Task: Find connections with filter location Glace Bay with filter topic #bespokewith filter profile language French with filter current company S&P Global Market Intelligence with filter school Bharati Vidyapeeth University College Of Engineering, Pune with filter industry IT System Installation and Disposal with filter service category Ghostwriting with filter keywords title Payroll Clerk
Action: Mouse moved to (201, 268)
Screenshot: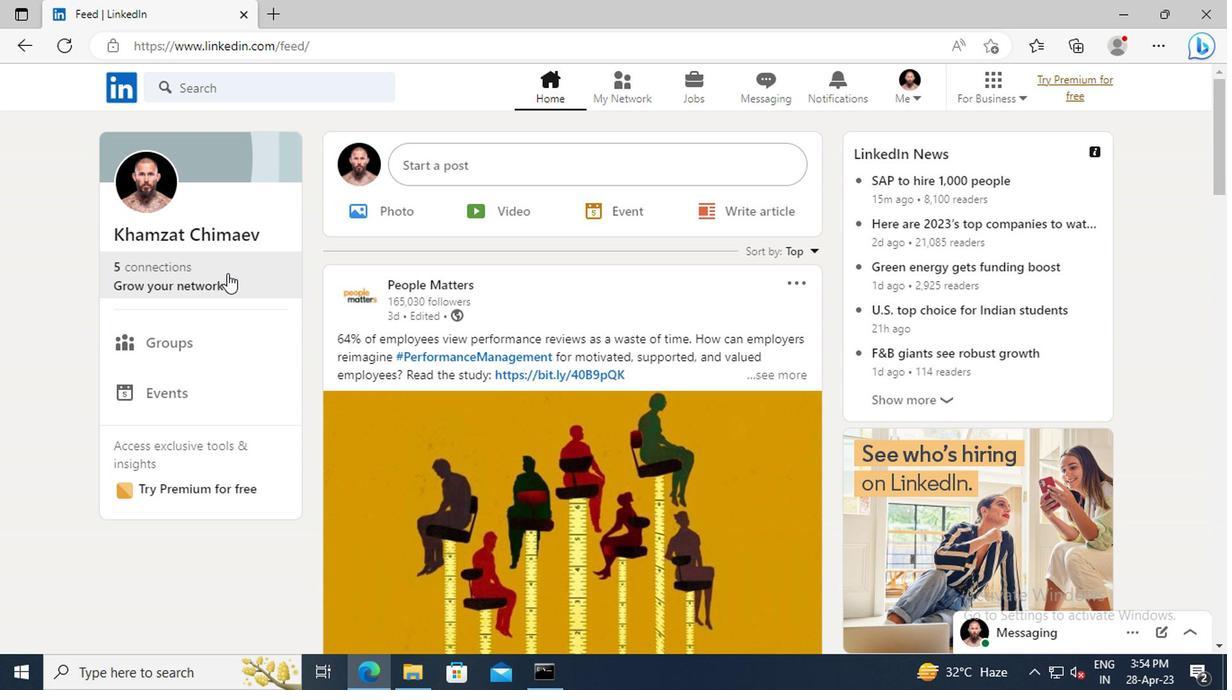 
Action: Mouse pressed left at (201, 268)
Screenshot: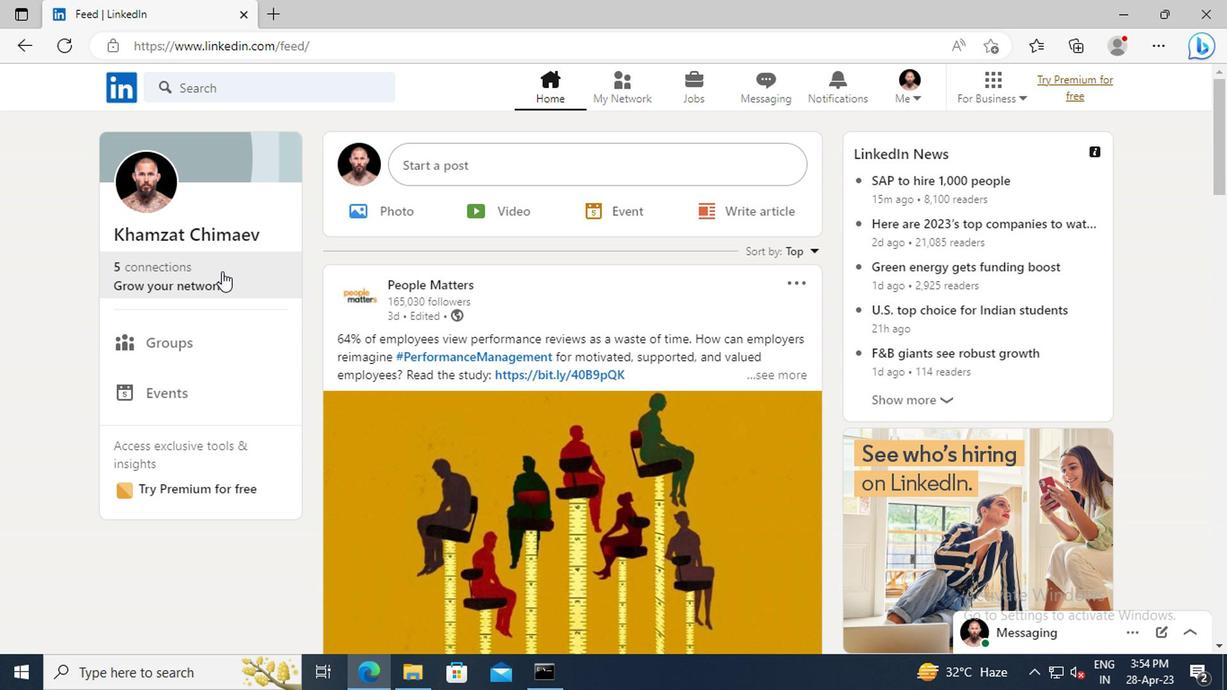 
Action: Mouse moved to (193, 189)
Screenshot: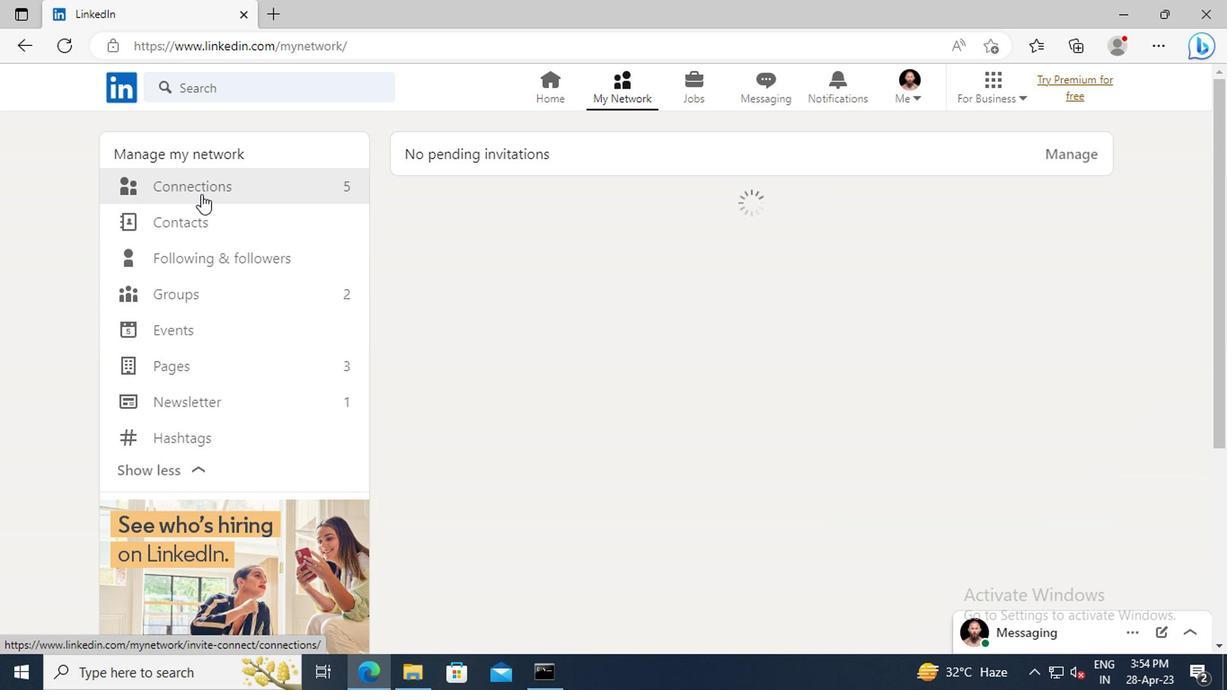 
Action: Mouse pressed left at (193, 189)
Screenshot: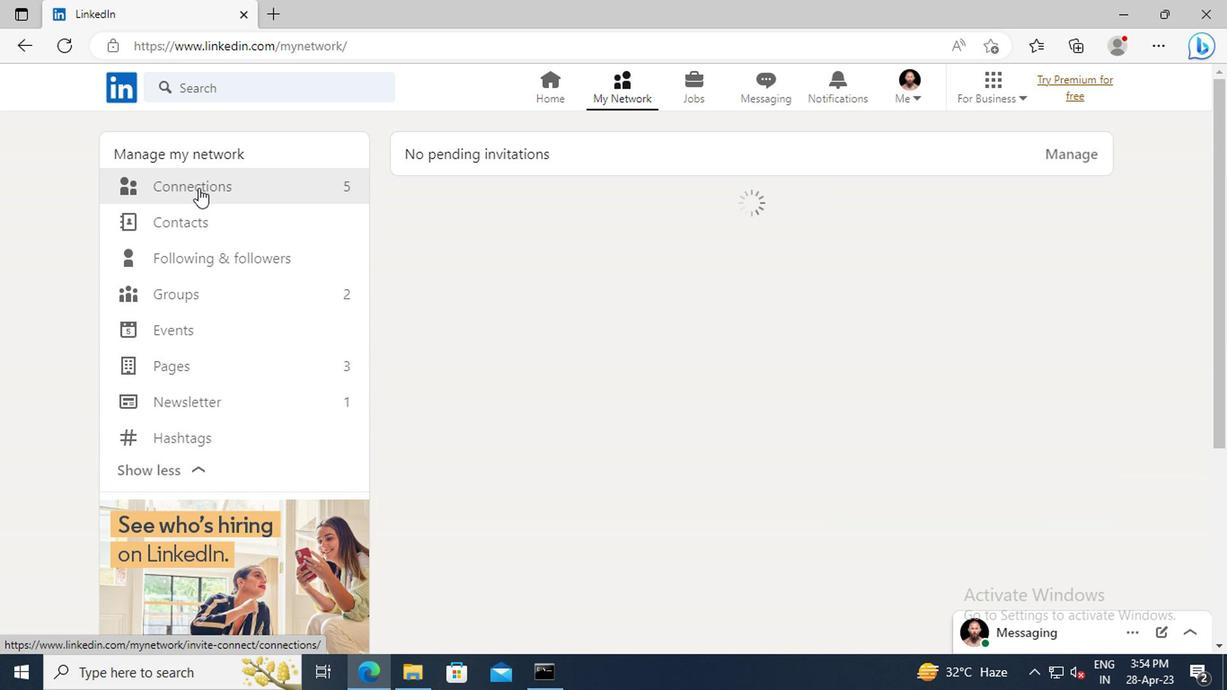 
Action: Mouse moved to (728, 195)
Screenshot: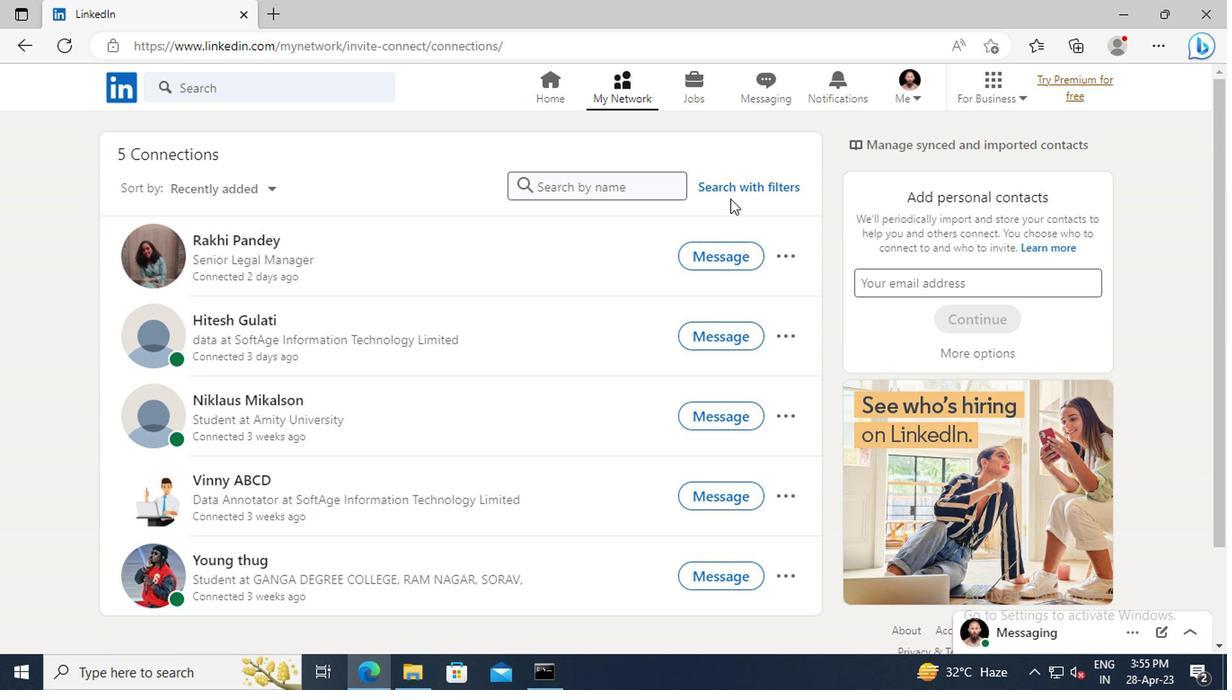 
Action: Mouse pressed left at (728, 195)
Screenshot: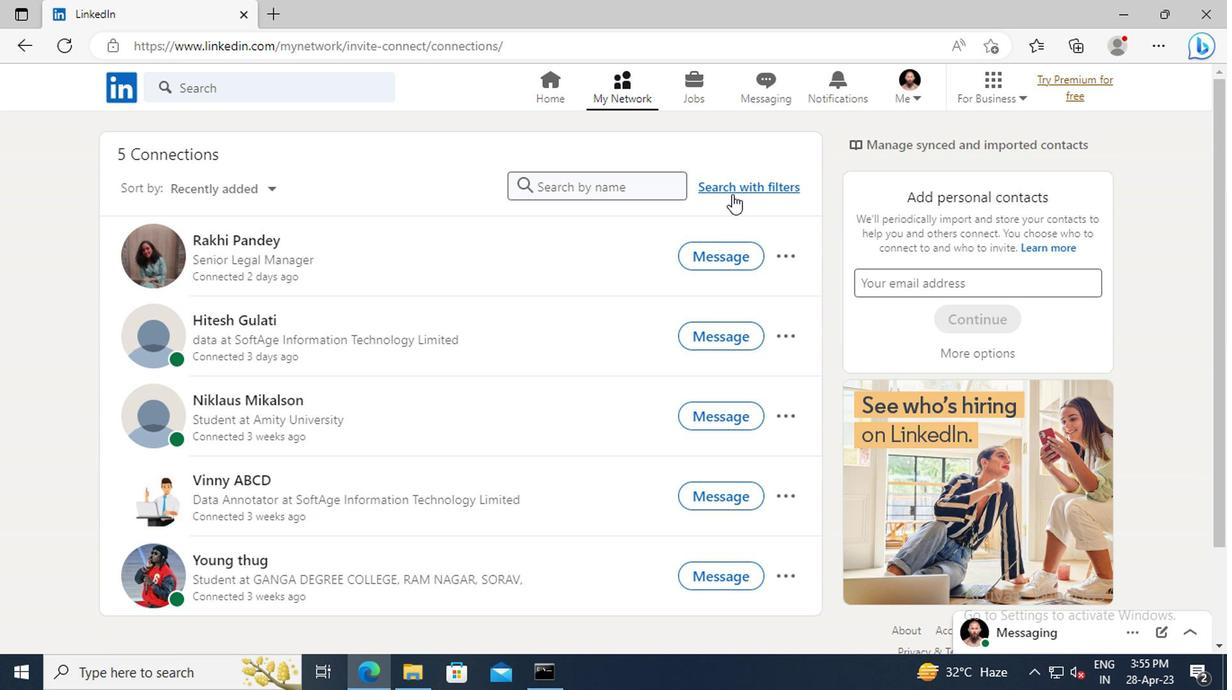 
Action: Mouse moved to (682, 143)
Screenshot: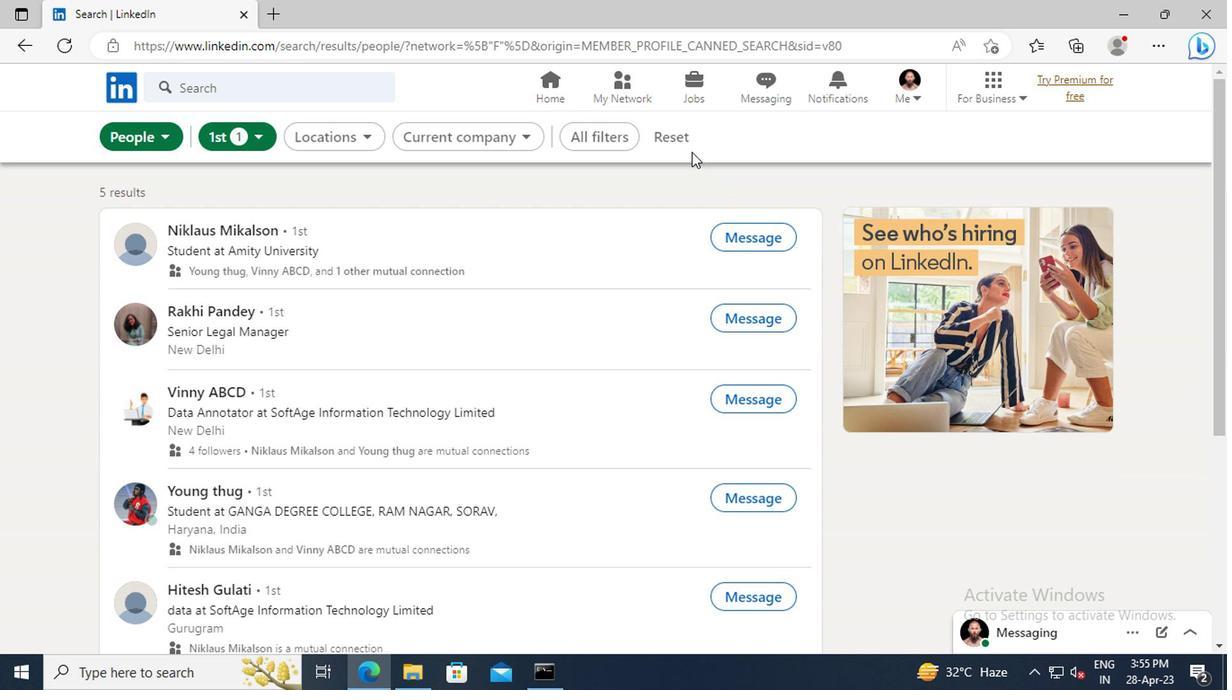 
Action: Mouse pressed left at (682, 143)
Screenshot: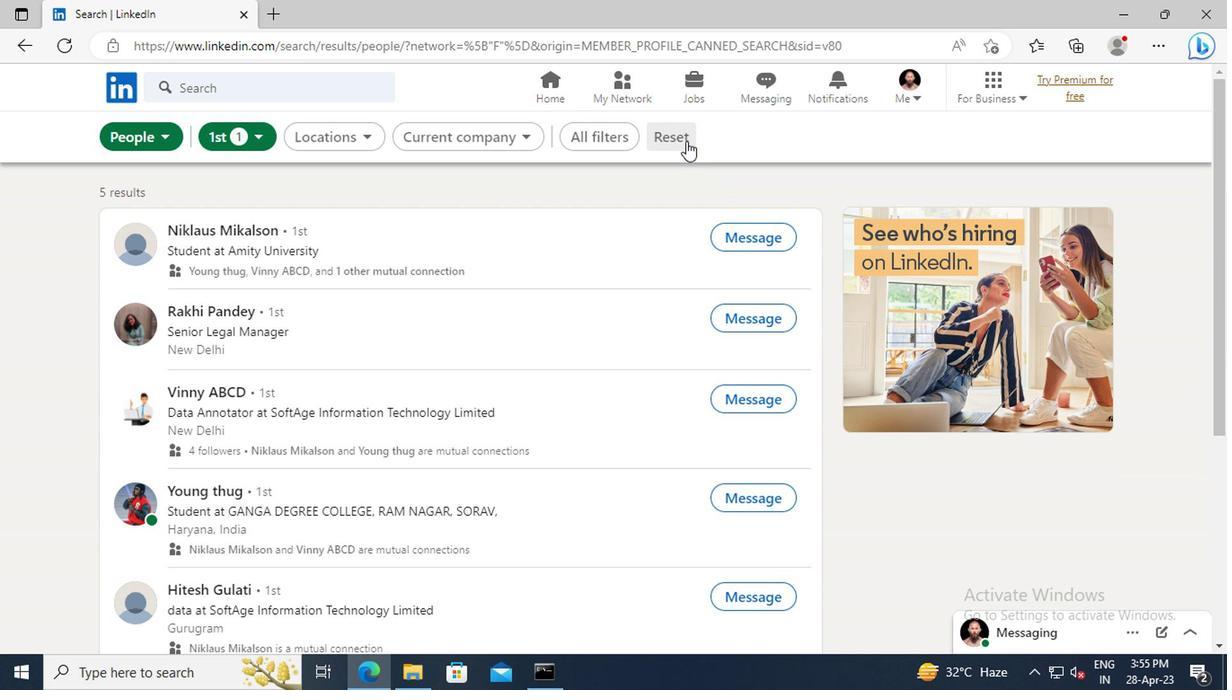 
Action: Mouse moved to (650, 137)
Screenshot: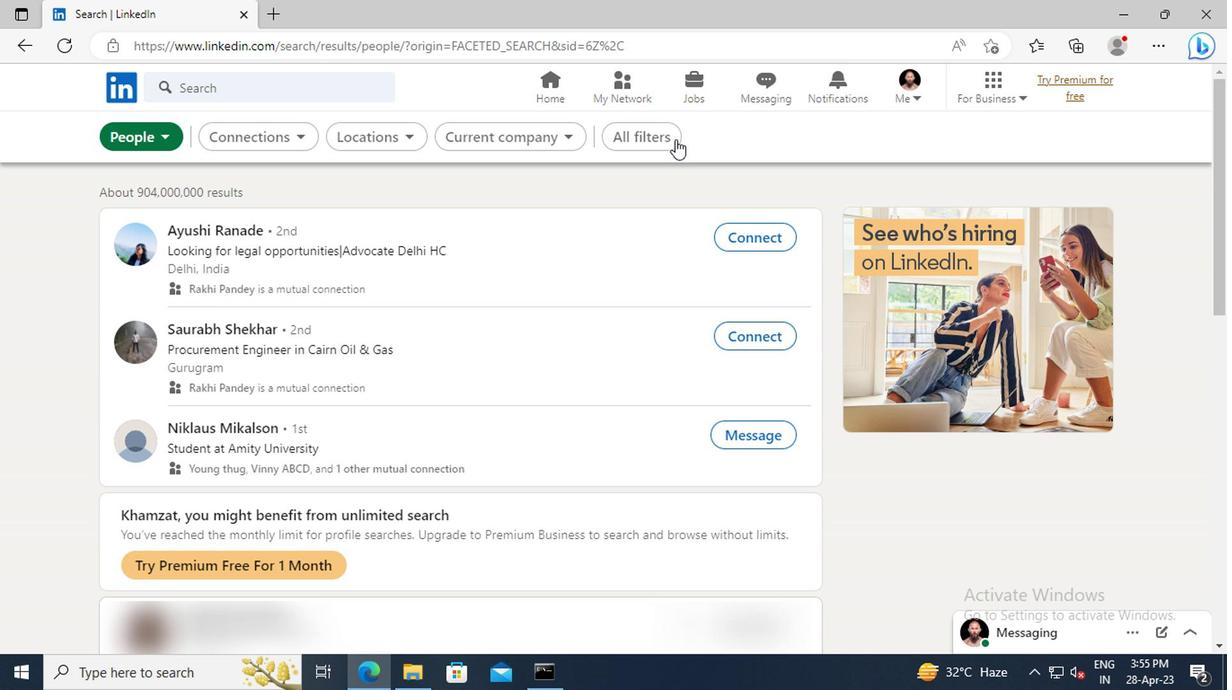 
Action: Mouse pressed left at (650, 137)
Screenshot: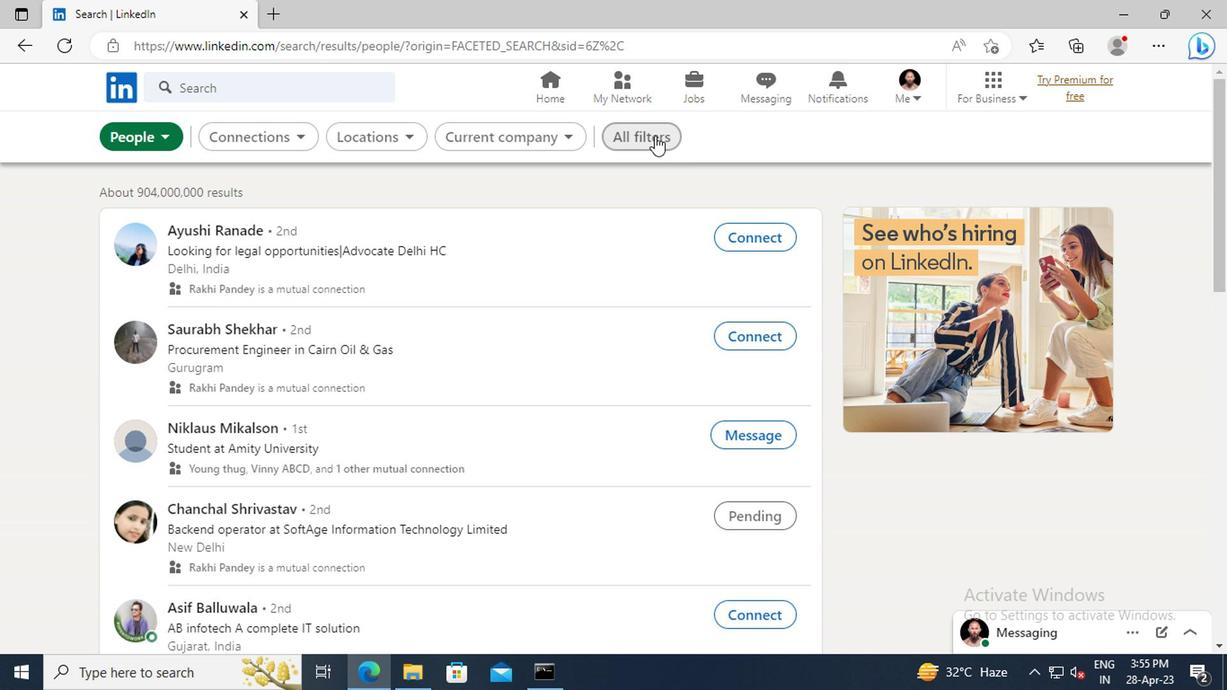 
Action: Mouse moved to (965, 248)
Screenshot: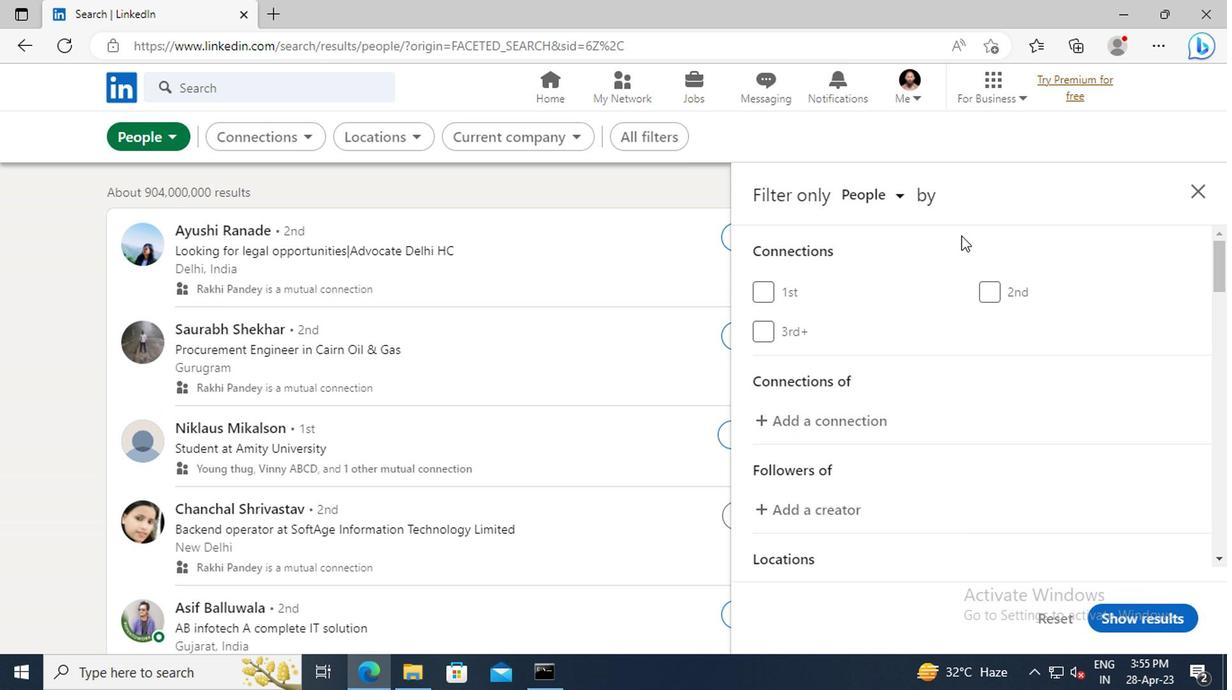 
Action: Mouse scrolled (965, 246) with delta (0, -1)
Screenshot: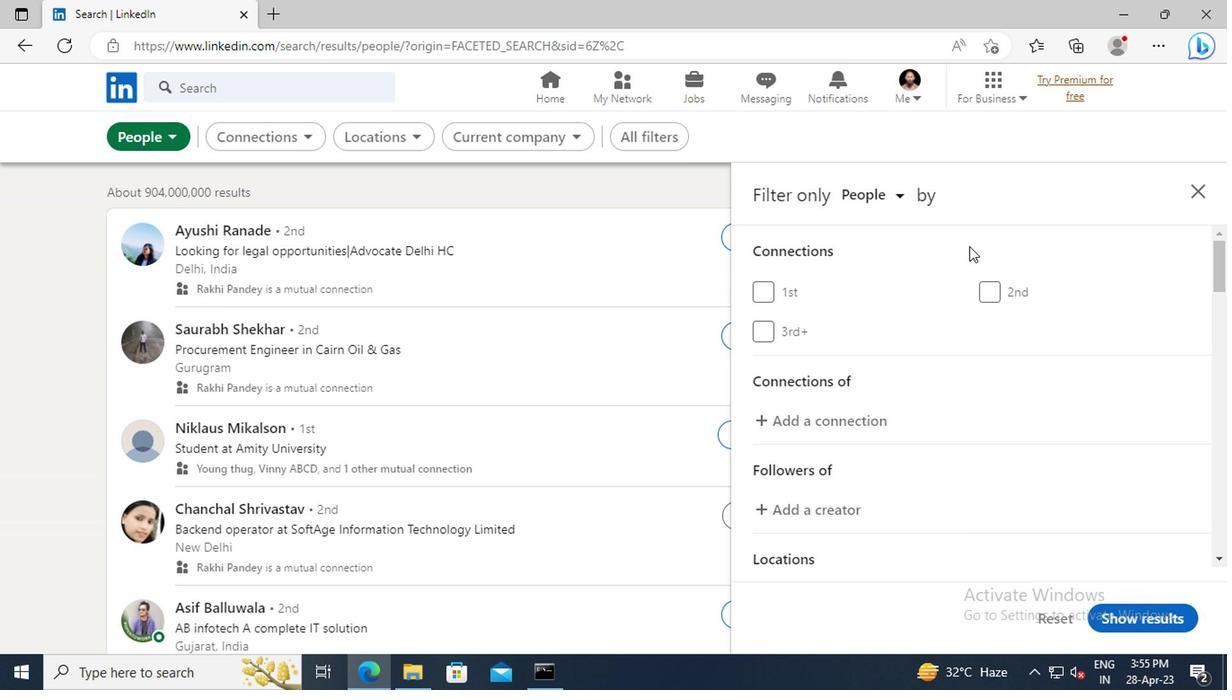 
Action: Mouse scrolled (965, 246) with delta (0, -1)
Screenshot: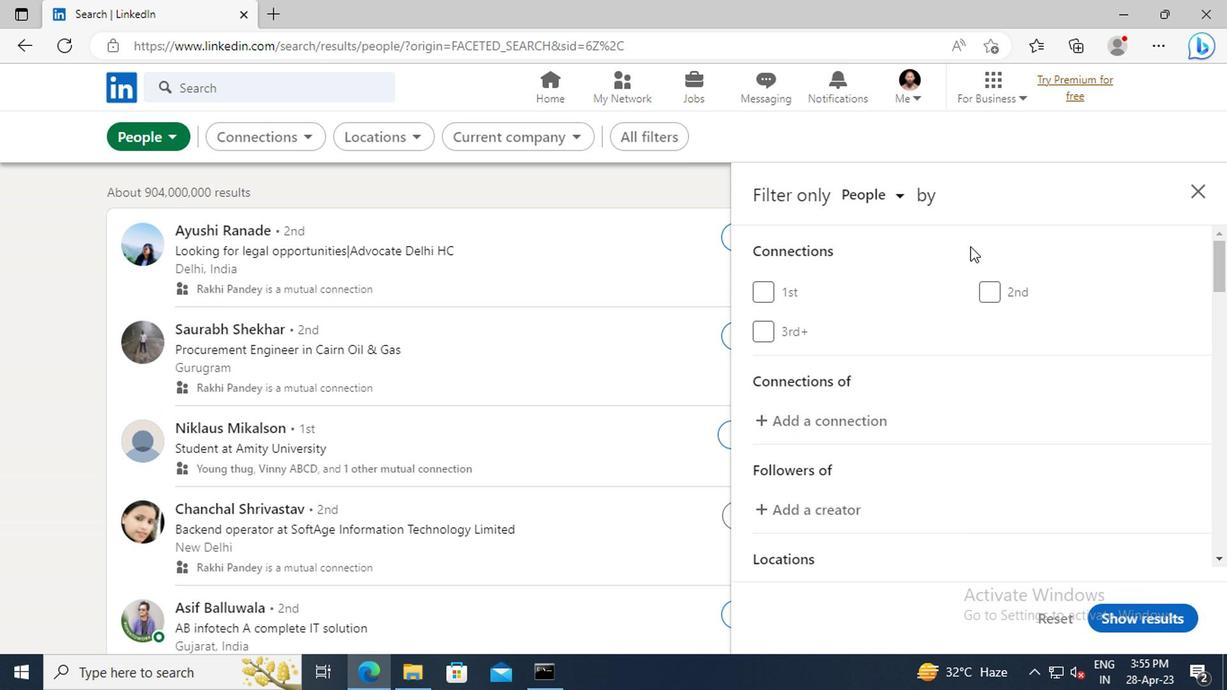 
Action: Mouse scrolled (965, 246) with delta (0, -1)
Screenshot: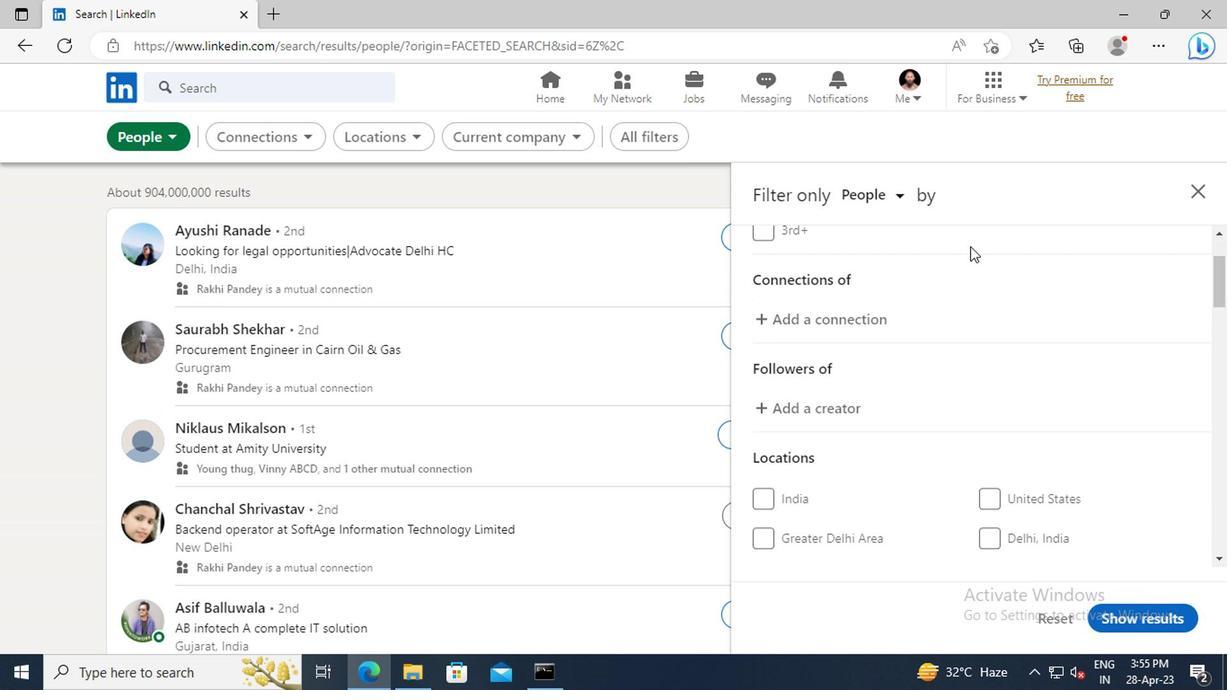 
Action: Mouse scrolled (965, 246) with delta (0, -1)
Screenshot: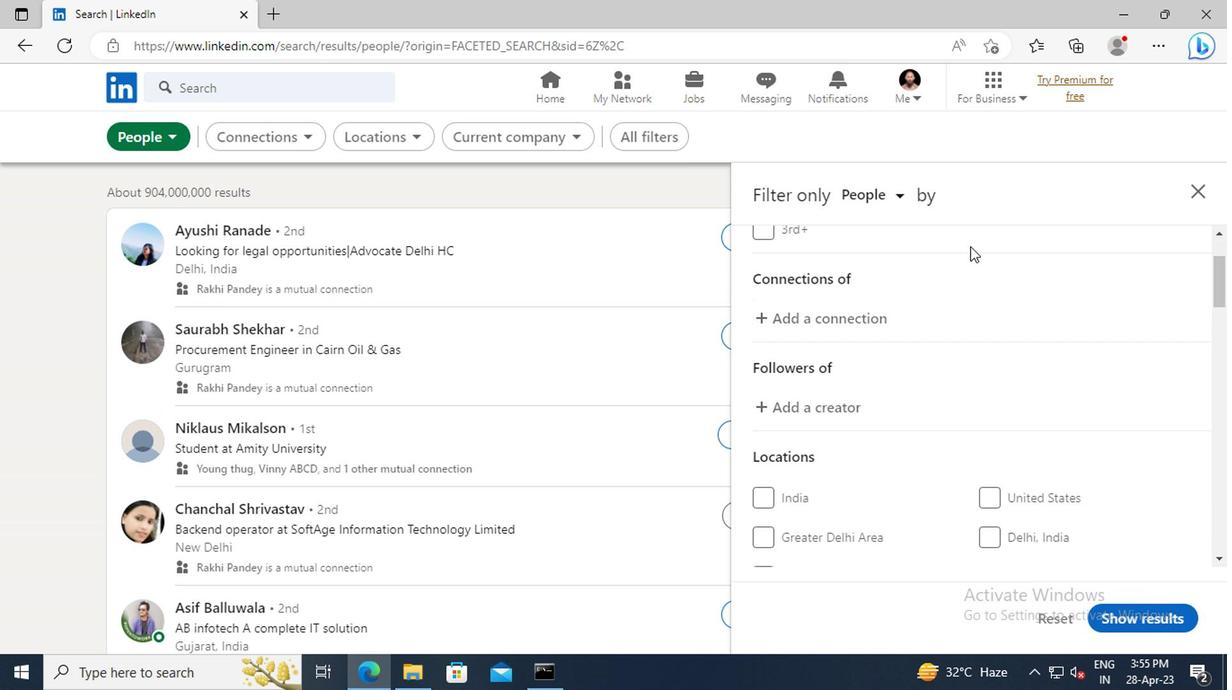 
Action: Mouse scrolled (965, 246) with delta (0, -1)
Screenshot: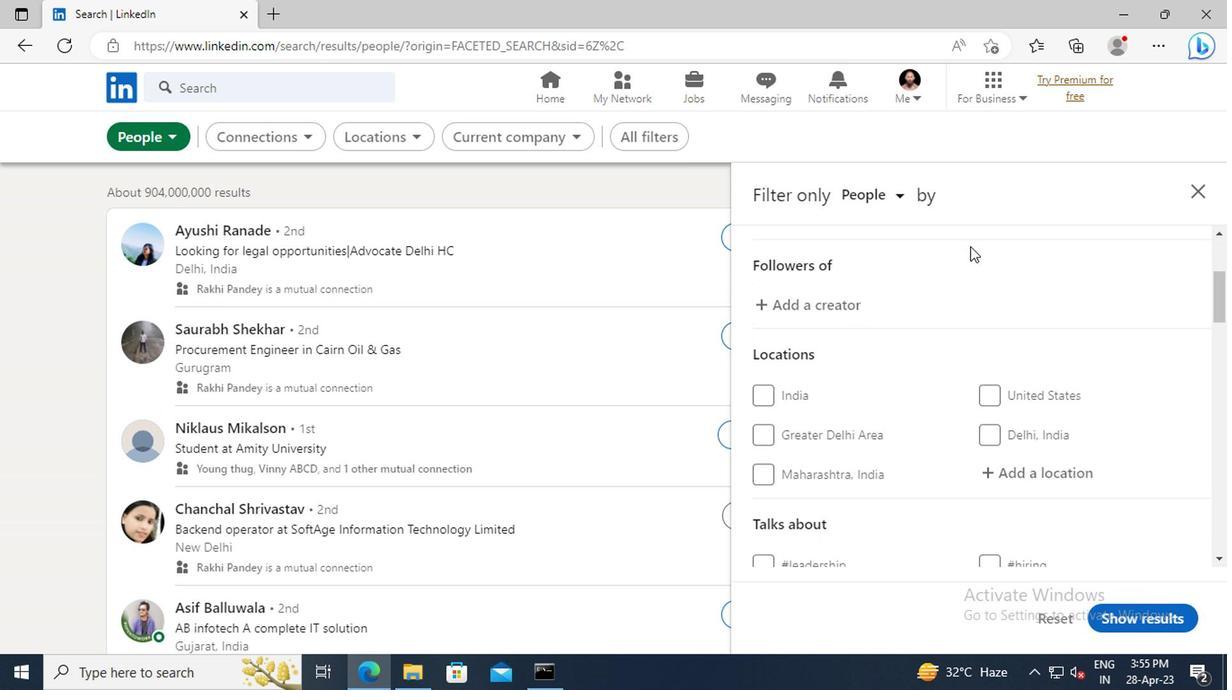 
Action: Mouse scrolled (965, 246) with delta (0, -1)
Screenshot: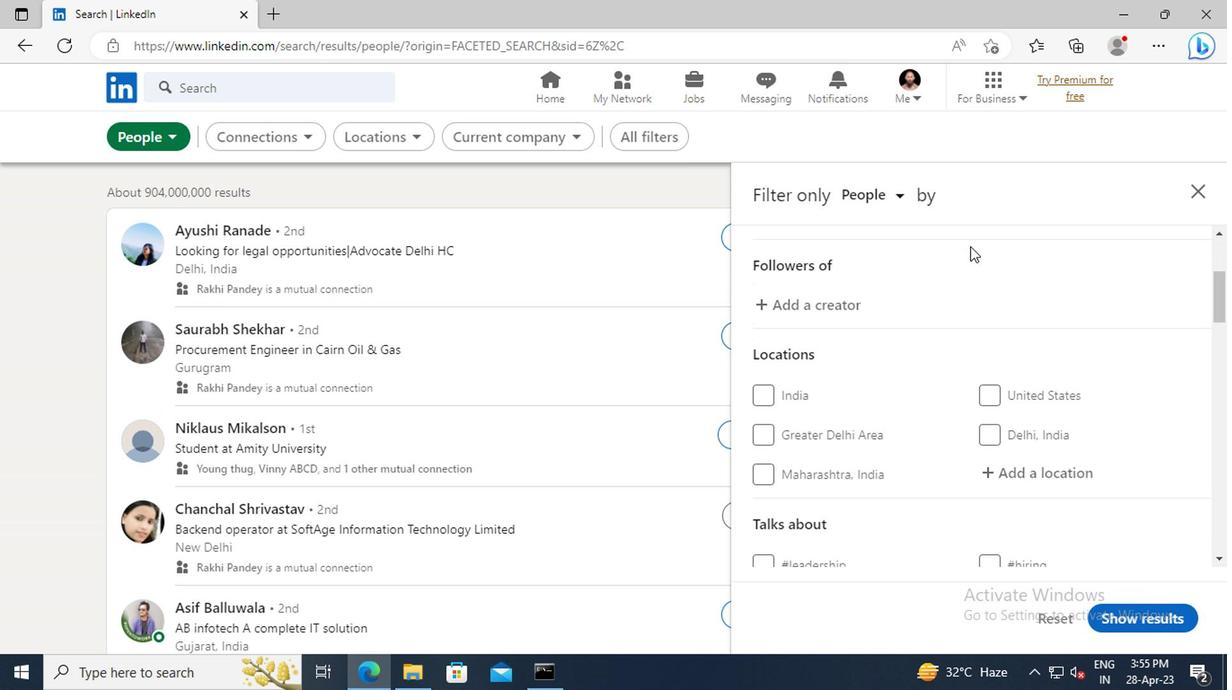 
Action: Mouse moved to (1002, 367)
Screenshot: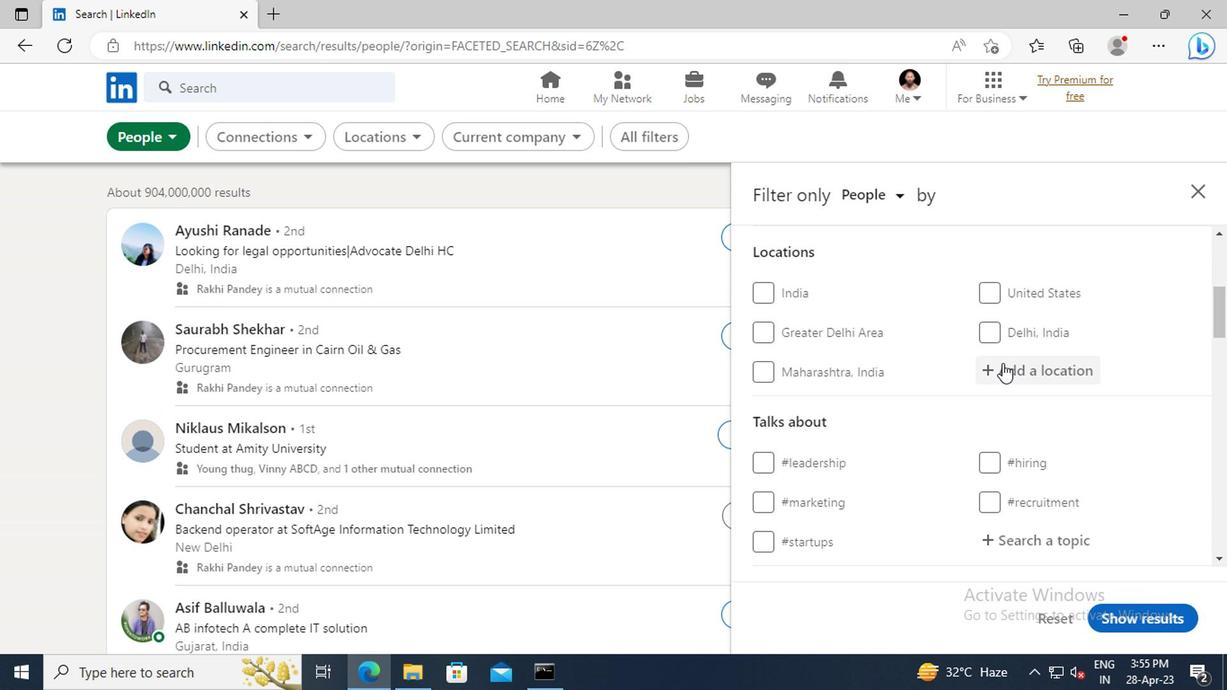 
Action: Mouse pressed left at (1002, 367)
Screenshot: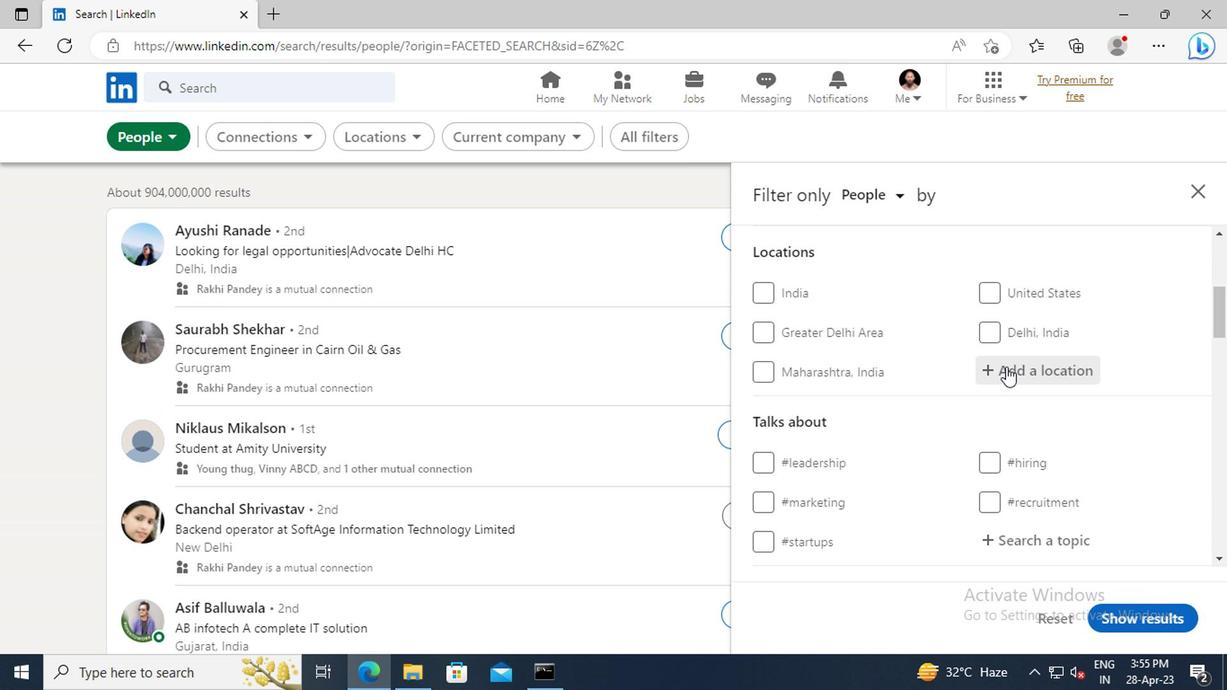 
Action: Key pressed <Key.shift>GLACE<Key.space><Key.shift>BAY<Key.enter>
Screenshot: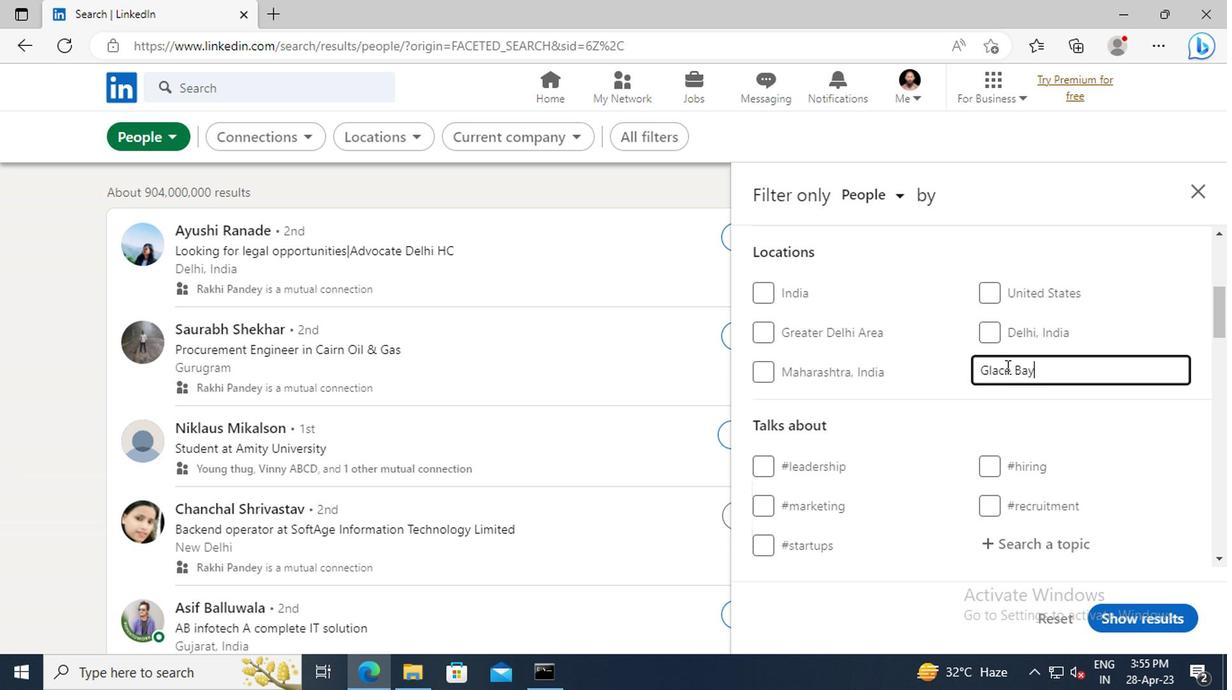 
Action: Mouse scrolled (1002, 366) with delta (0, 0)
Screenshot: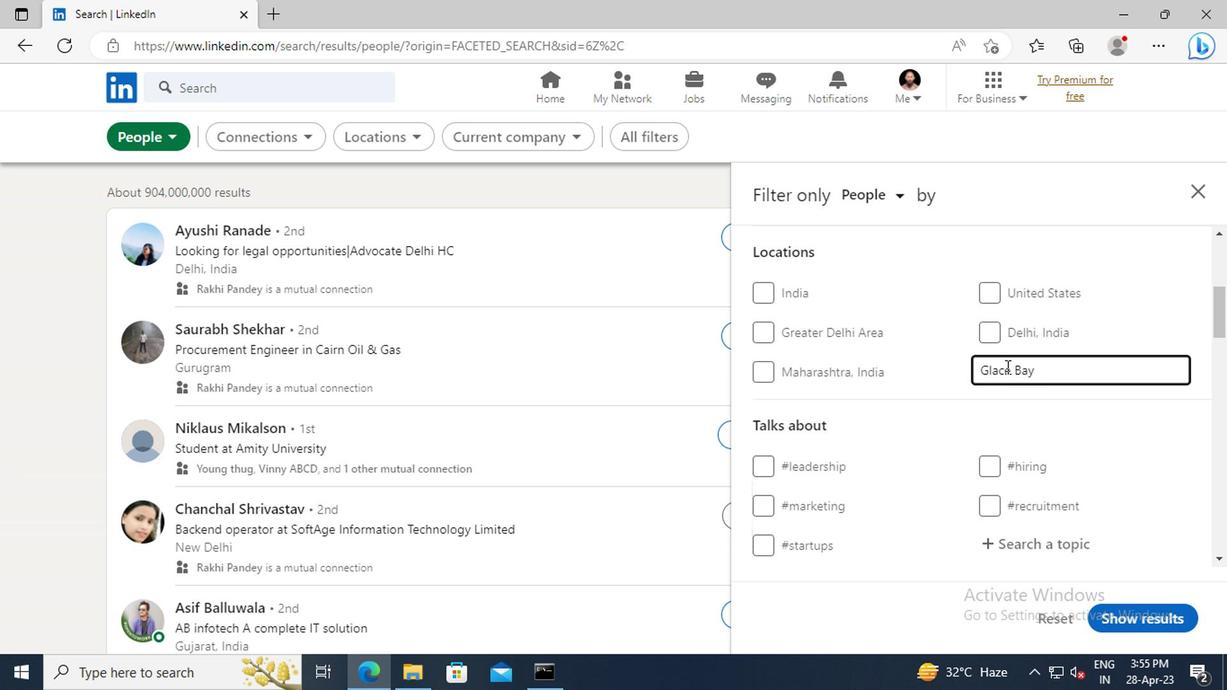 
Action: Mouse scrolled (1002, 366) with delta (0, 0)
Screenshot: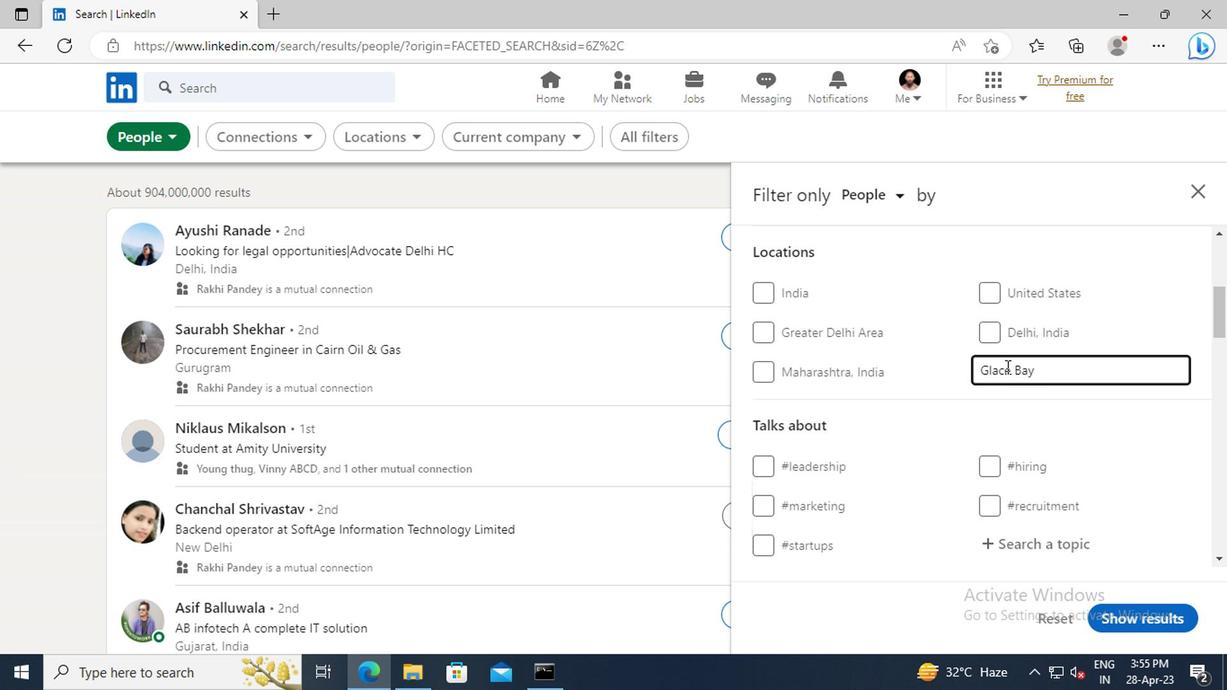 
Action: Mouse moved to (1003, 388)
Screenshot: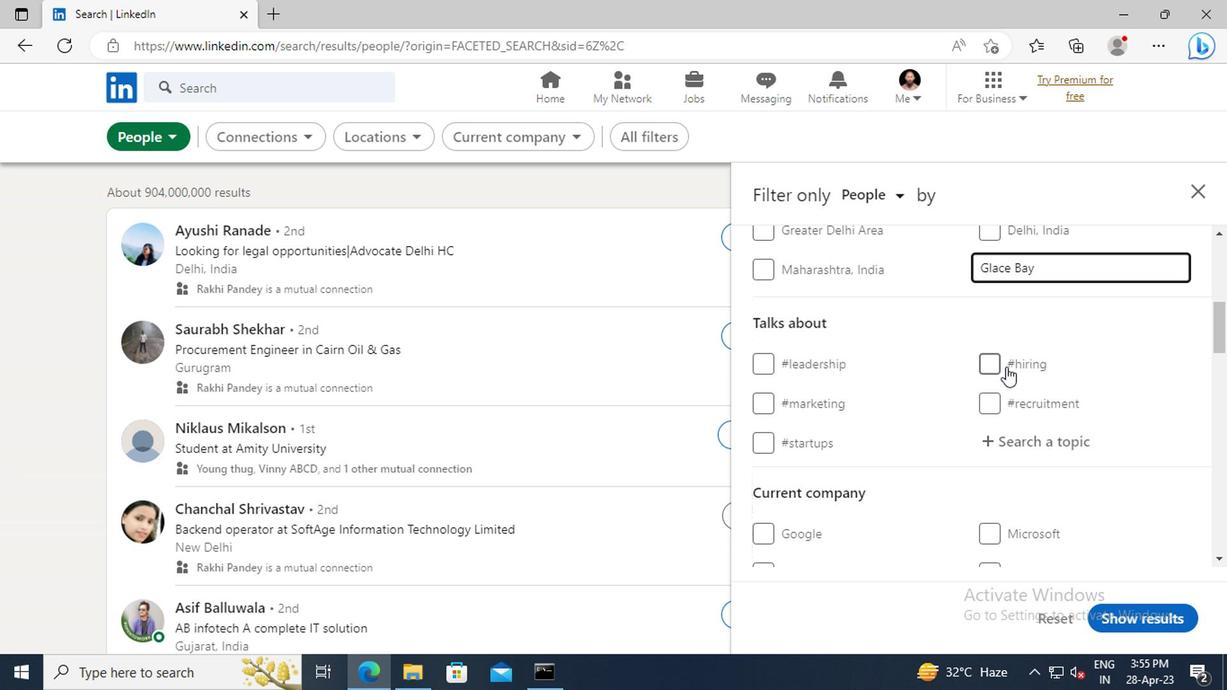 
Action: Mouse scrolled (1003, 387) with delta (0, 0)
Screenshot: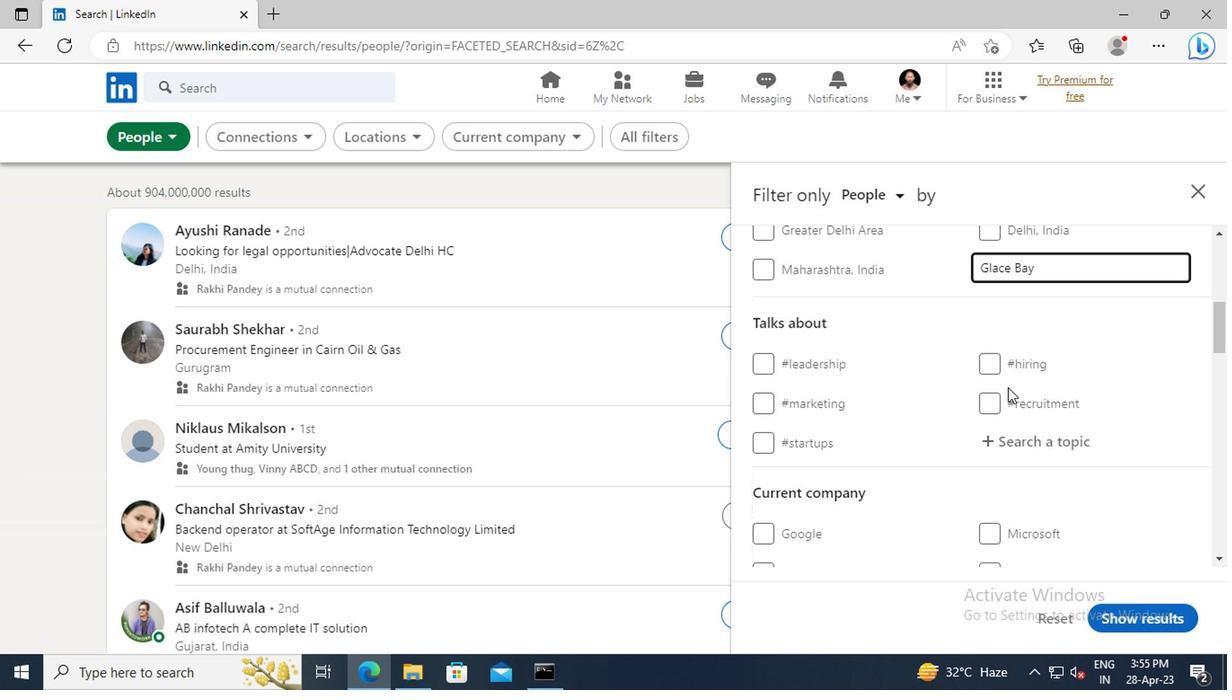 
Action: Mouse moved to (997, 390)
Screenshot: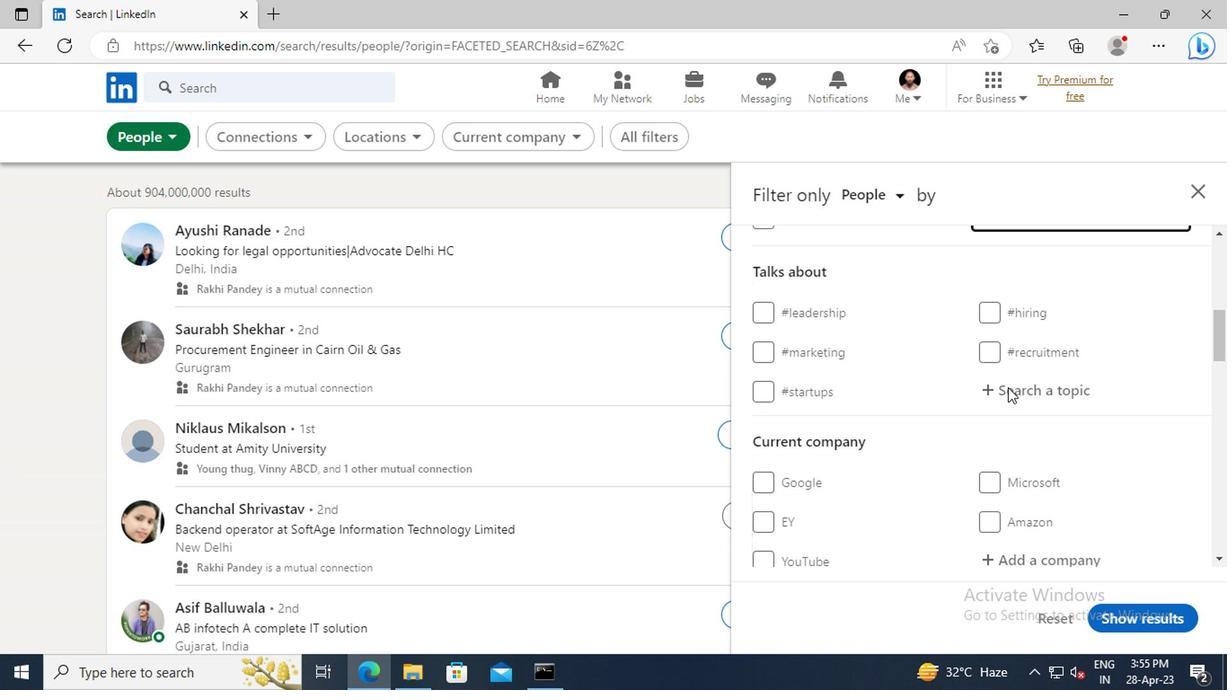 
Action: Mouse pressed left at (997, 390)
Screenshot: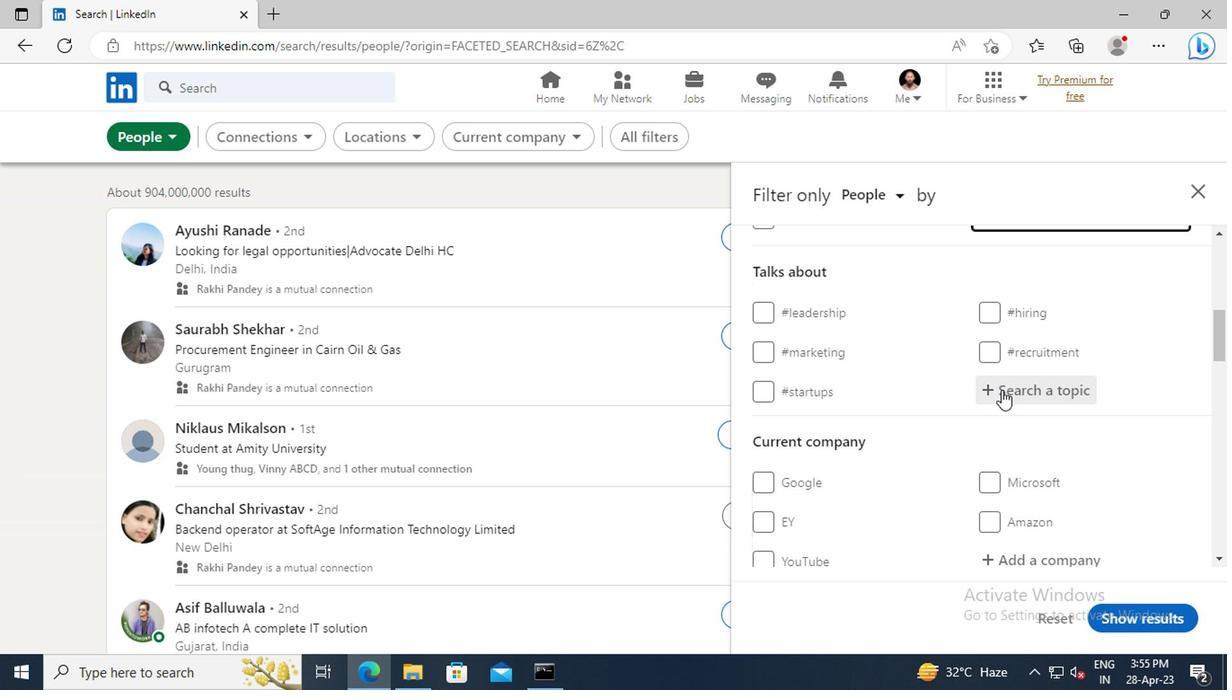 
Action: Key pressed BESPOKE
Screenshot: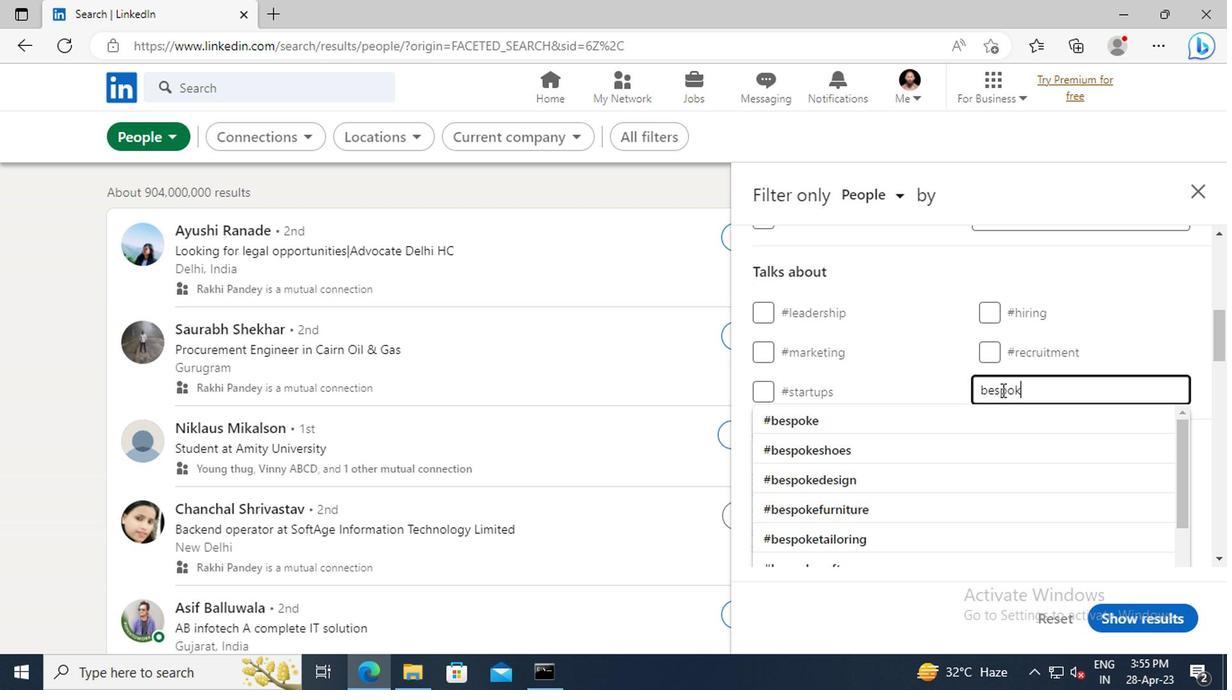 
Action: Mouse moved to (1002, 416)
Screenshot: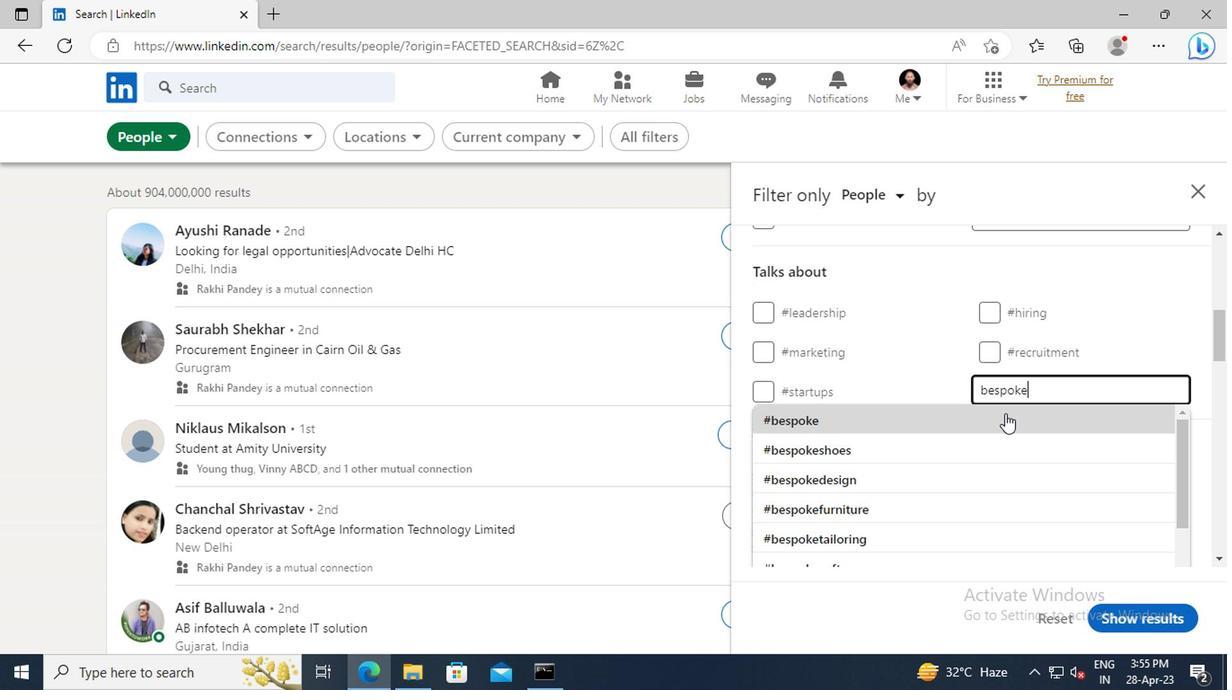 
Action: Mouse pressed left at (1002, 416)
Screenshot: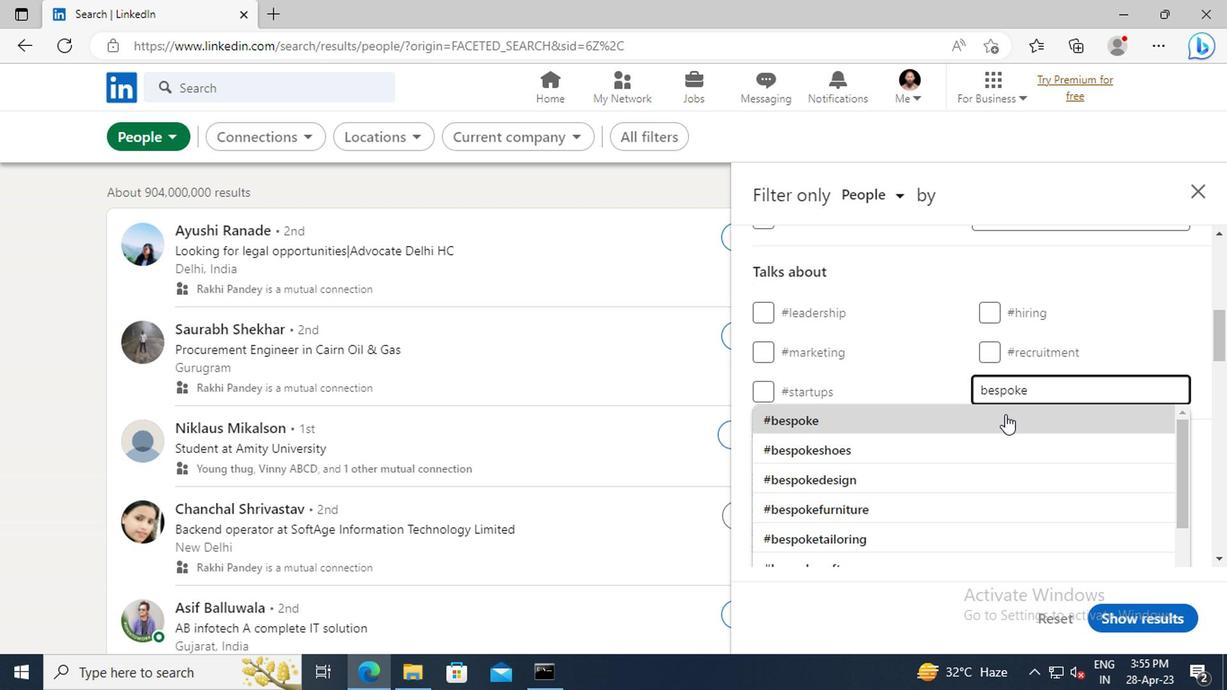 
Action: Mouse scrolled (1002, 414) with delta (0, -1)
Screenshot: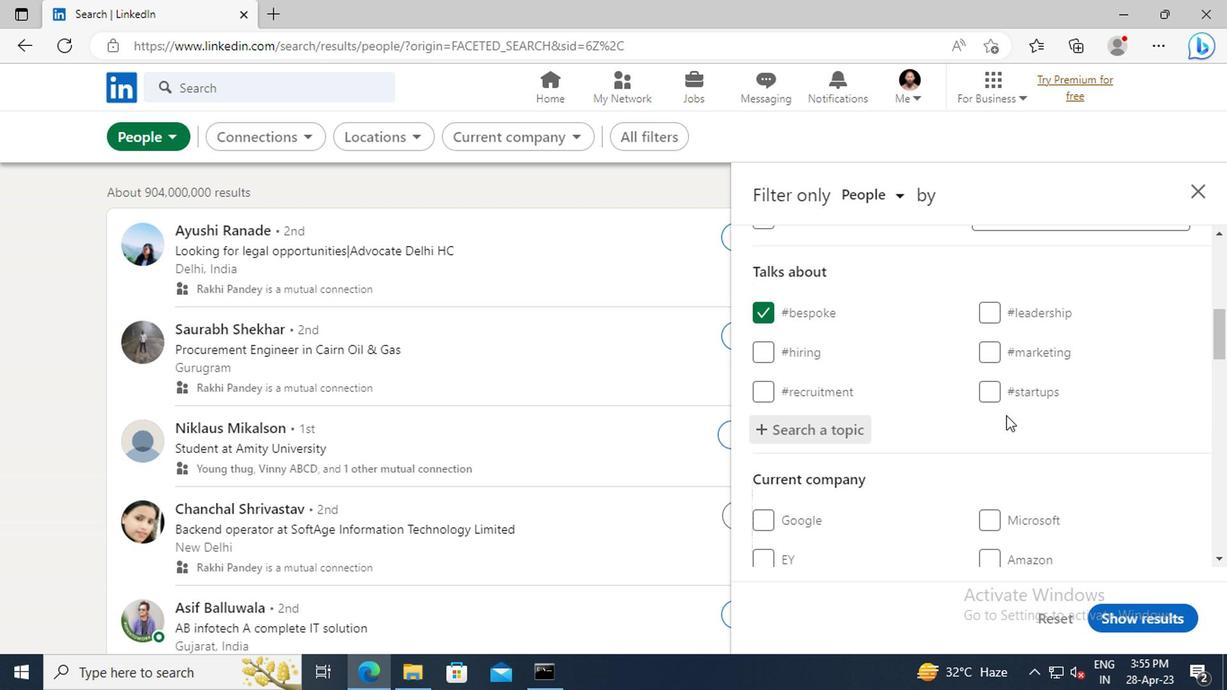 
Action: Mouse scrolled (1002, 414) with delta (0, -1)
Screenshot: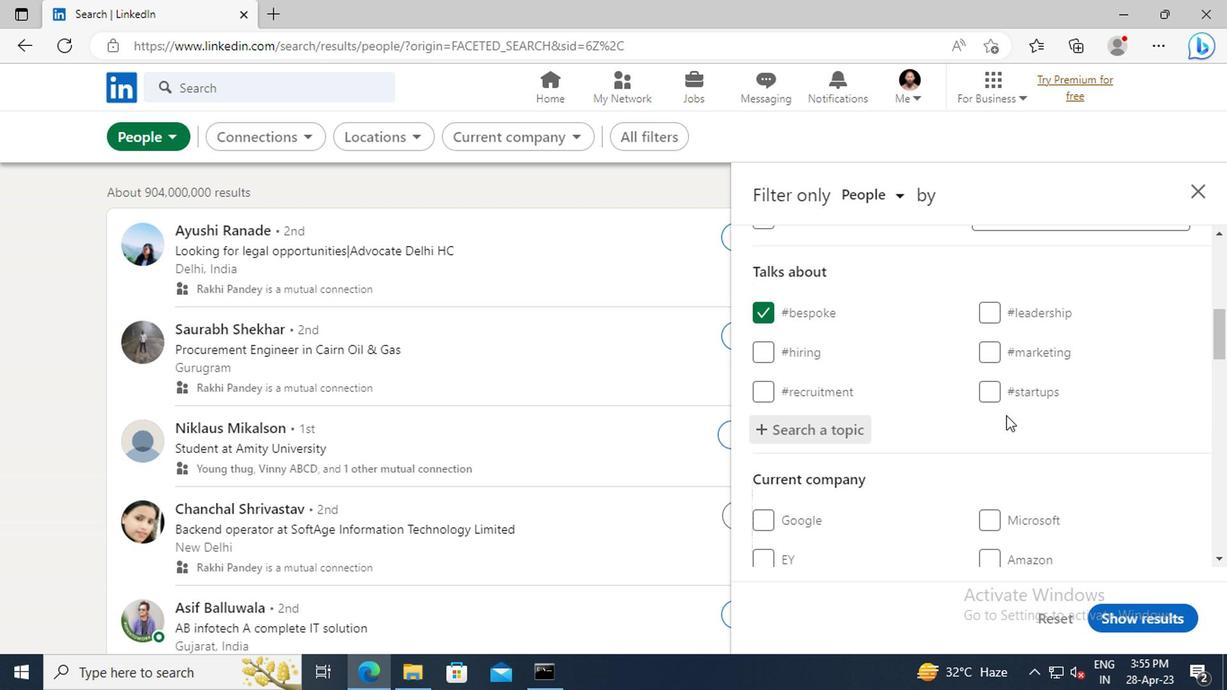 
Action: Mouse scrolled (1002, 414) with delta (0, -1)
Screenshot: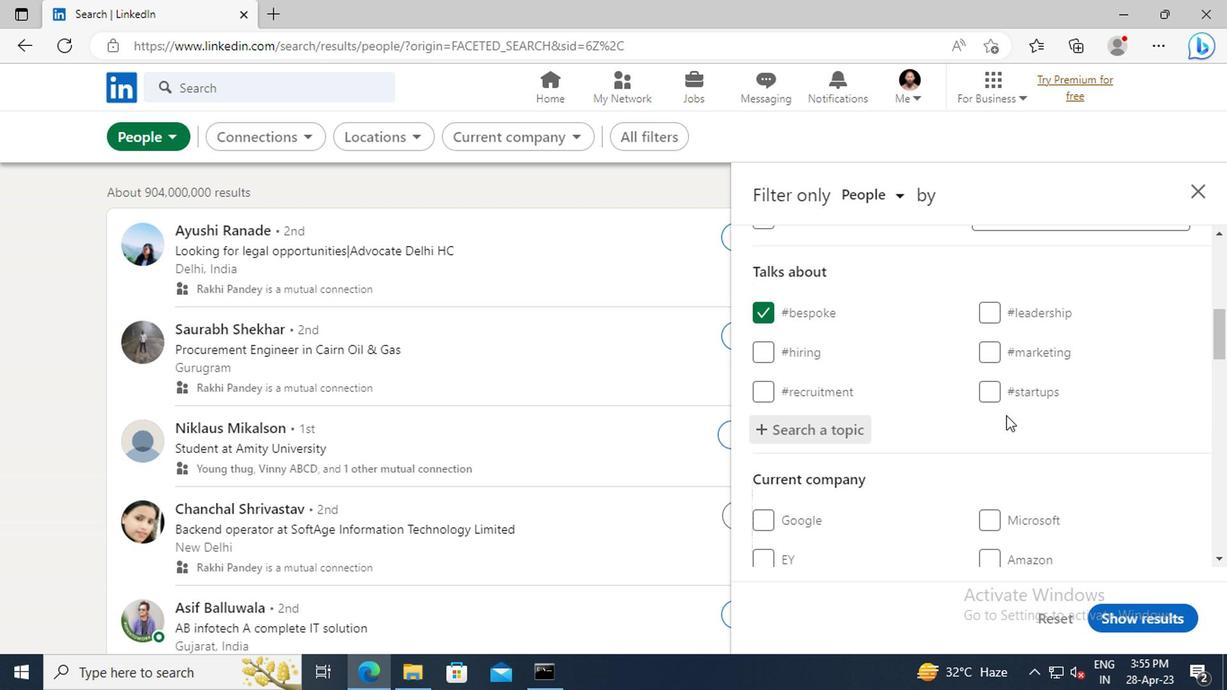 
Action: Mouse scrolled (1002, 414) with delta (0, -1)
Screenshot: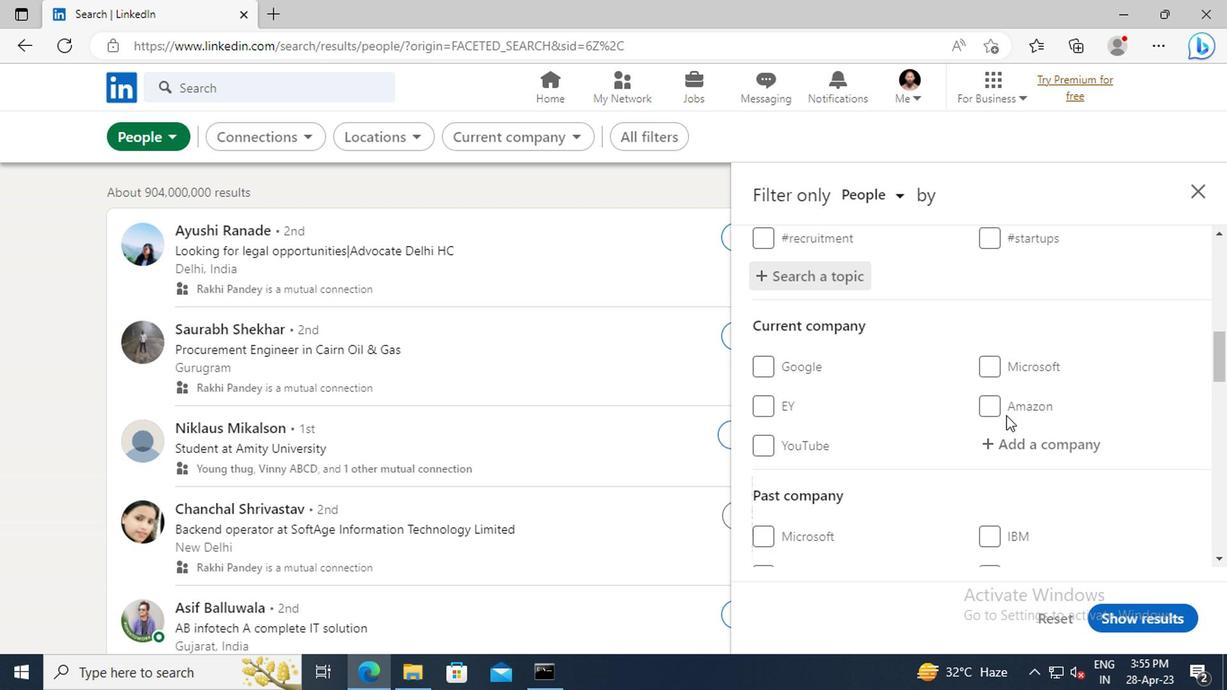 
Action: Mouse scrolled (1002, 414) with delta (0, -1)
Screenshot: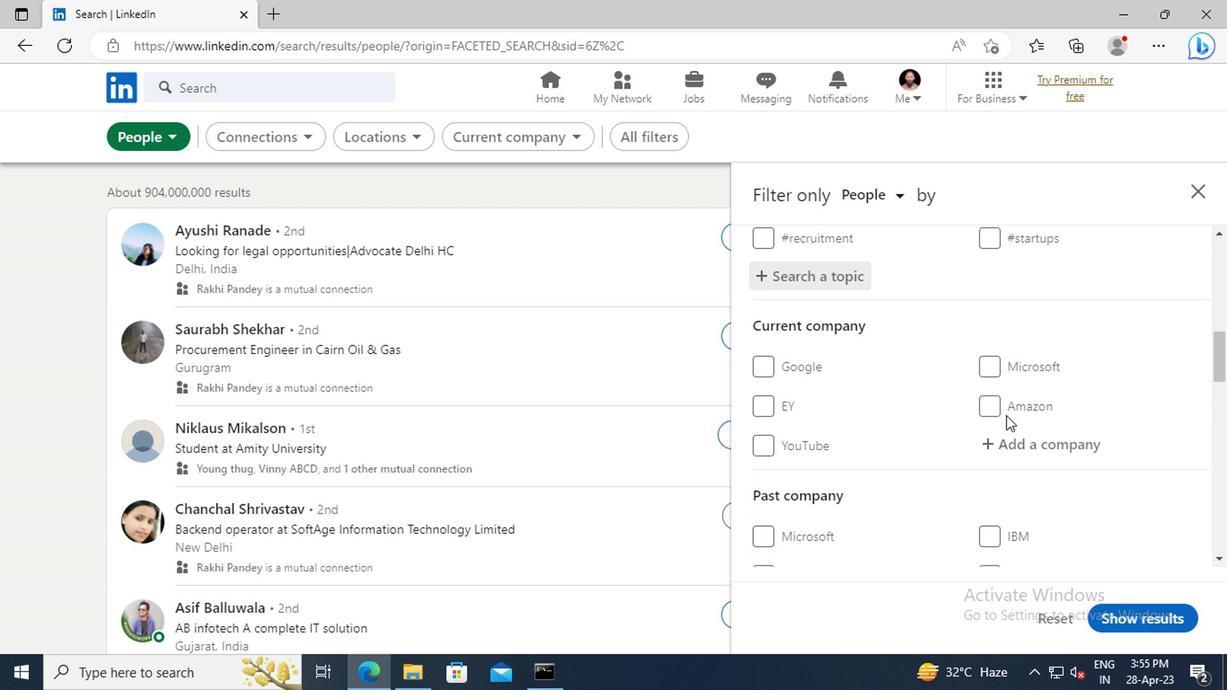
Action: Mouse scrolled (1002, 414) with delta (0, -1)
Screenshot: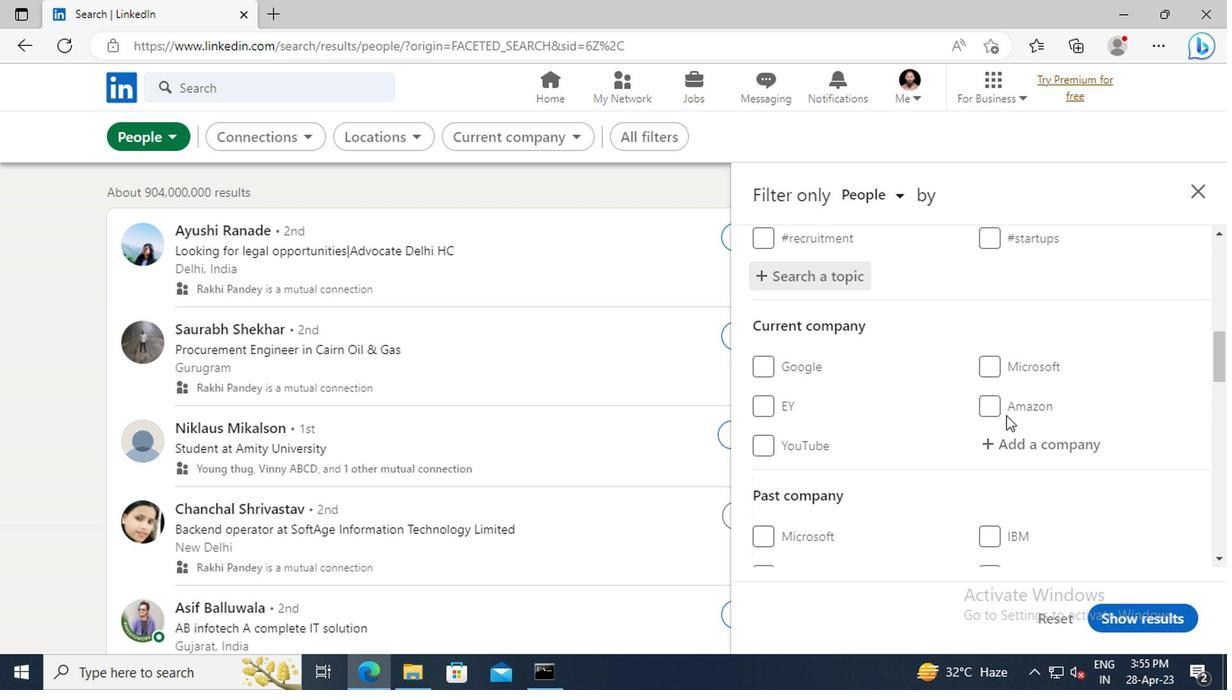 
Action: Mouse scrolled (1002, 414) with delta (0, -1)
Screenshot: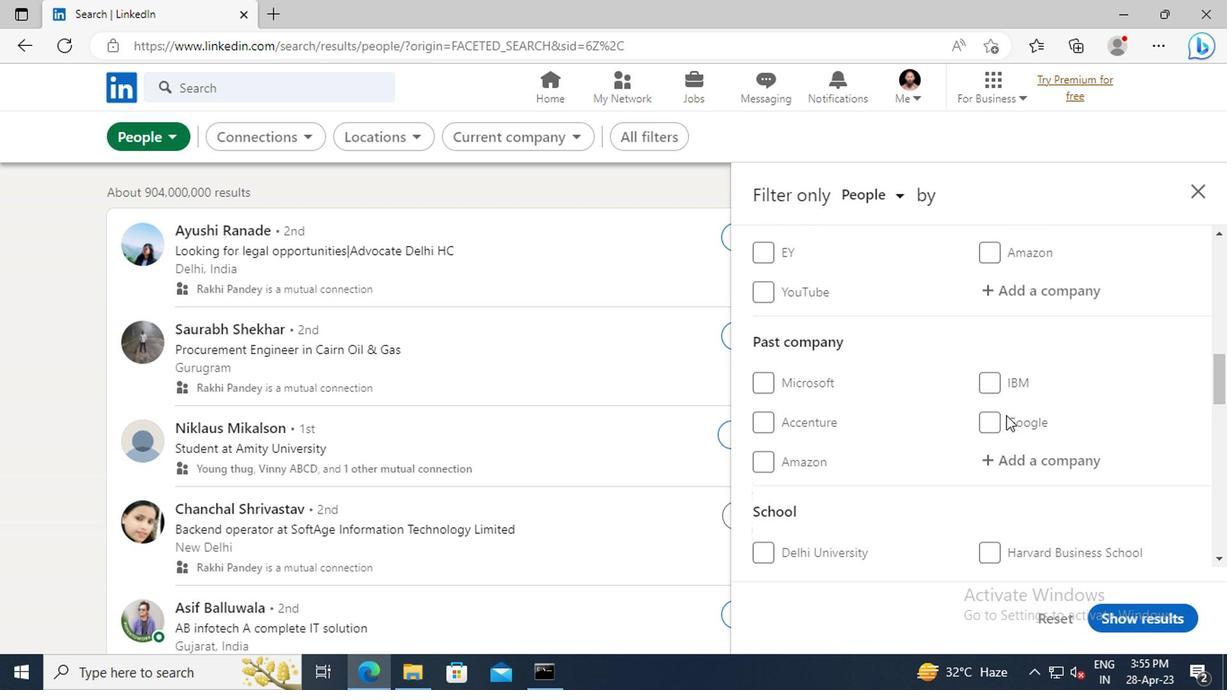 
Action: Mouse scrolled (1002, 414) with delta (0, -1)
Screenshot: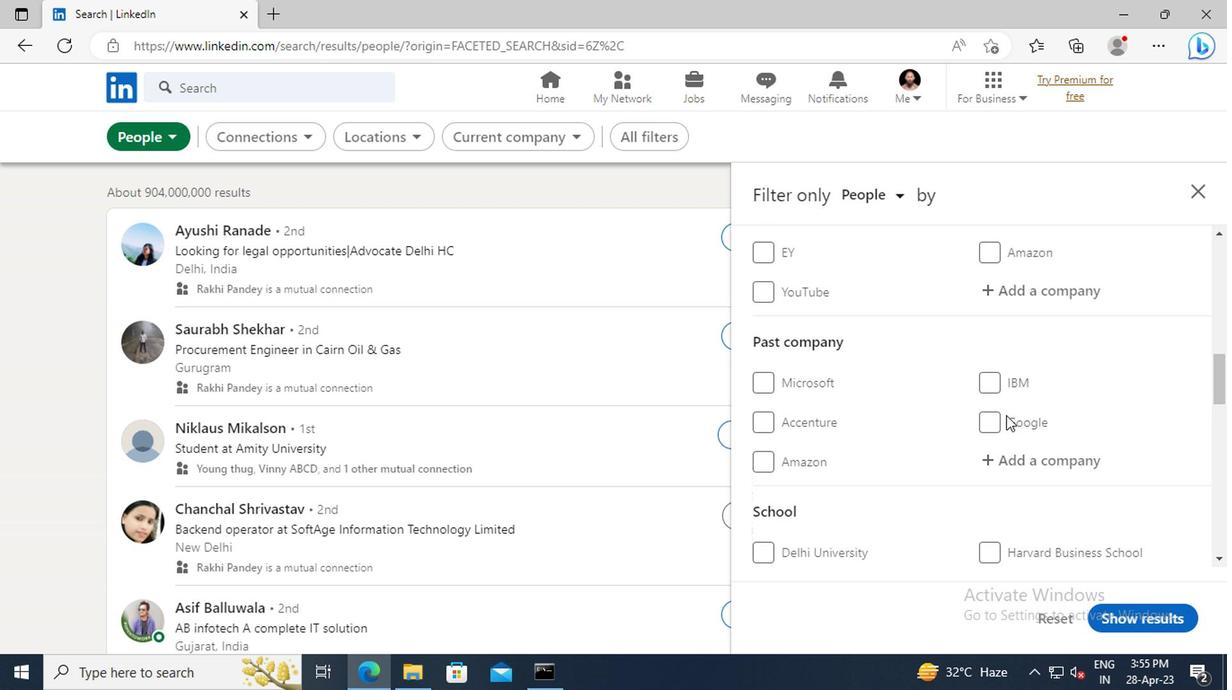 
Action: Mouse scrolled (1002, 414) with delta (0, -1)
Screenshot: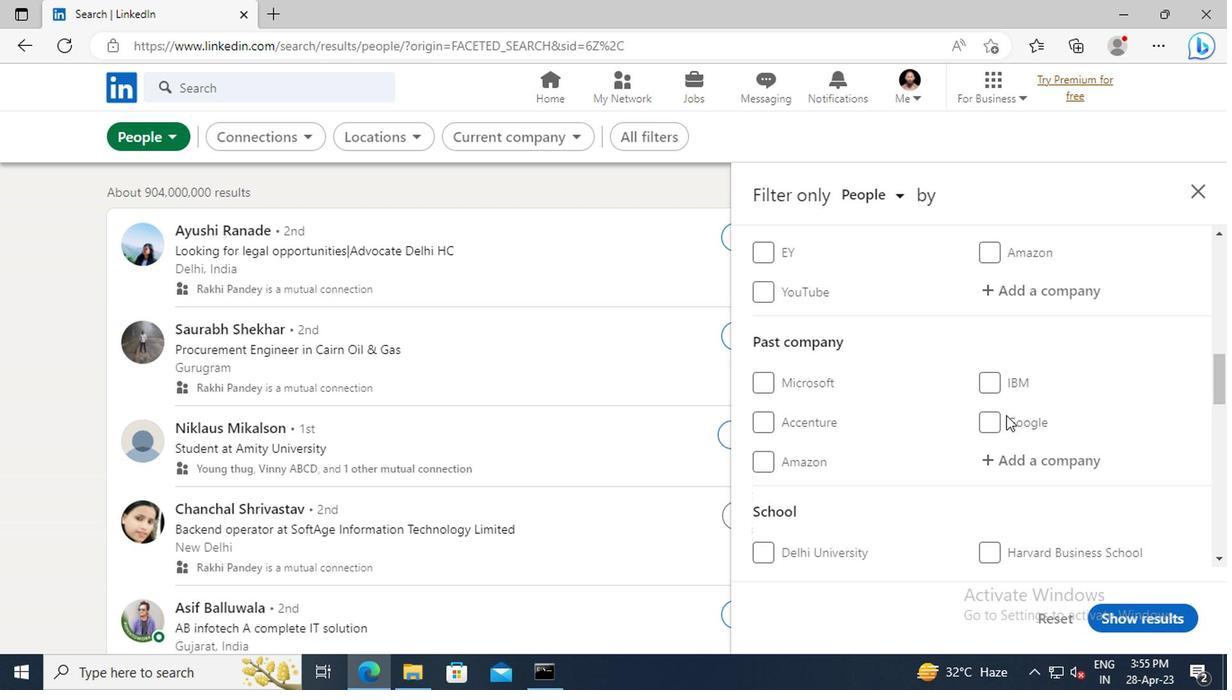 
Action: Mouse scrolled (1002, 414) with delta (0, -1)
Screenshot: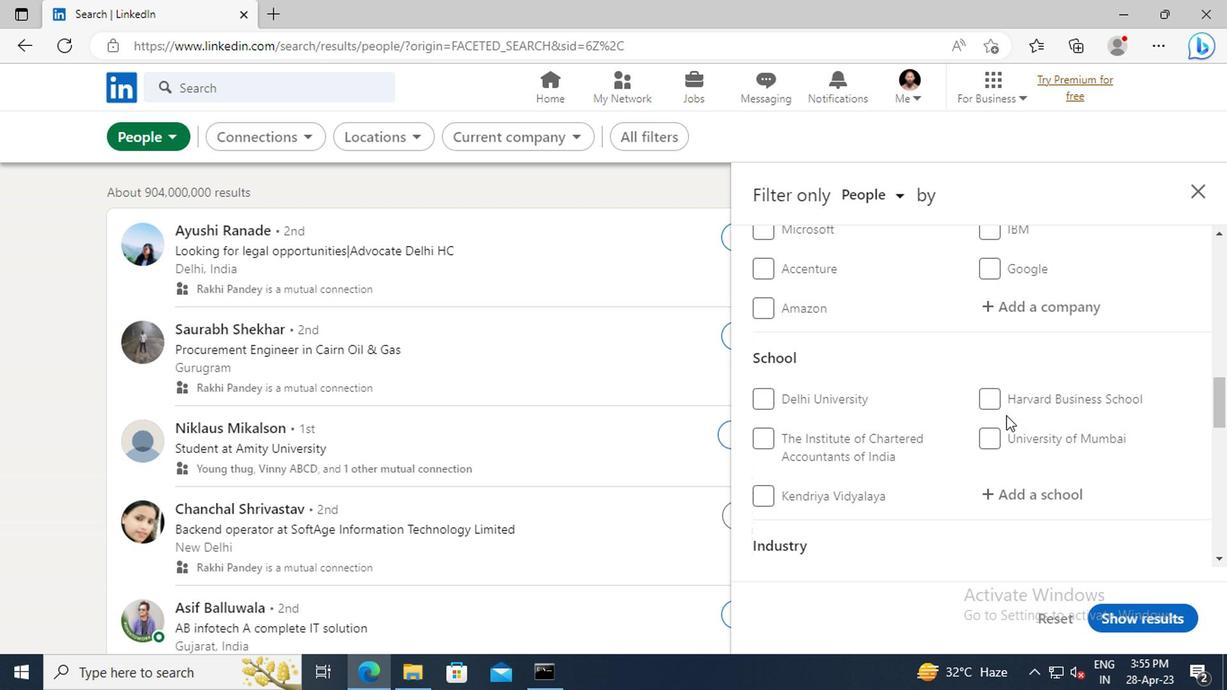 
Action: Mouse scrolled (1002, 414) with delta (0, -1)
Screenshot: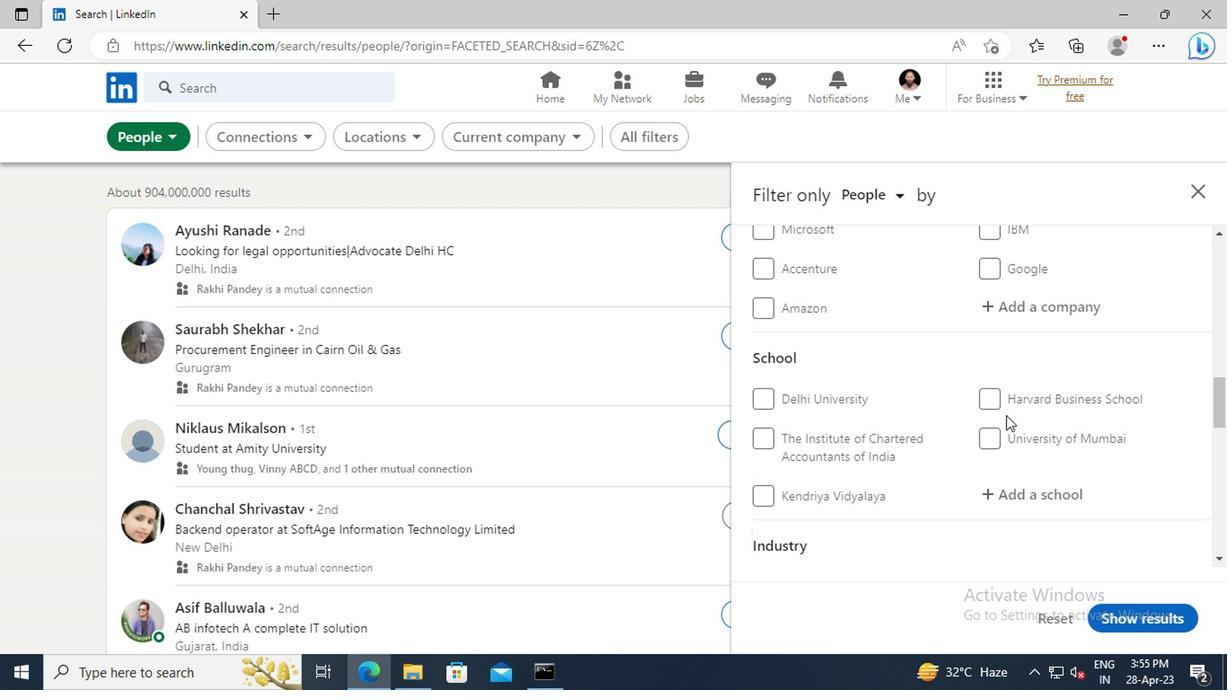 
Action: Mouse scrolled (1002, 414) with delta (0, -1)
Screenshot: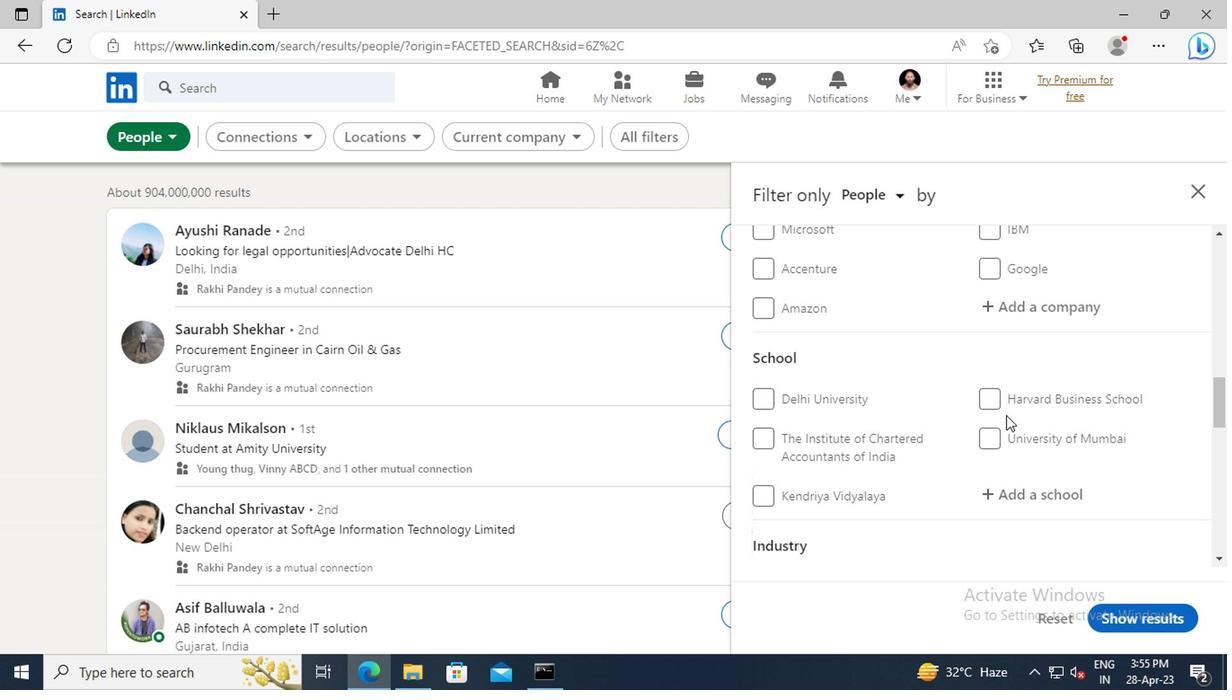 
Action: Mouse scrolled (1002, 414) with delta (0, -1)
Screenshot: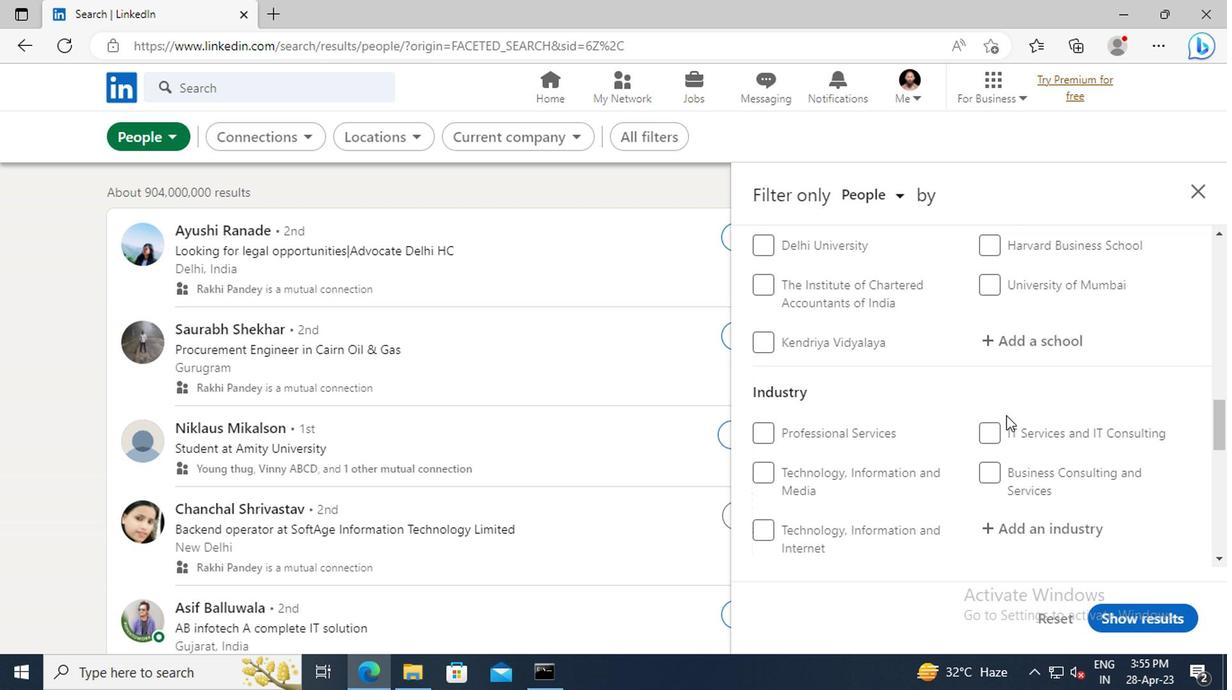 
Action: Mouse scrolled (1002, 414) with delta (0, -1)
Screenshot: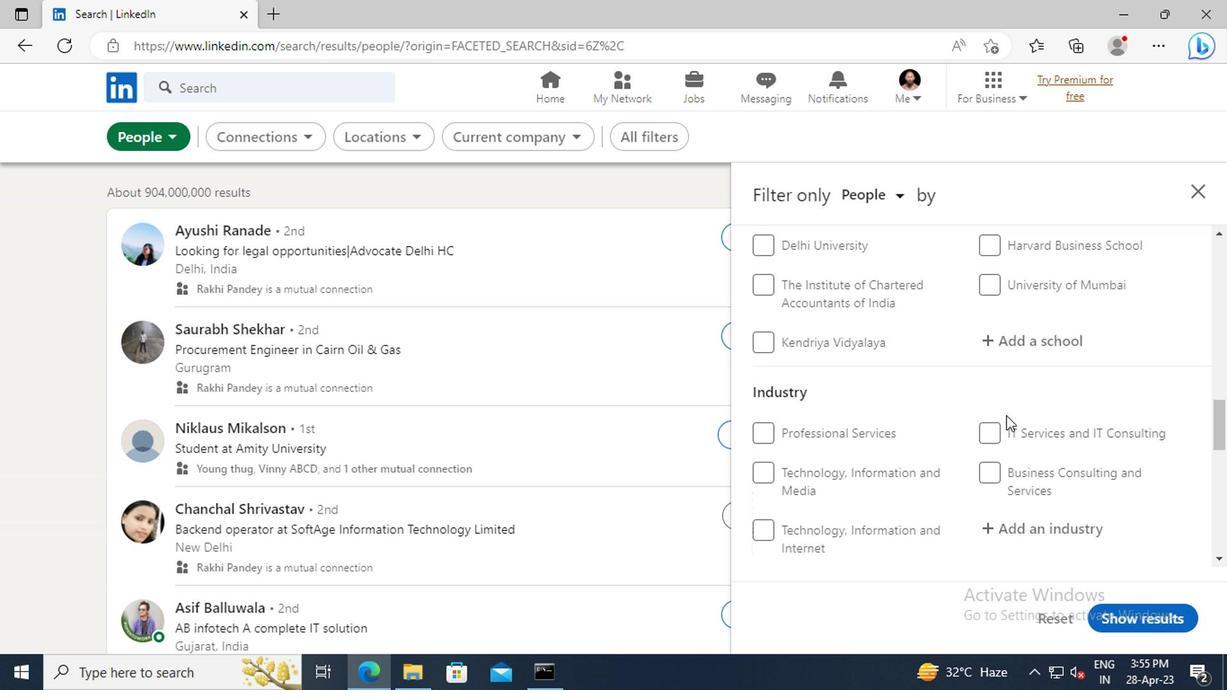 
Action: Mouse scrolled (1002, 414) with delta (0, -1)
Screenshot: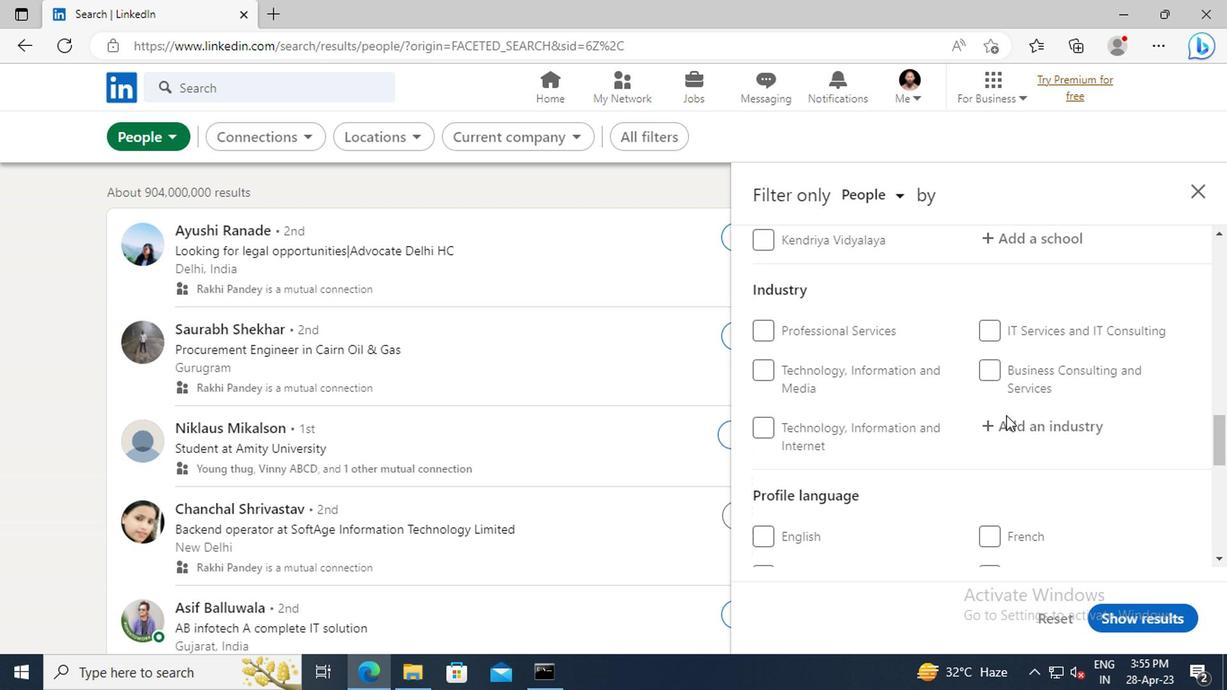 
Action: Mouse scrolled (1002, 414) with delta (0, -1)
Screenshot: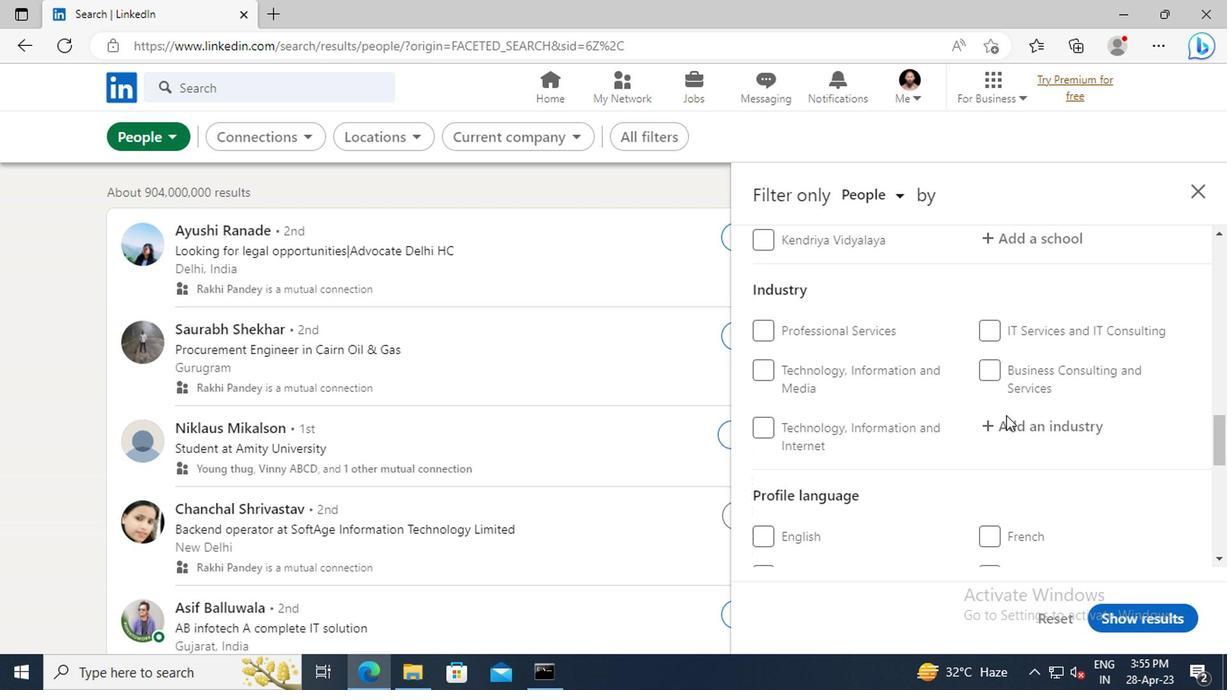 
Action: Mouse moved to (991, 434)
Screenshot: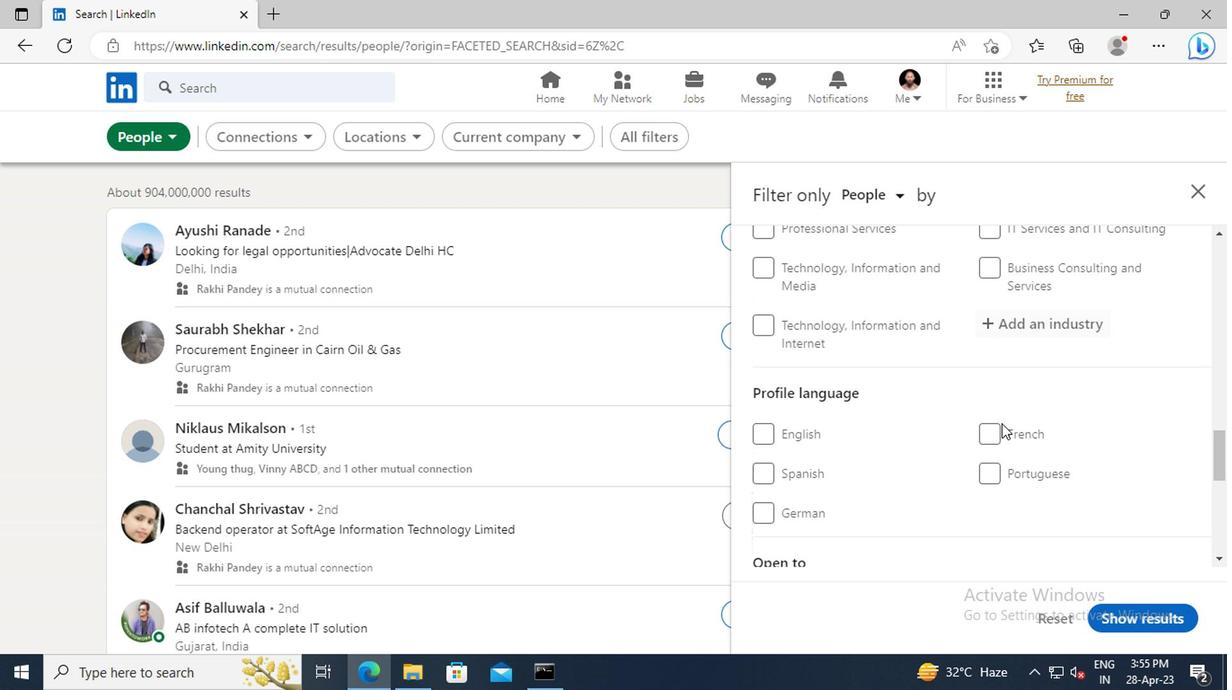 
Action: Mouse pressed left at (991, 434)
Screenshot: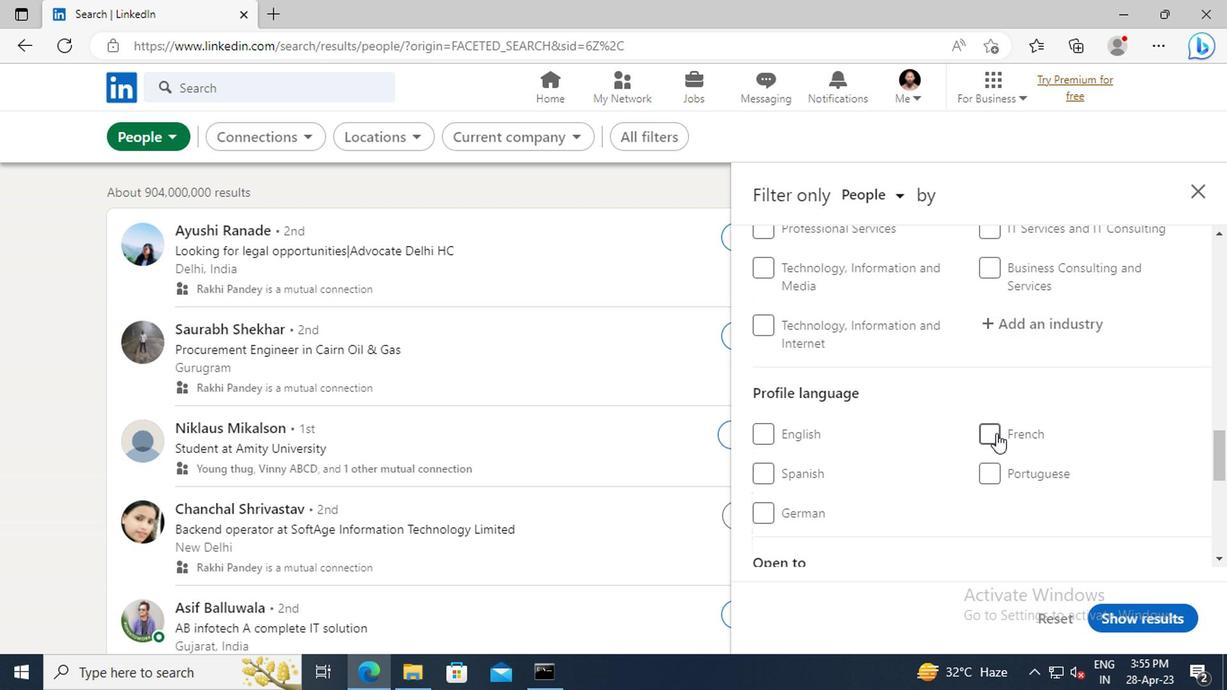 
Action: Mouse moved to (1018, 412)
Screenshot: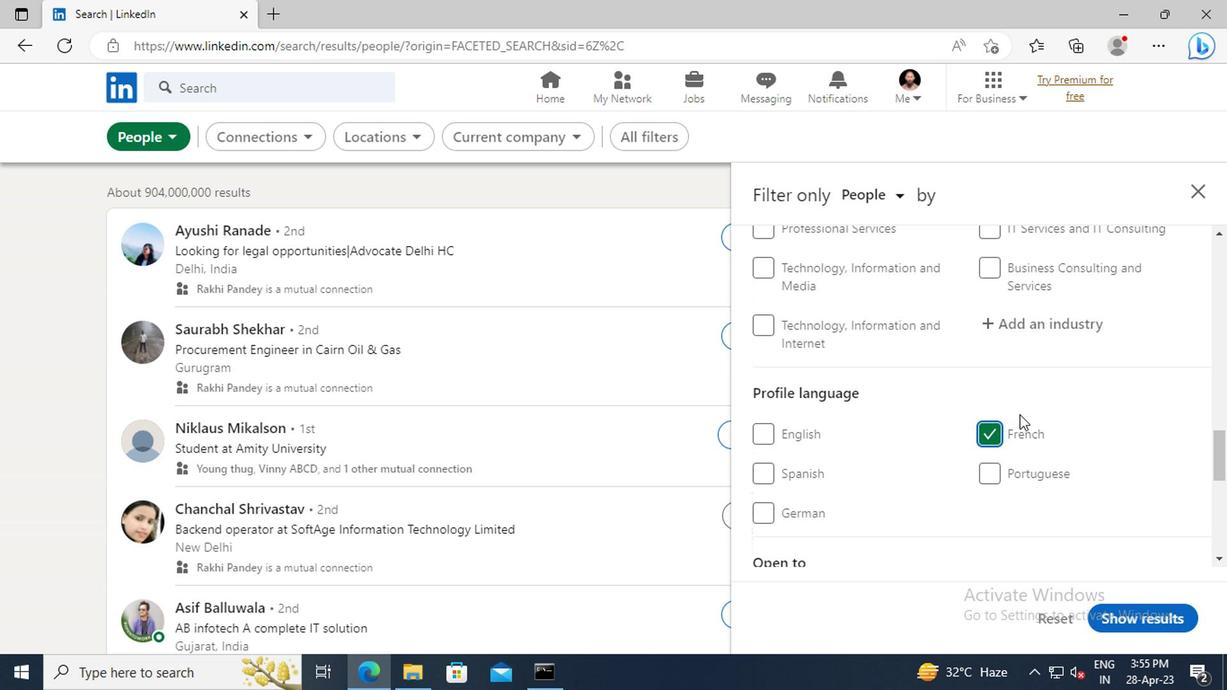 
Action: Mouse scrolled (1018, 412) with delta (0, 0)
Screenshot: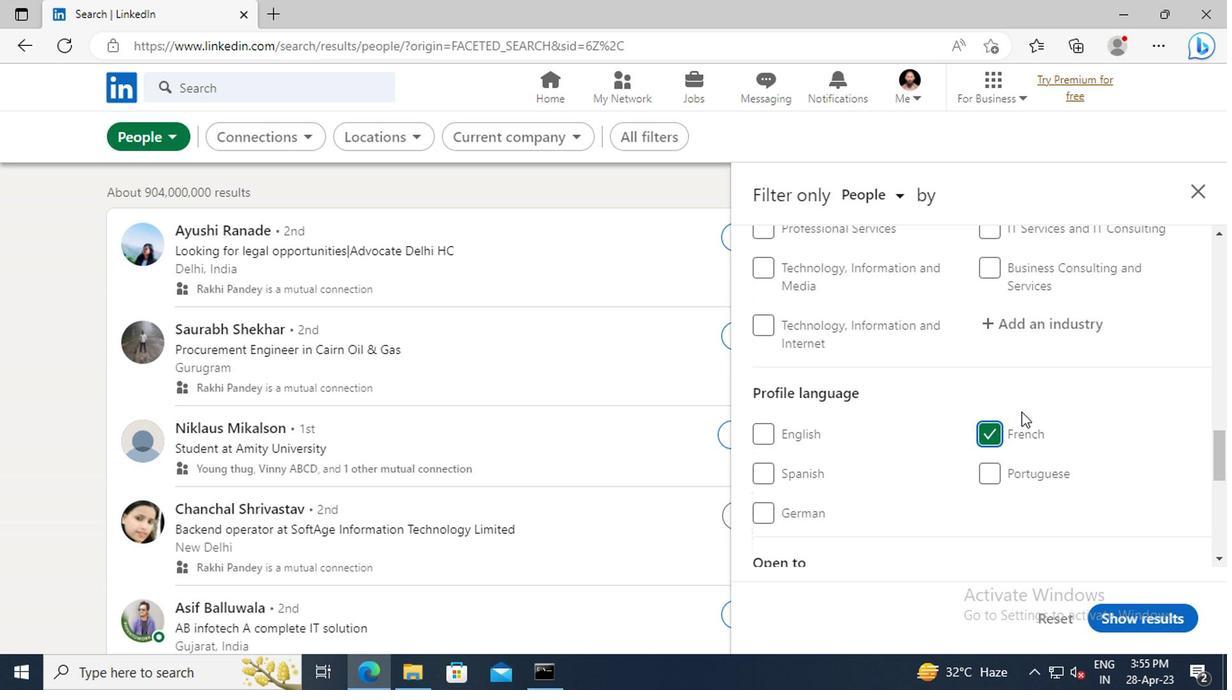 
Action: Mouse scrolled (1018, 412) with delta (0, 0)
Screenshot: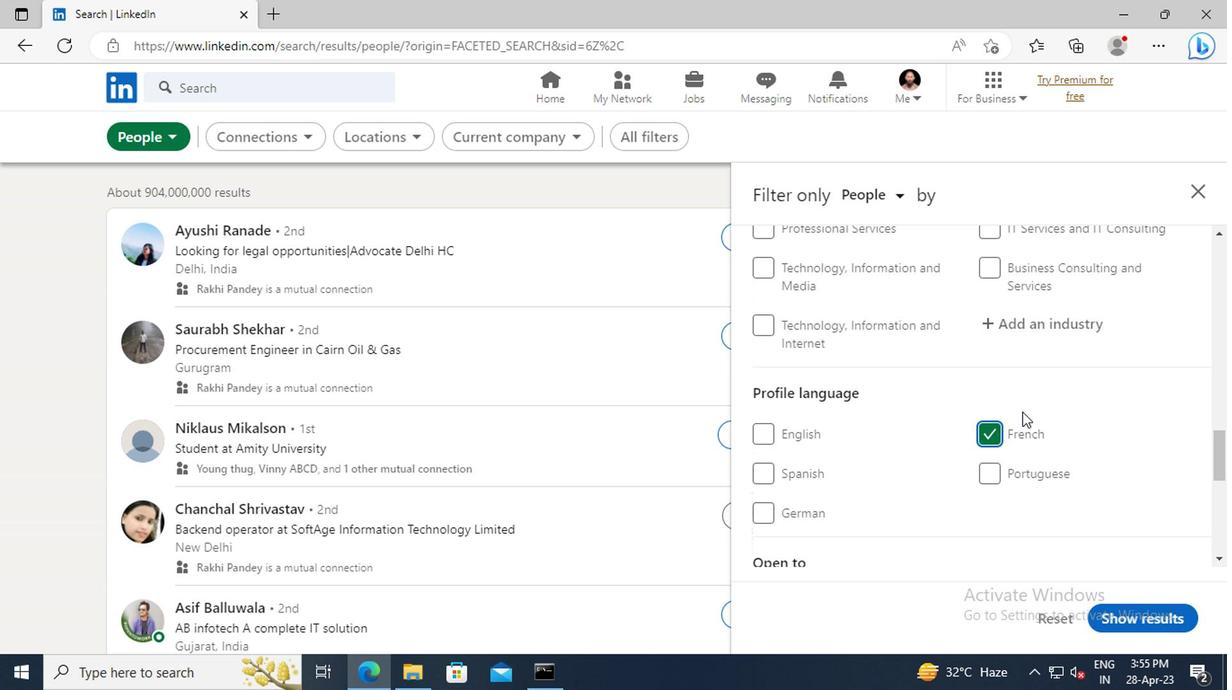 
Action: Mouse scrolled (1018, 412) with delta (0, 0)
Screenshot: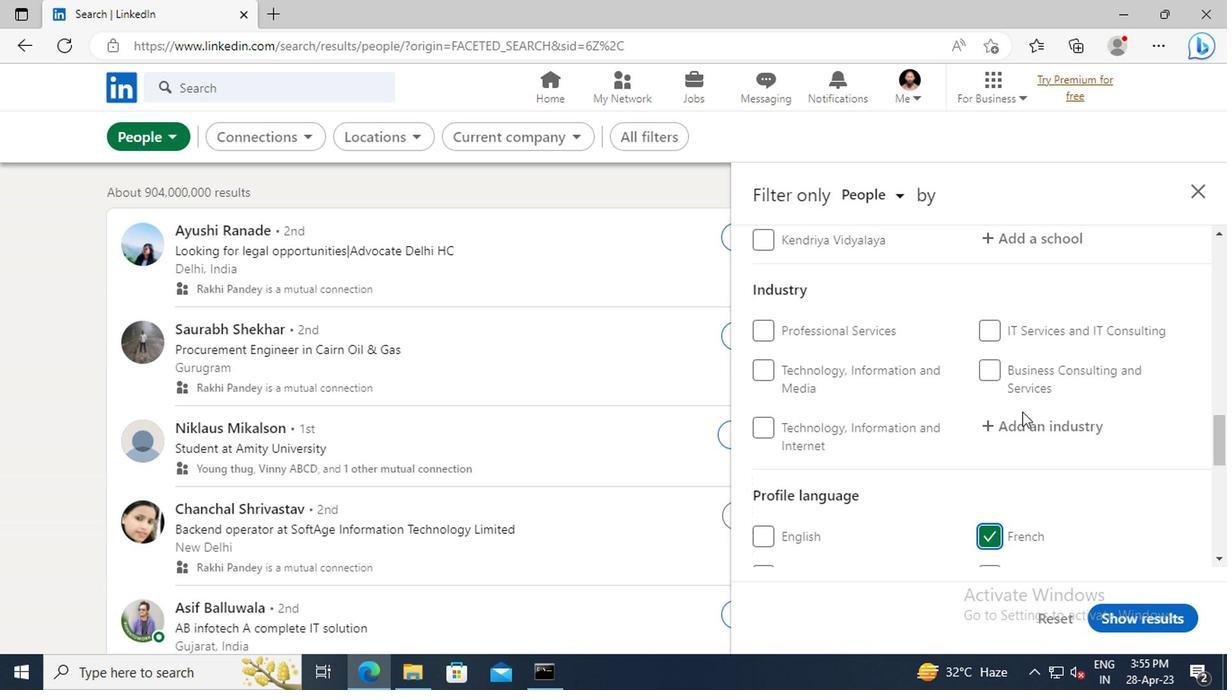 
Action: Mouse scrolled (1018, 412) with delta (0, 0)
Screenshot: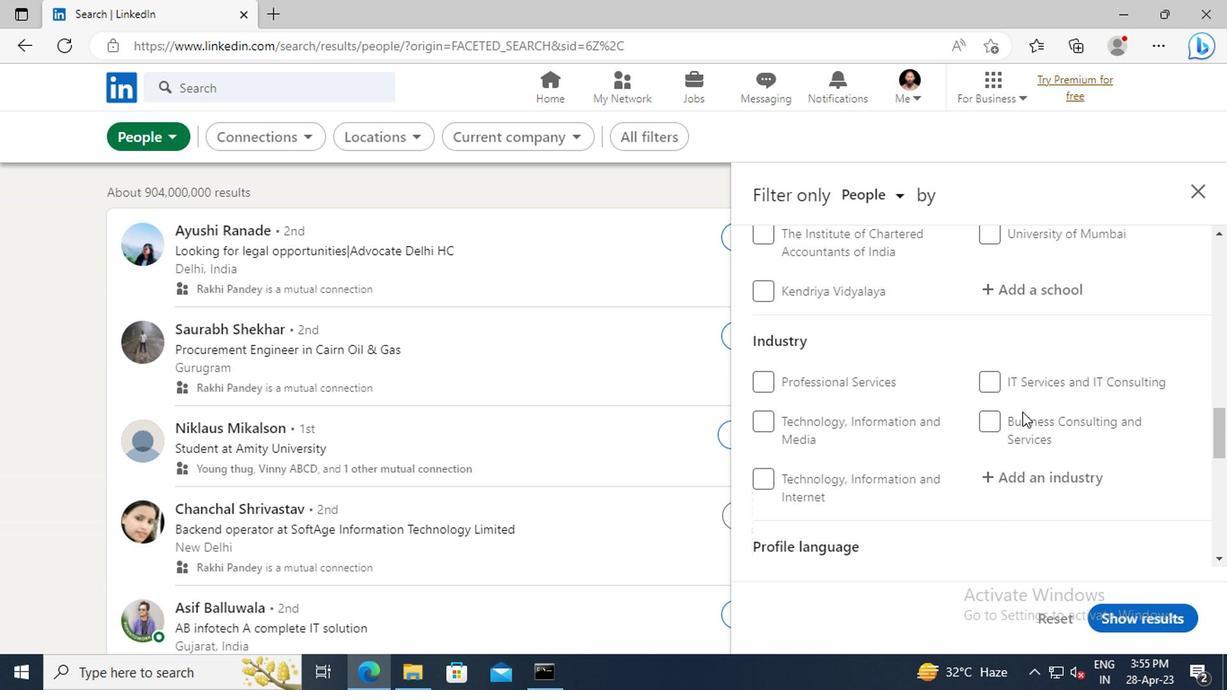 
Action: Mouse scrolled (1018, 412) with delta (0, 0)
Screenshot: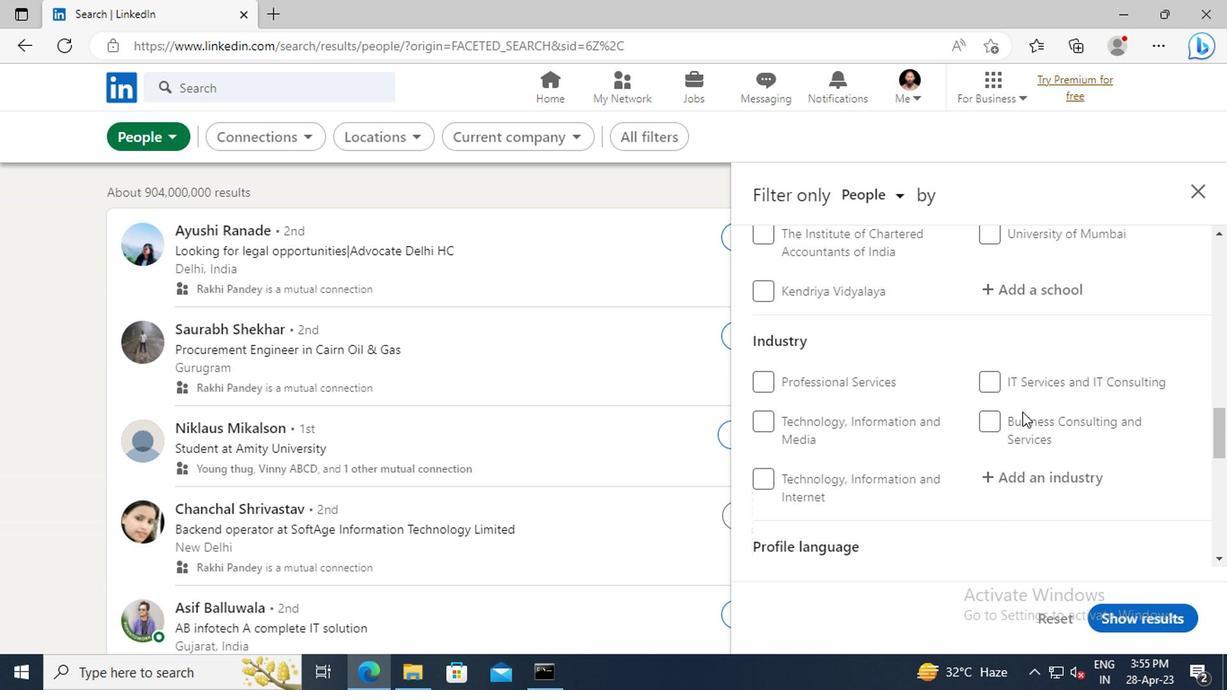 
Action: Mouse scrolled (1018, 412) with delta (0, 0)
Screenshot: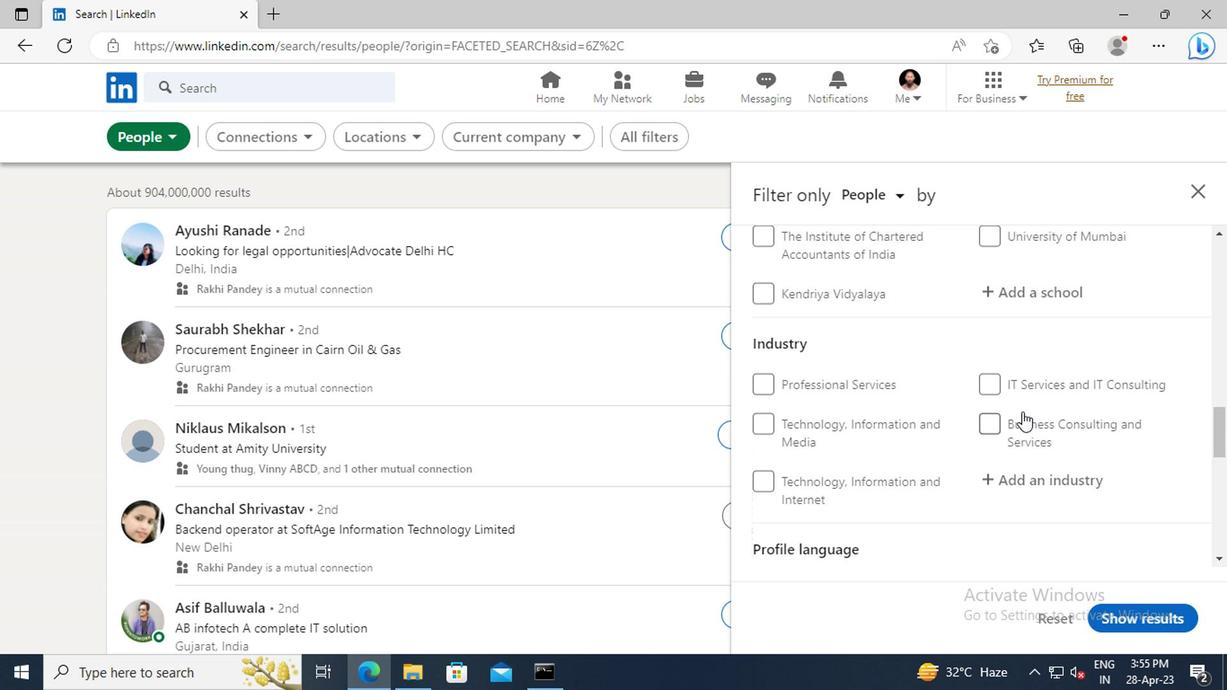 
Action: Mouse scrolled (1018, 412) with delta (0, 0)
Screenshot: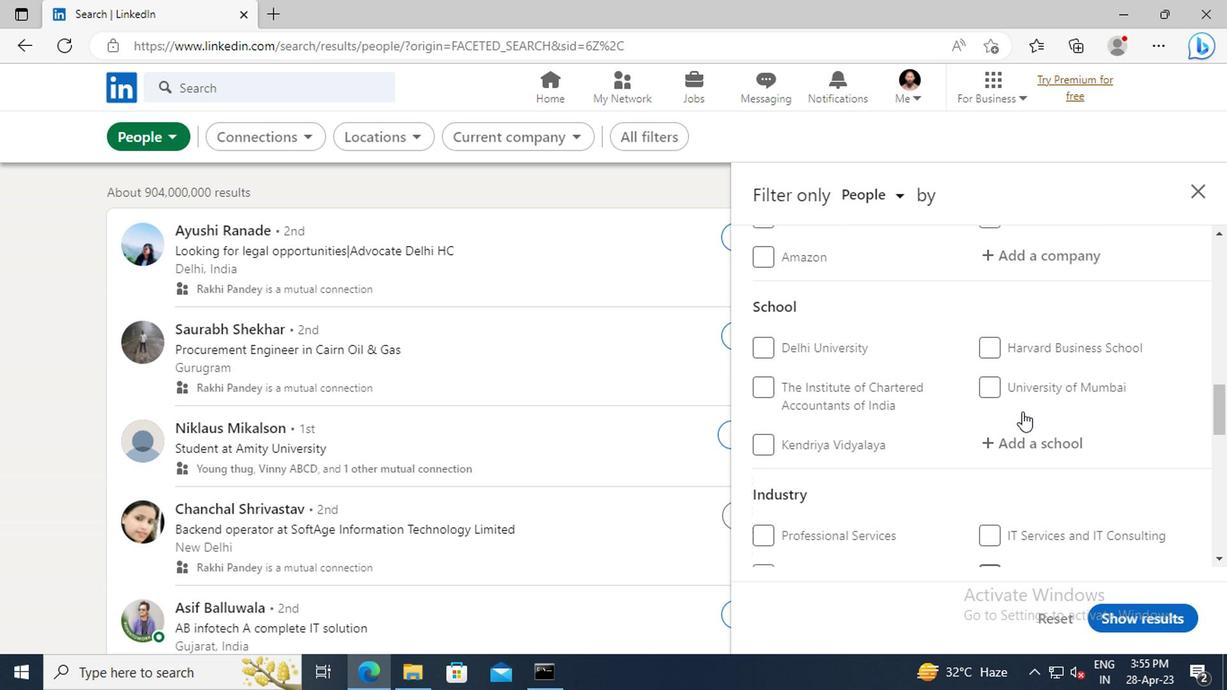 
Action: Mouse scrolled (1018, 412) with delta (0, 0)
Screenshot: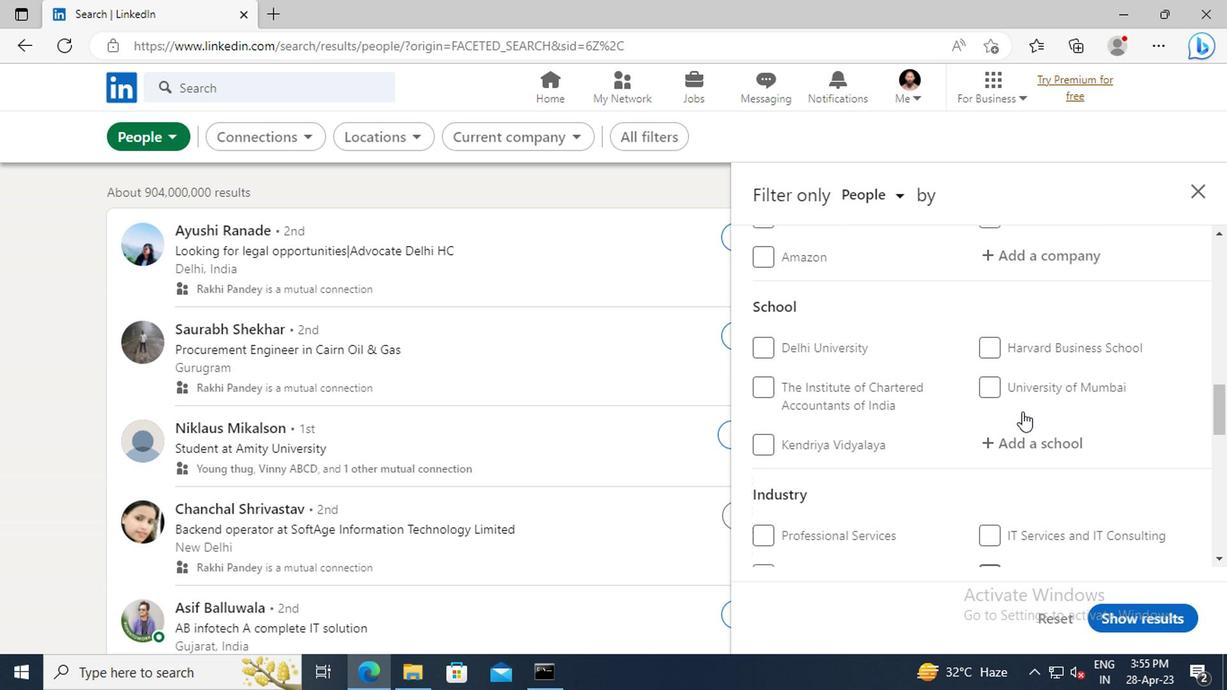 
Action: Mouse scrolled (1018, 412) with delta (0, 0)
Screenshot: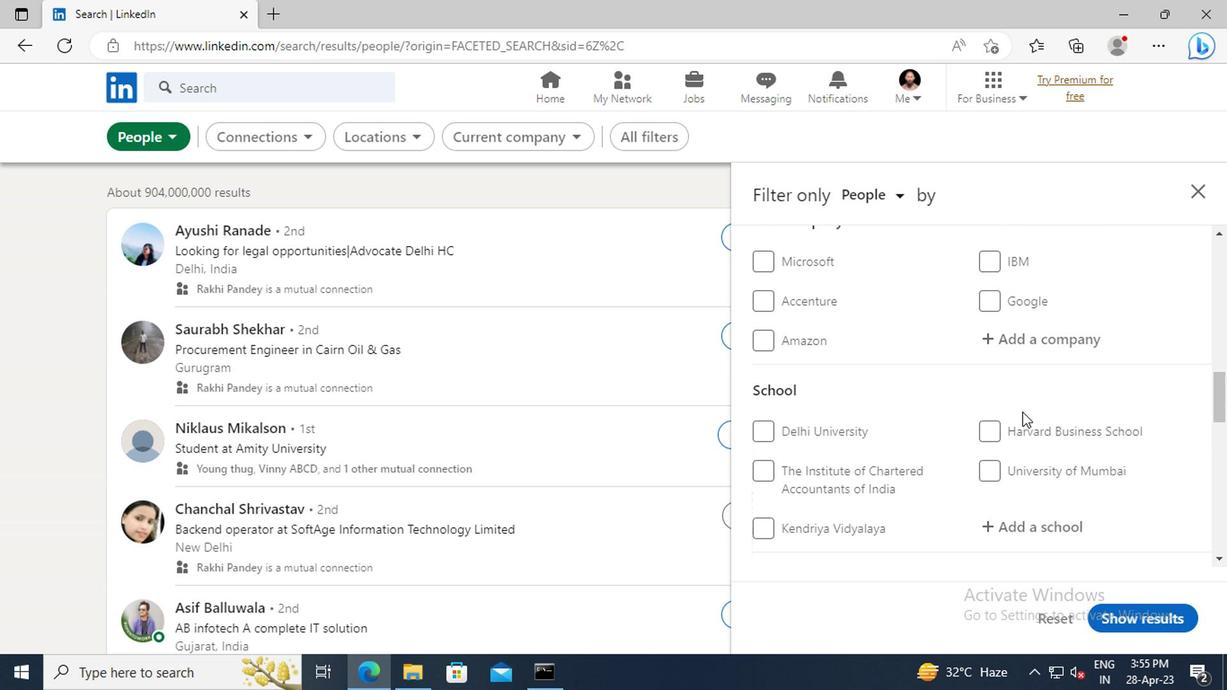 
Action: Mouse scrolled (1018, 412) with delta (0, 0)
Screenshot: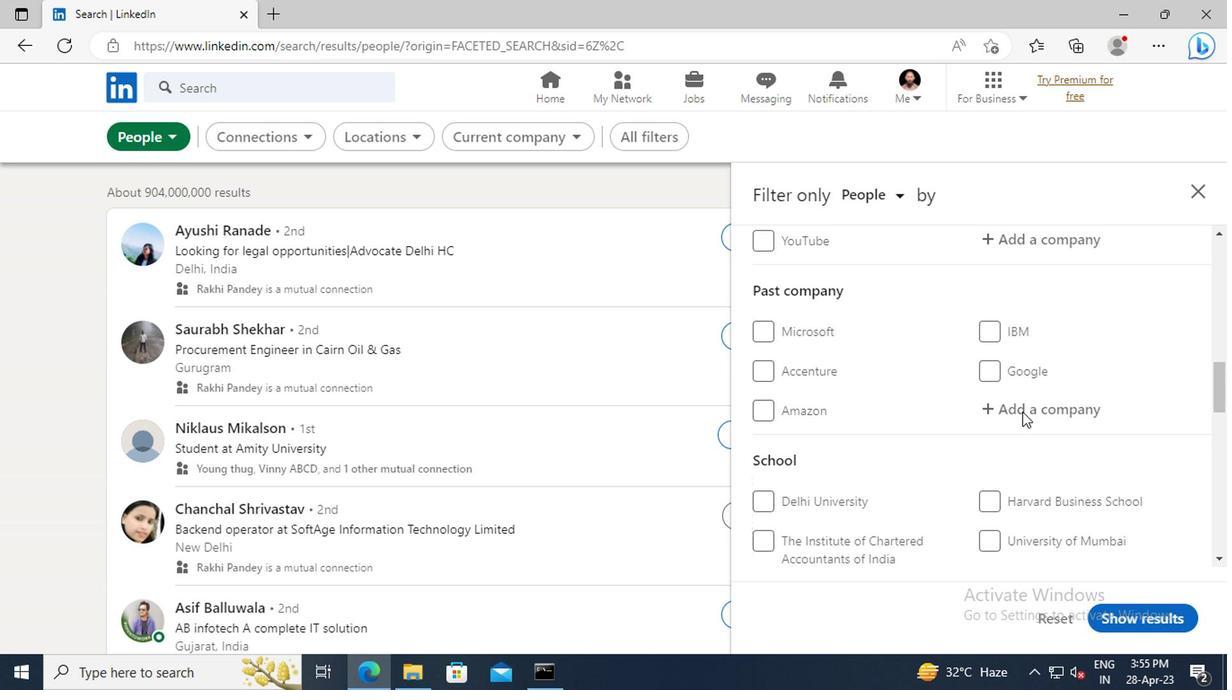 
Action: Mouse scrolled (1018, 412) with delta (0, 0)
Screenshot: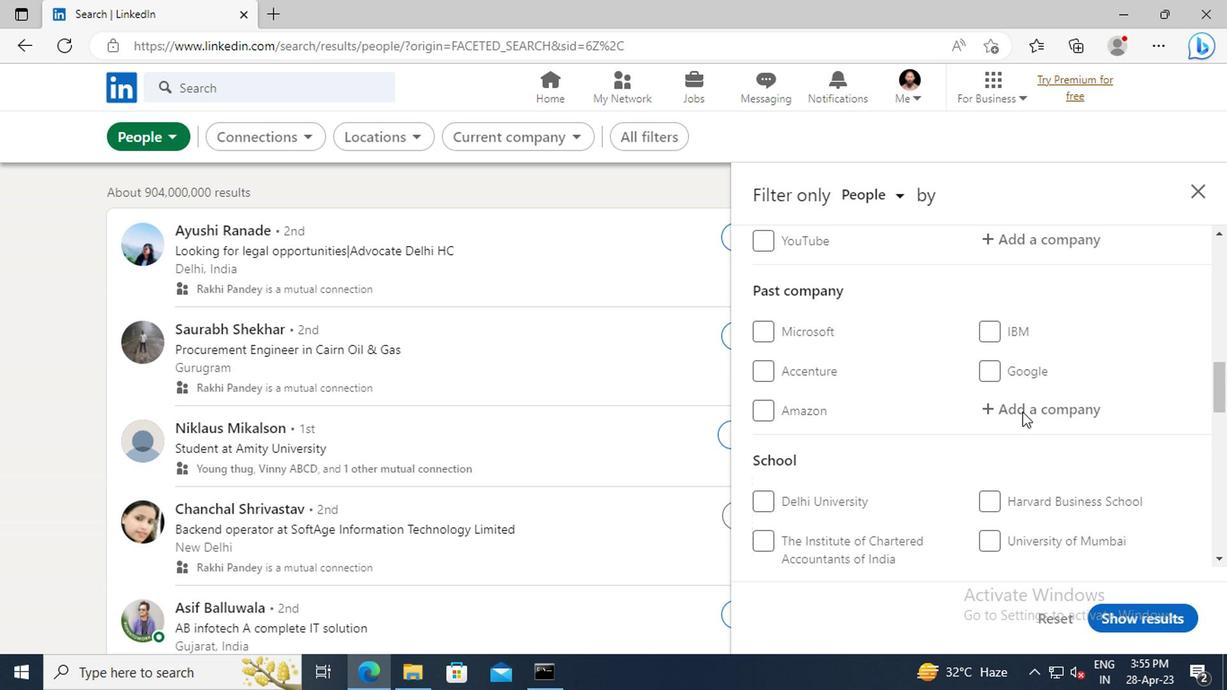 
Action: Mouse moved to (1016, 405)
Screenshot: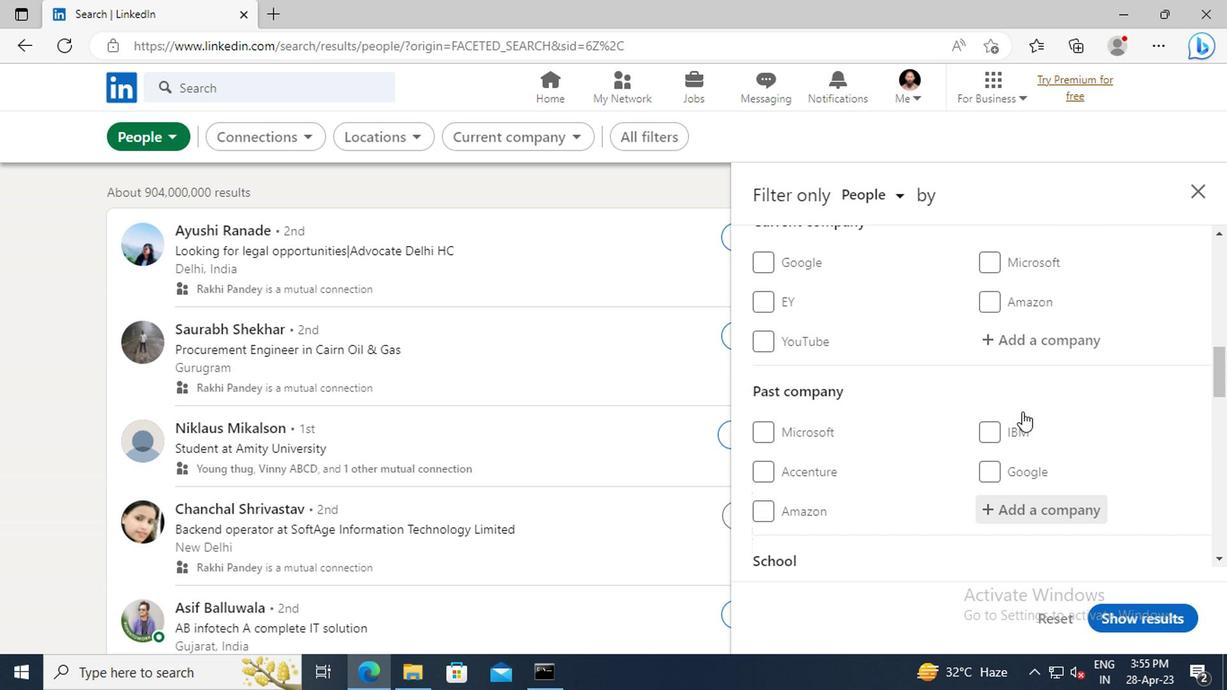 
Action: Mouse scrolled (1016, 405) with delta (0, 0)
Screenshot: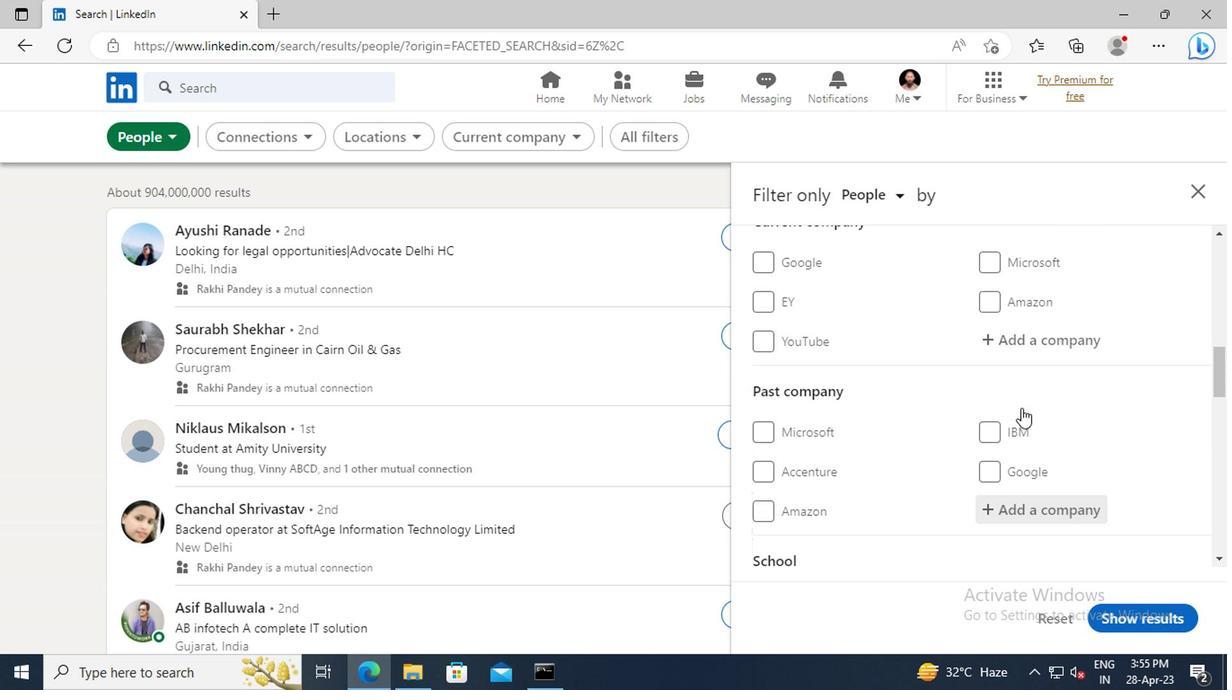 
Action: Mouse moved to (999, 396)
Screenshot: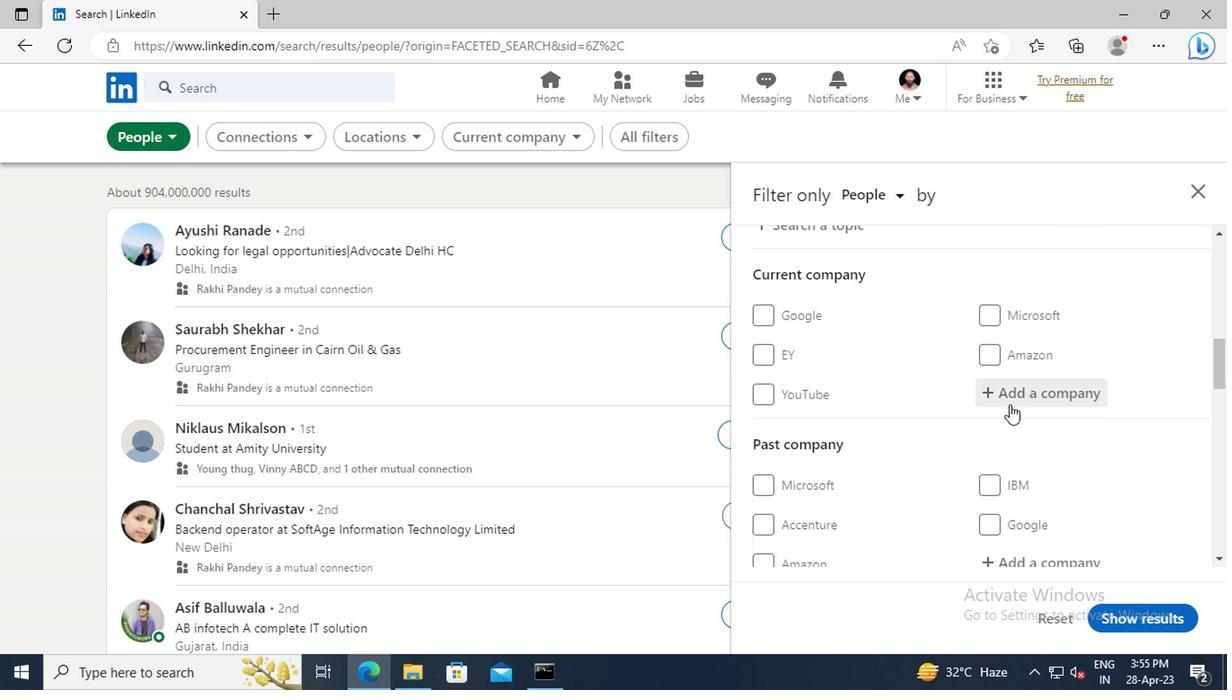 
Action: Mouse pressed left at (999, 396)
Screenshot: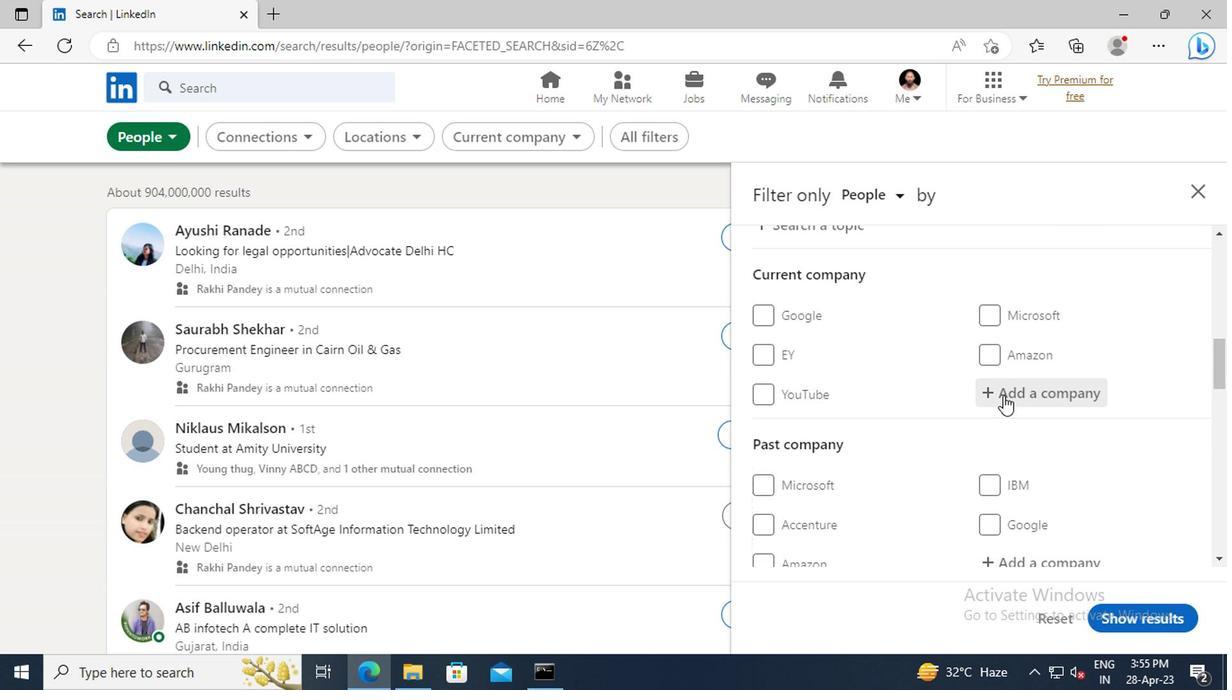 
Action: Key pressed <Key.shift>S&P<Key.space><Key.shift>GLOBAL<Key.space><Key.shift>MARKET<Key.space><Key.shift>INTELLIGENCE<Key.enter>
Screenshot: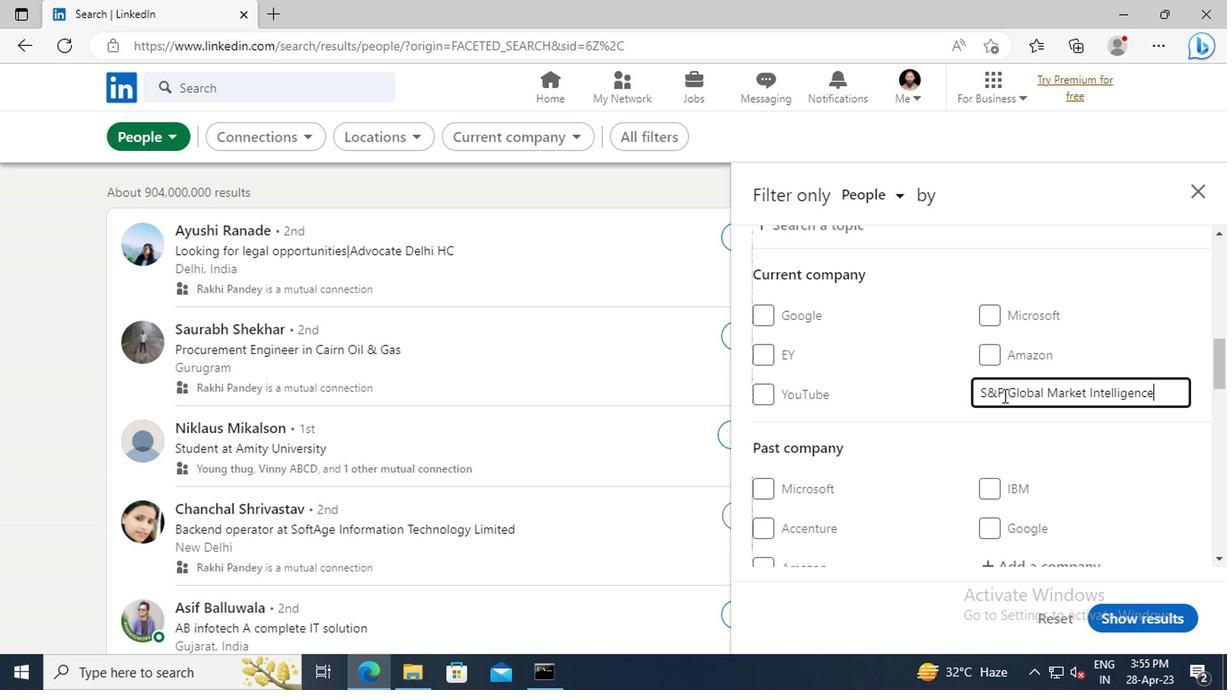 
Action: Mouse scrolled (999, 395) with delta (0, -1)
Screenshot: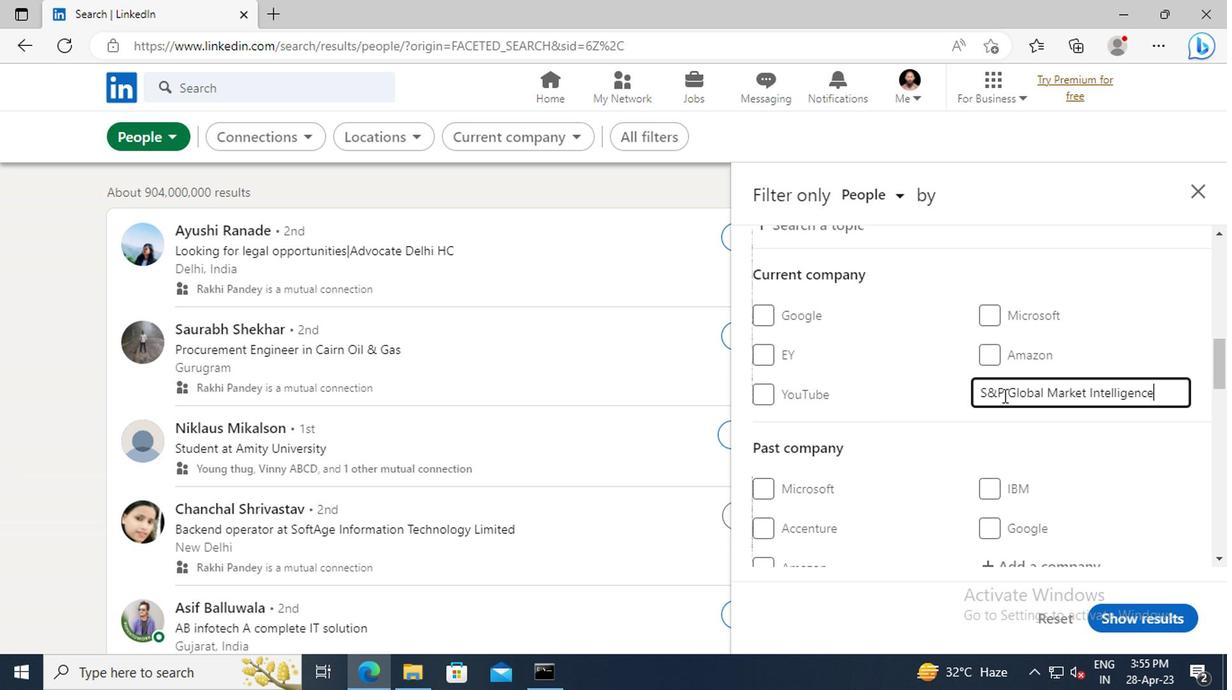 
Action: Mouse scrolled (999, 395) with delta (0, -1)
Screenshot: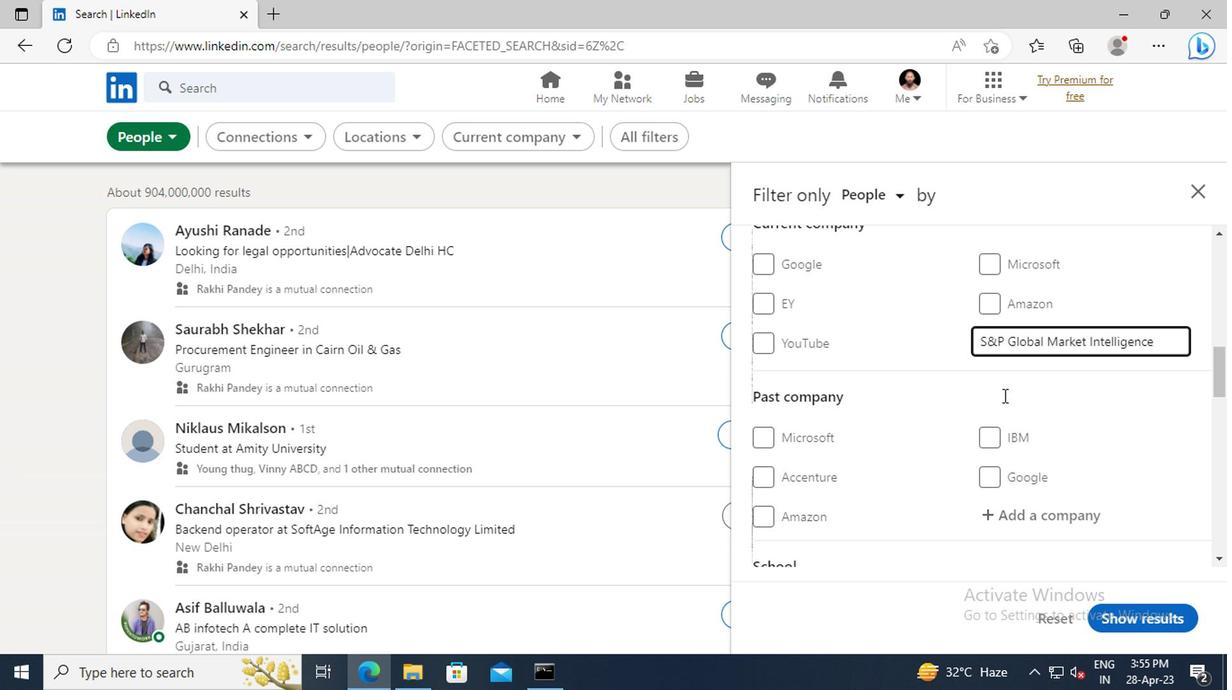 
Action: Mouse scrolled (999, 395) with delta (0, -1)
Screenshot: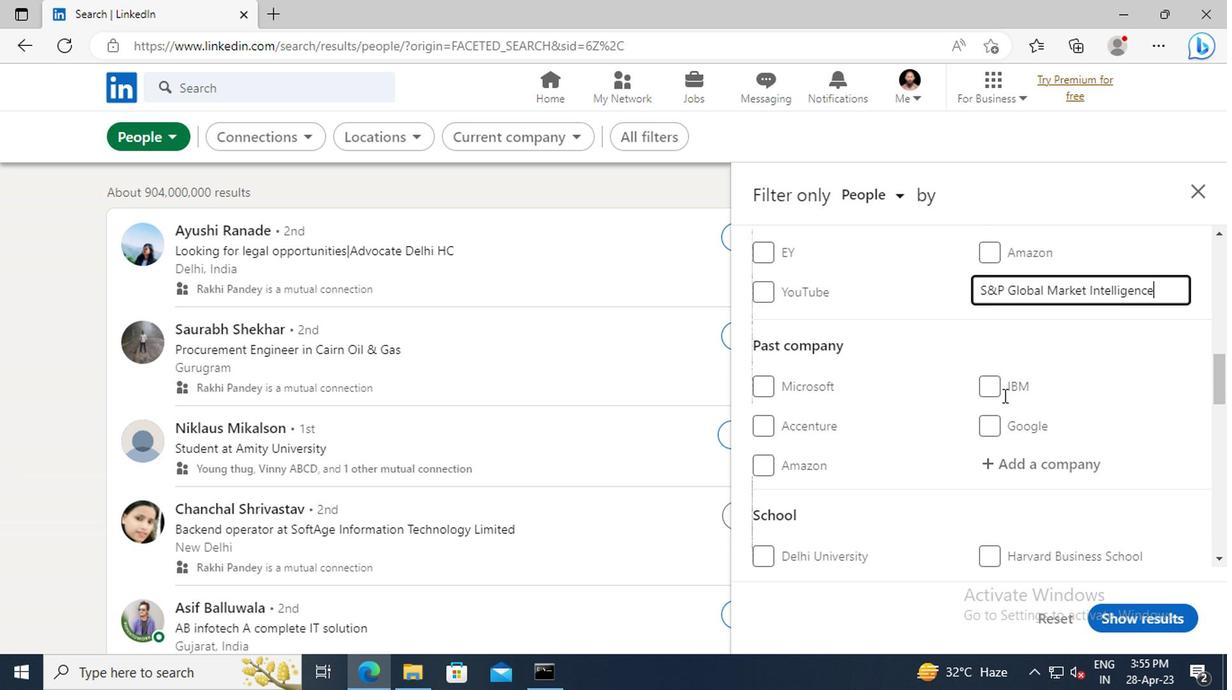 
Action: Mouse scrolled (999, 395) with delta (0, -1)
Screenshot: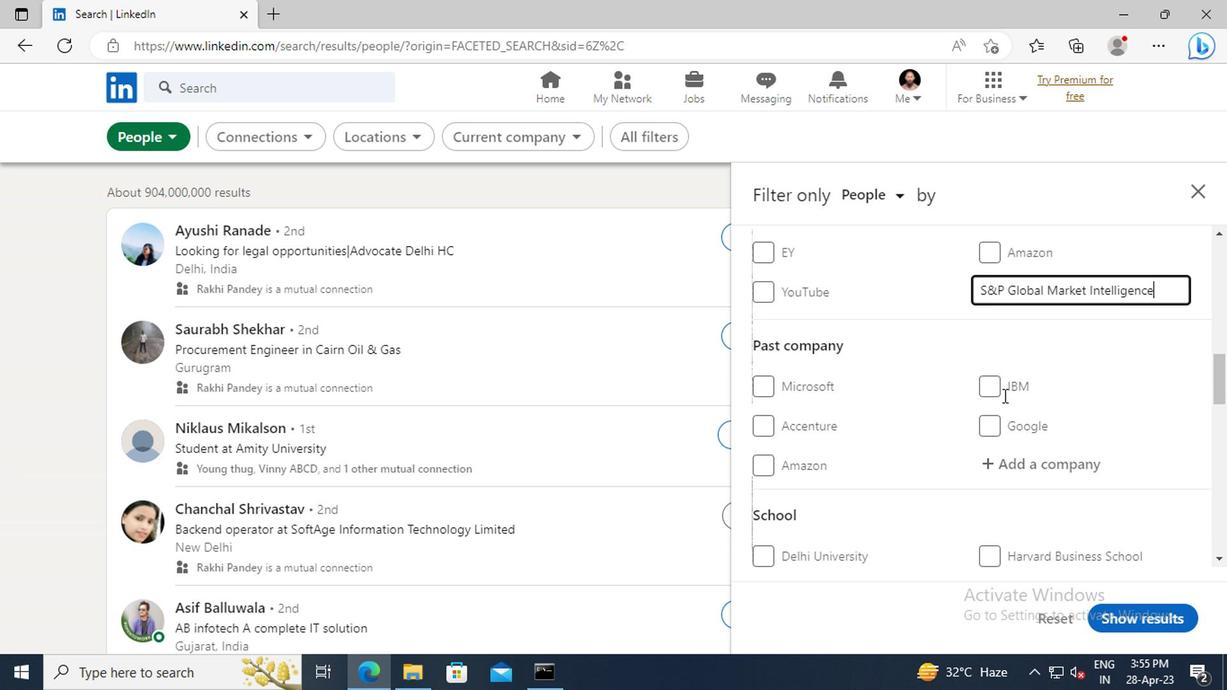 
Action: Mouse scrolled (999, 395) with delta (0, -1)
Screenshot: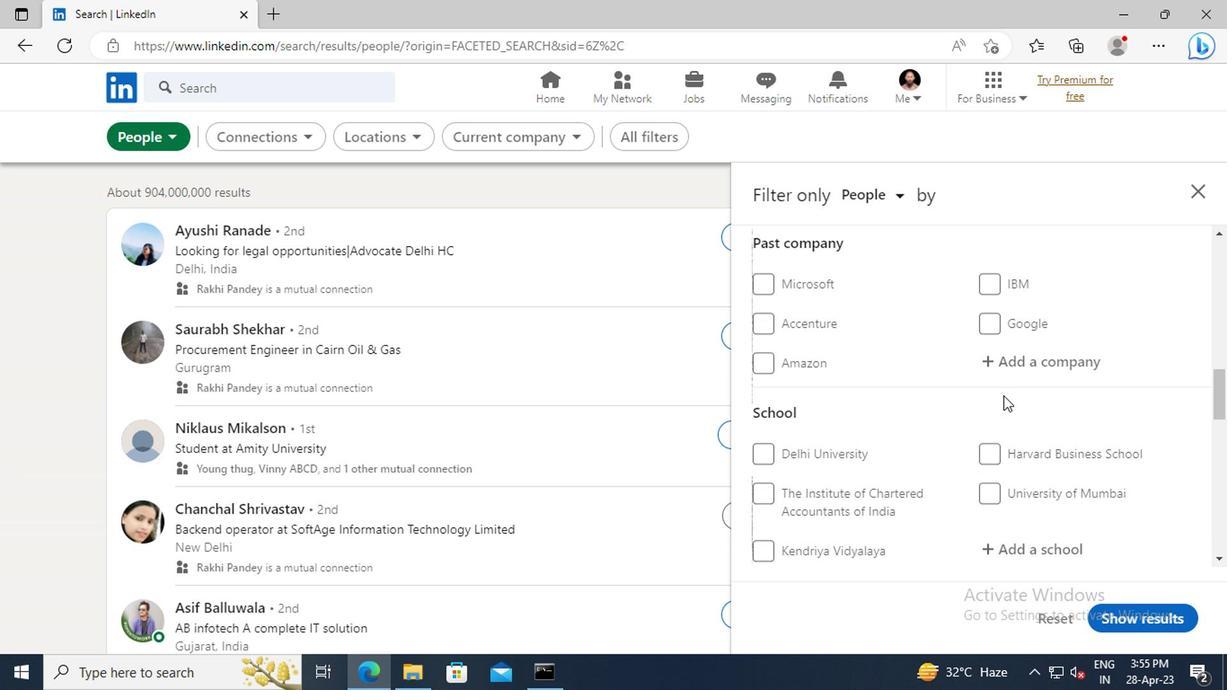 
Action: Mouse scrolled (999, 395) with delta (0, -1)
Screenshot: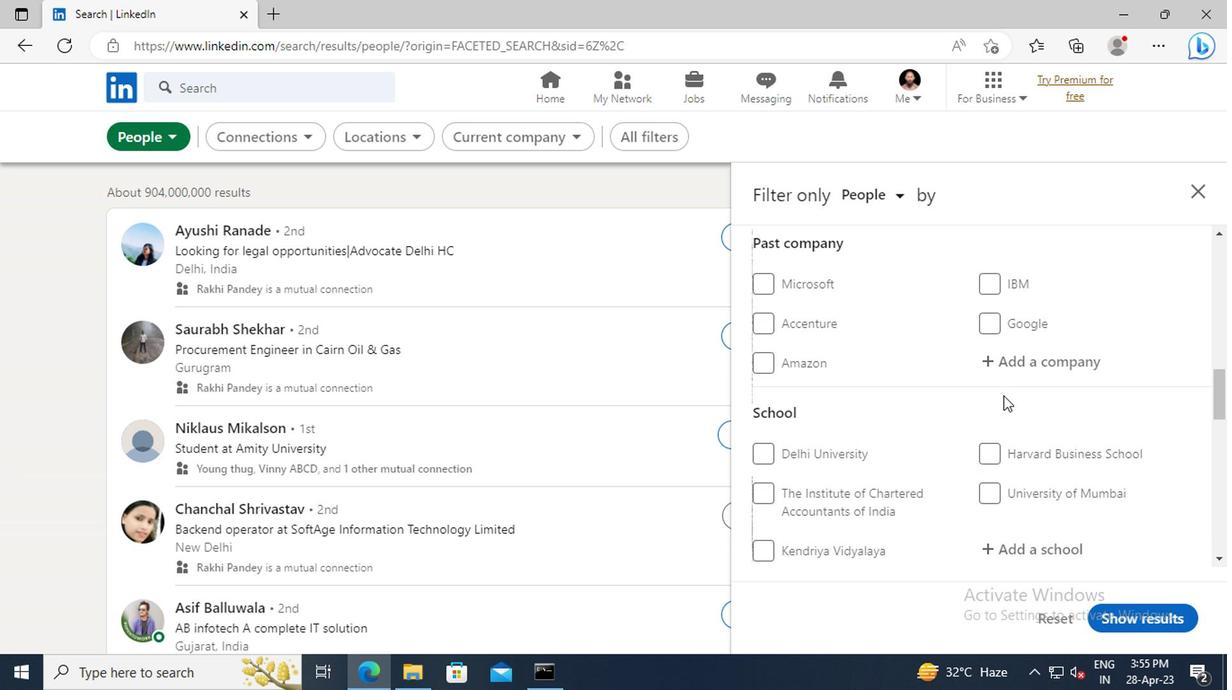 
Action: Mouse scrolled (999, 395) with delta (0, -1)
Screenshot: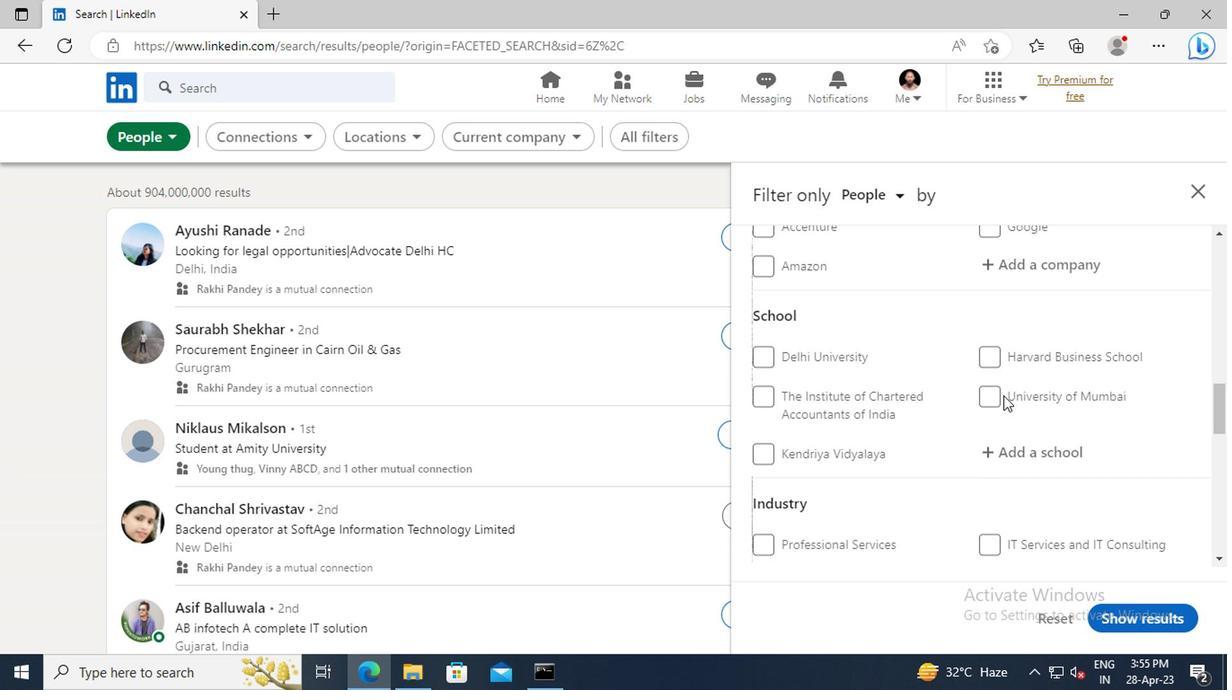 
Action: Mouse moved to (1003, 396)
Screenshot: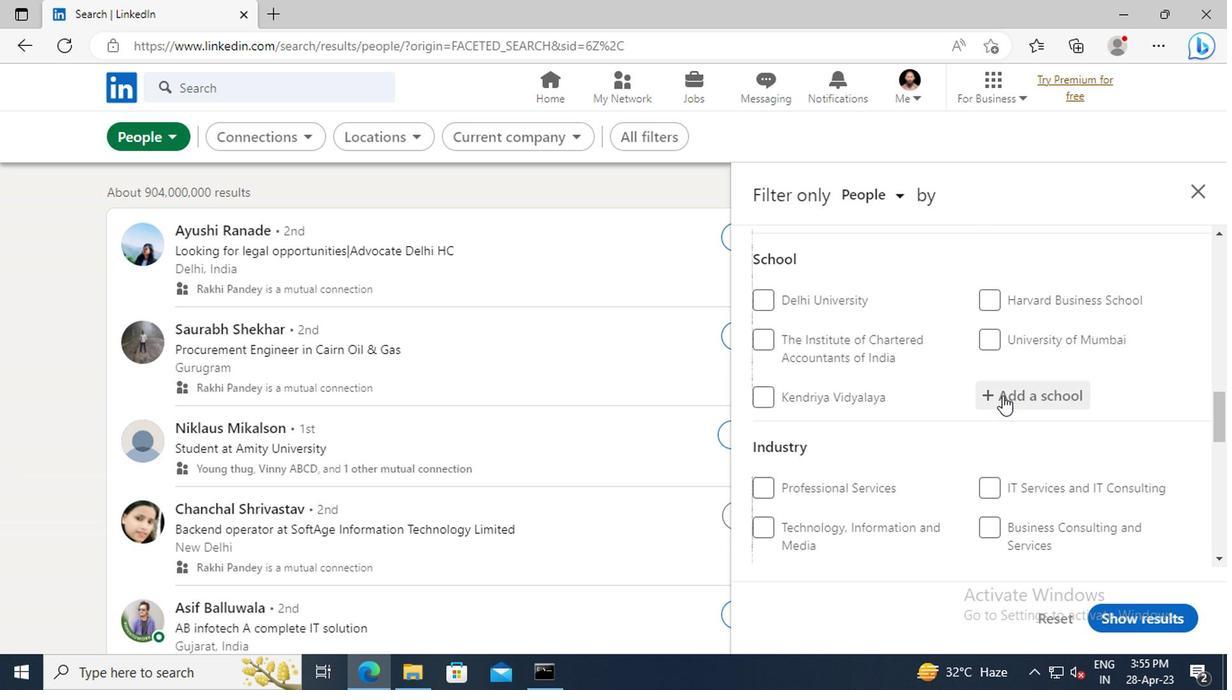 
Action: Mouse pressed left at (1003, 396)
Screenshot: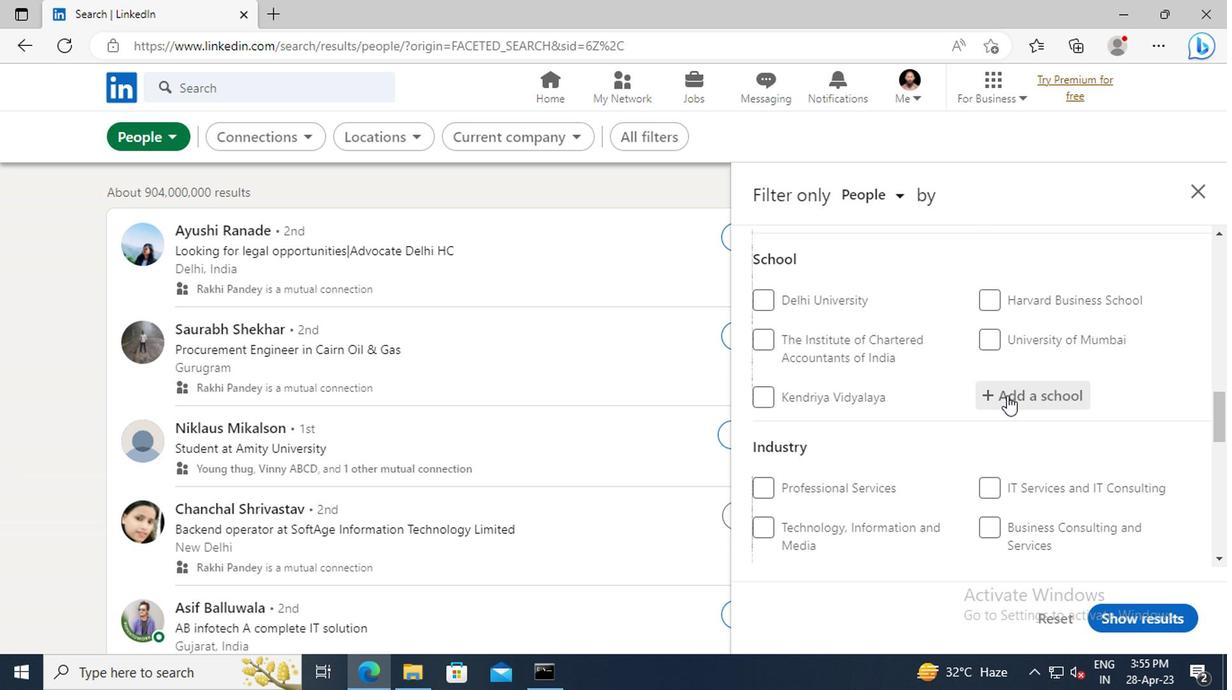 
Action: Key pressed <Key.shift>BHARATI<Key.space><Key.shift>VIDYAPEETH<Key.space><Key.shift>UNIVERSITY<Key.space><Key.shift>COL
Screenshot: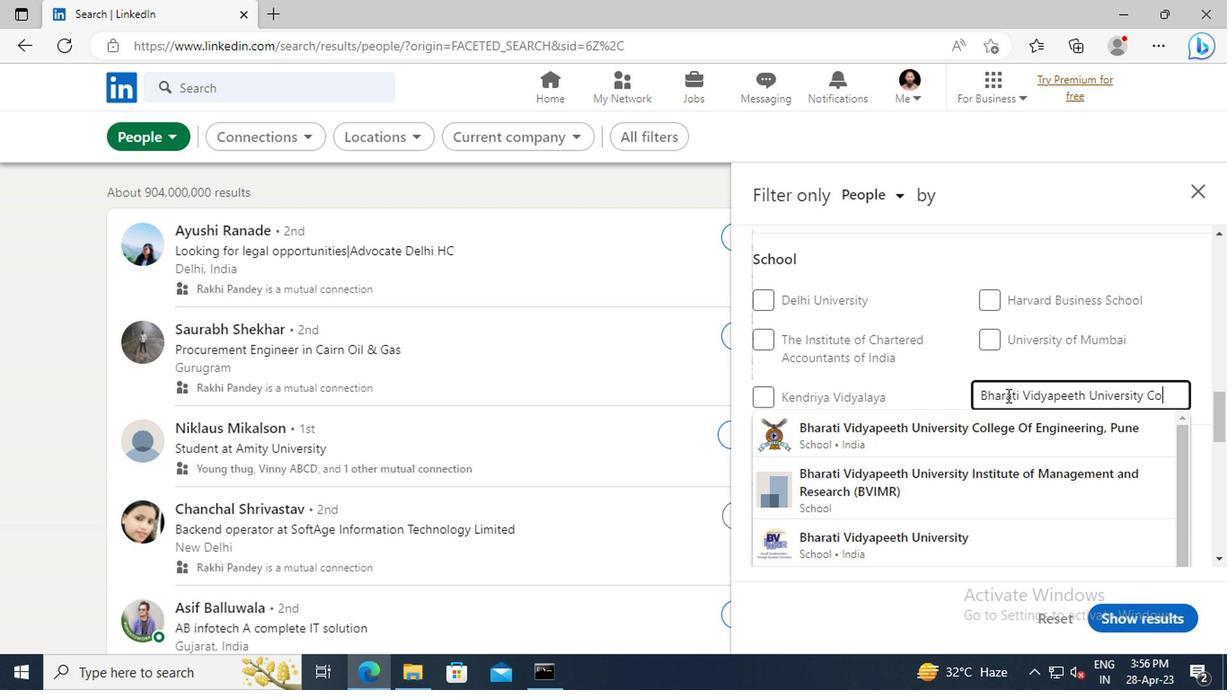 
Action: Mouse moved to (1010, 425)
Screenshot: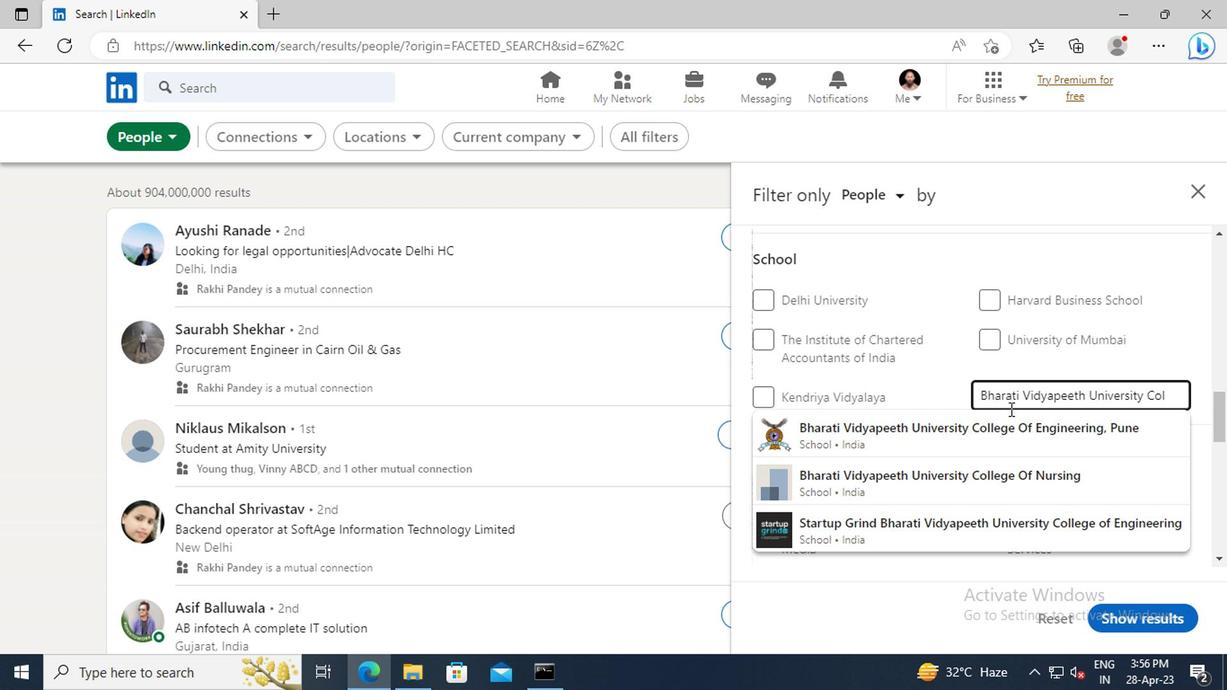 
Action: Mouse pressed left at (1010, 425)
Screenshot: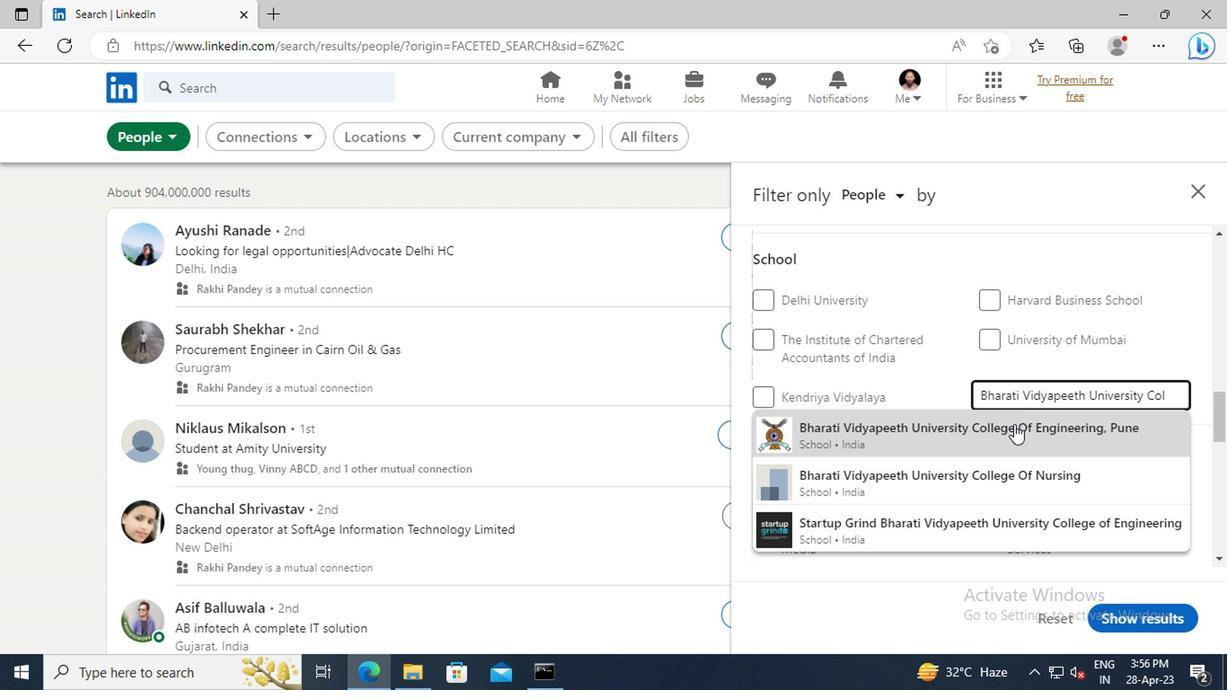
Action: Mouse moved to (1011, 425)
Screenshot: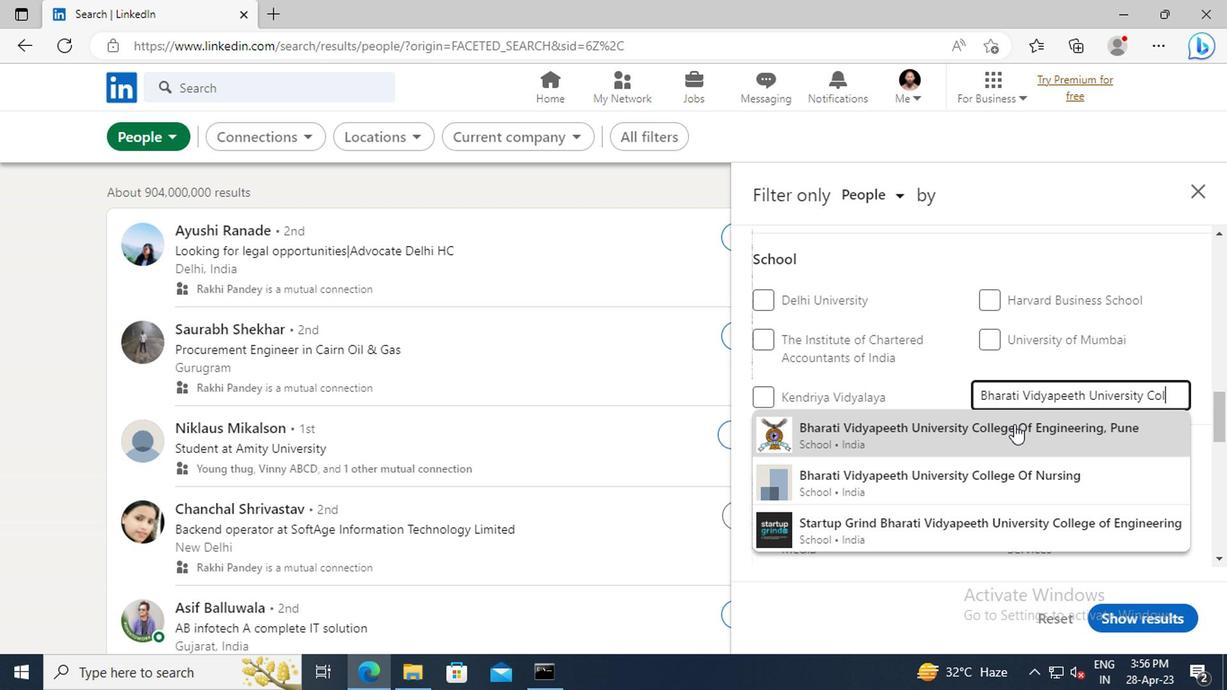 
Action: Mouse scrolled (1011, 425) with delta (0, 0)
Screenshot: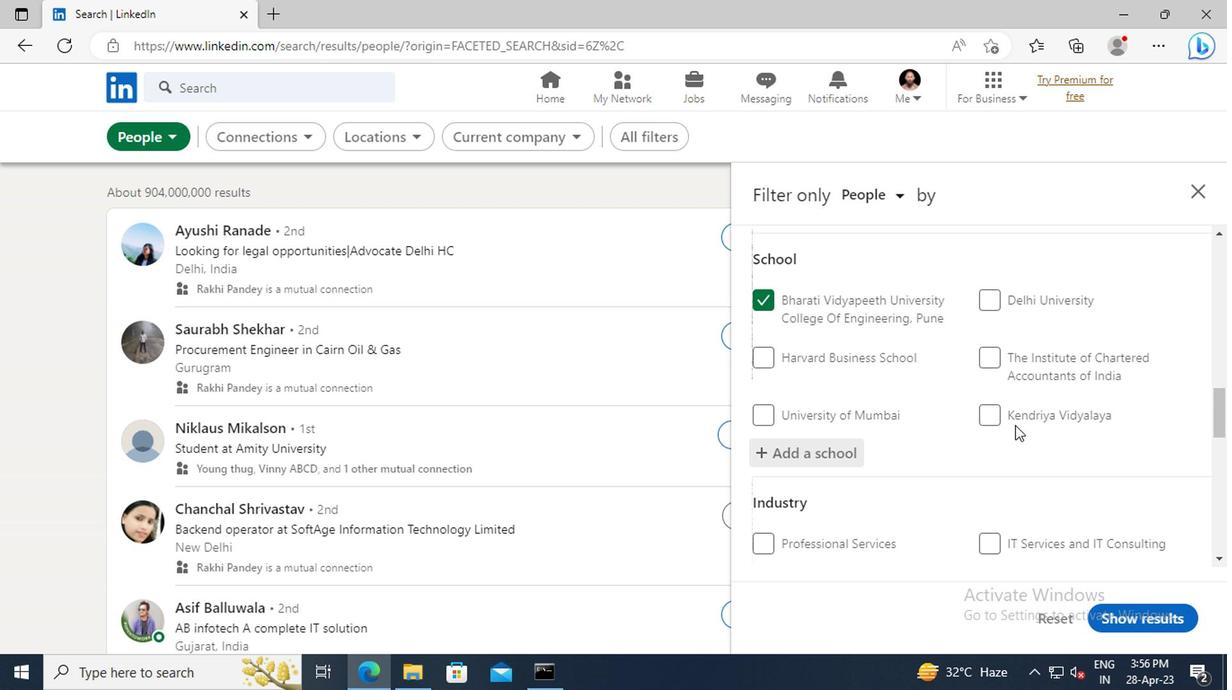 
Action: Mouse scrolled (1011, 425) with delta (0, 0)
Screenshot: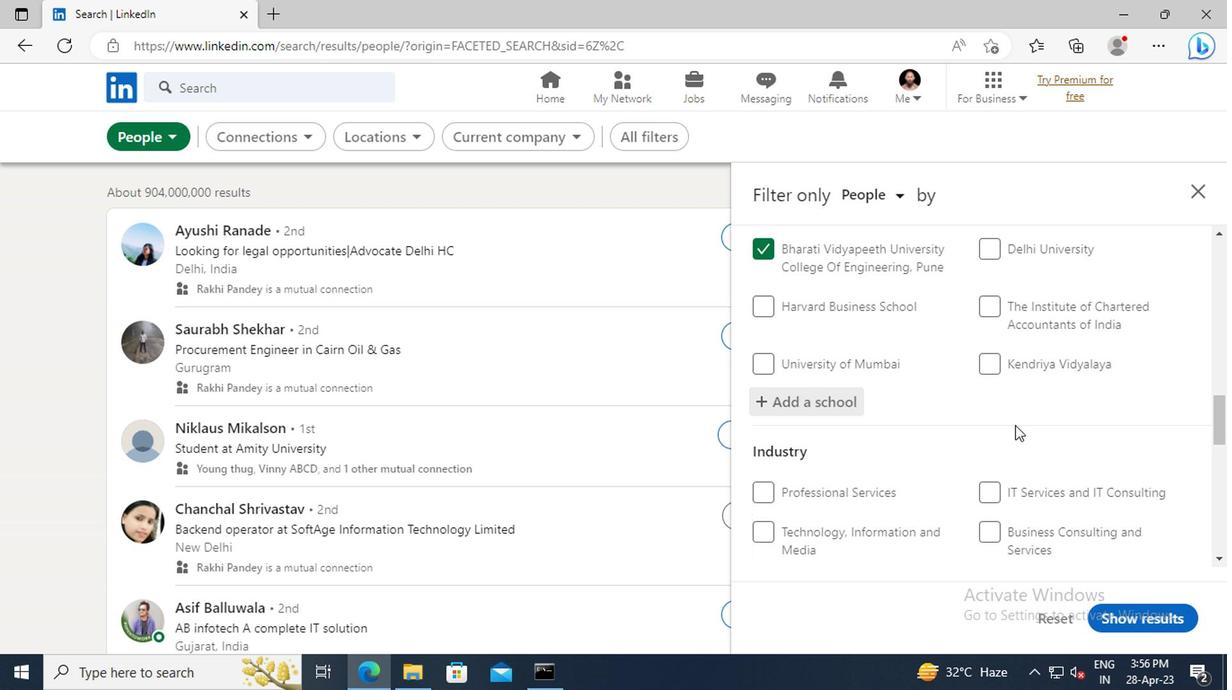 
Action: Mouse scrolled (1011, 425) with delta (0, 0)
Screenshot: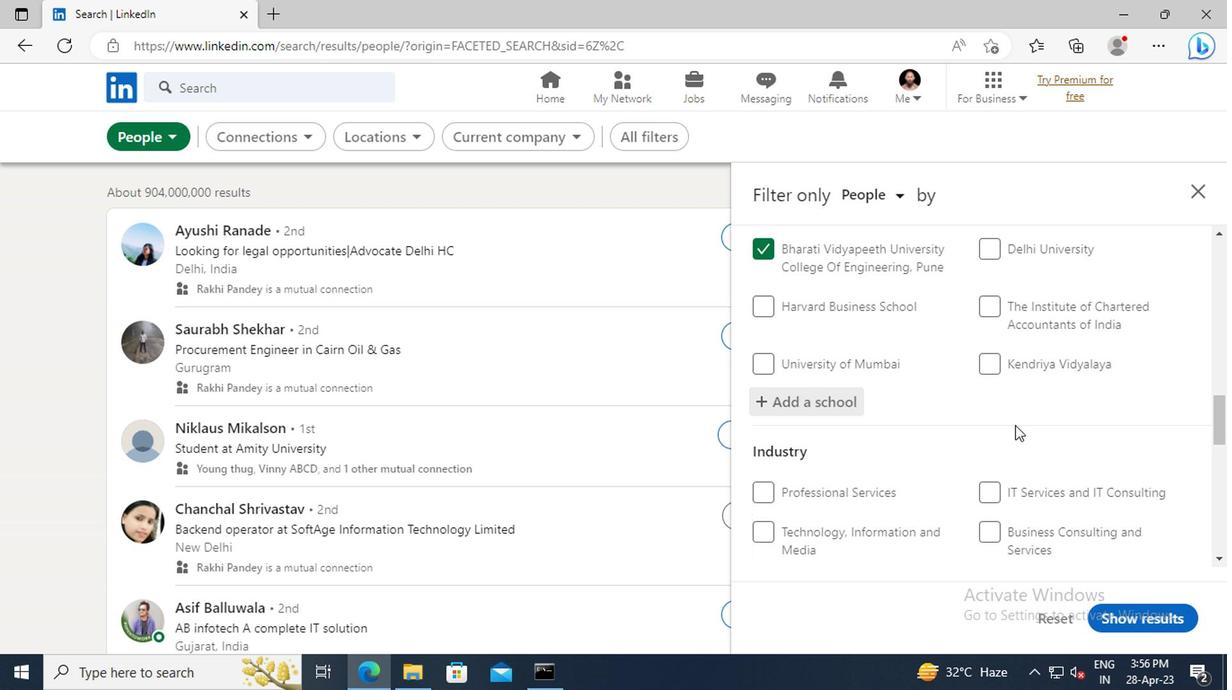 
Action: Mouse scrolled (1011, 425) with delta (0, 0)
Screenshot: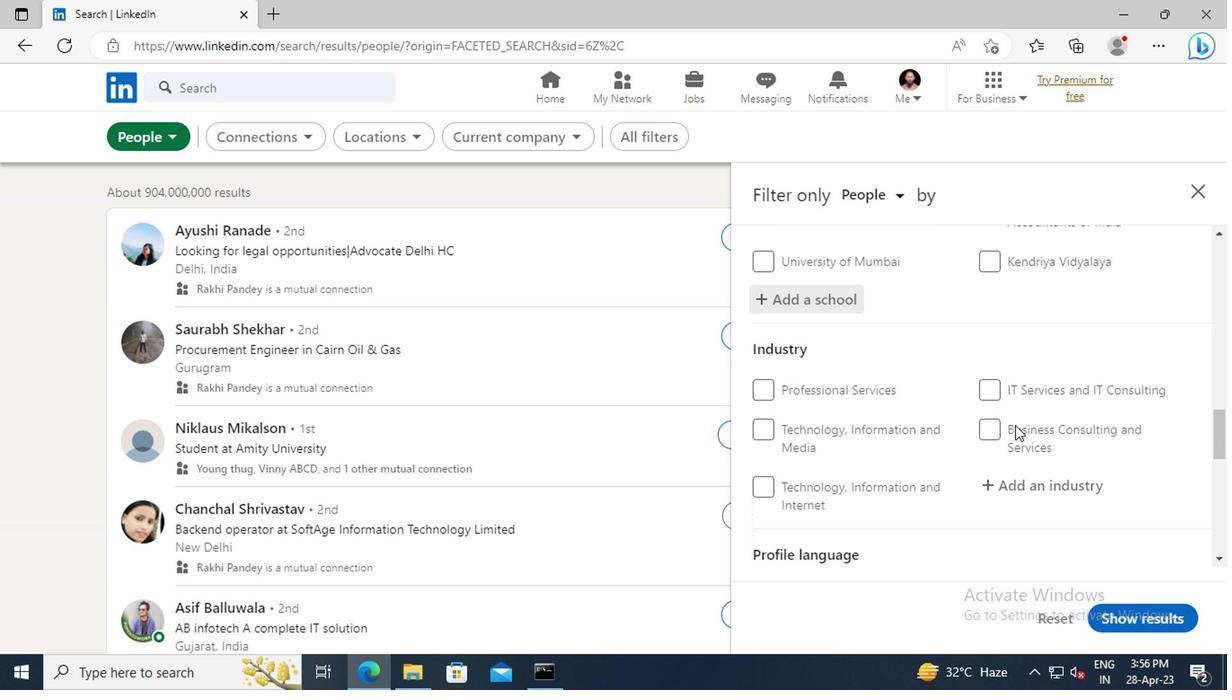 
Action: Mouse moved to (1003, 435)
Screenshot: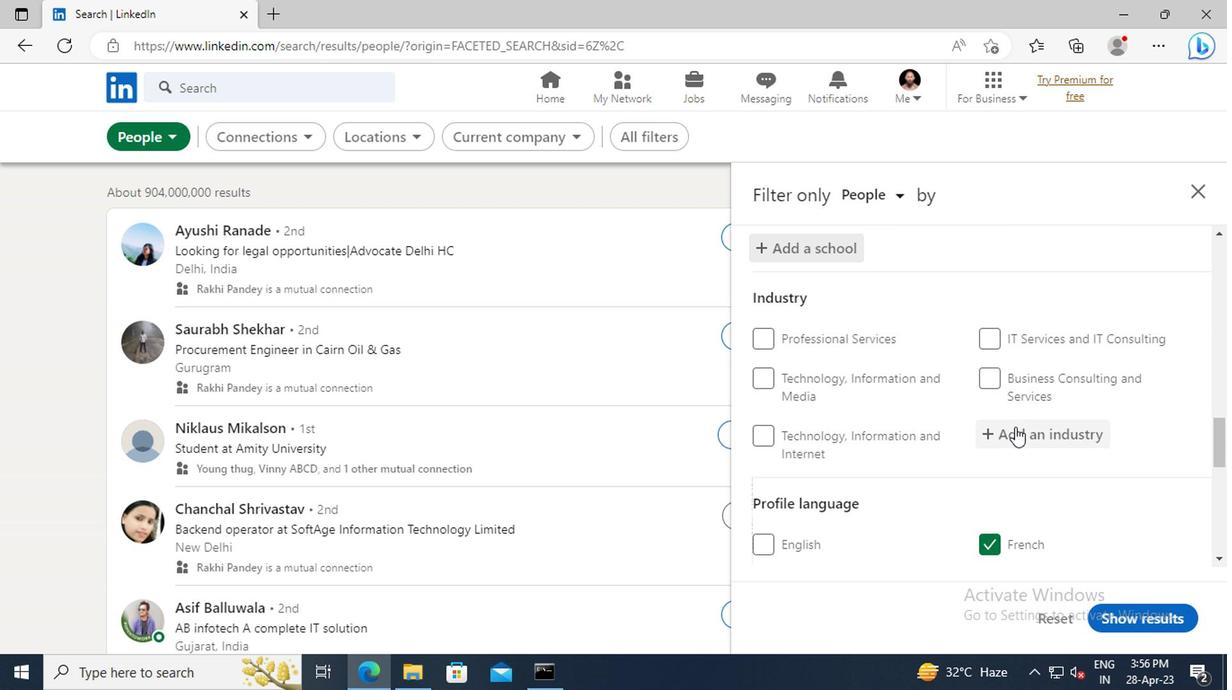 
Action: Mouse pressed left at (1003, 435)
Screenshot: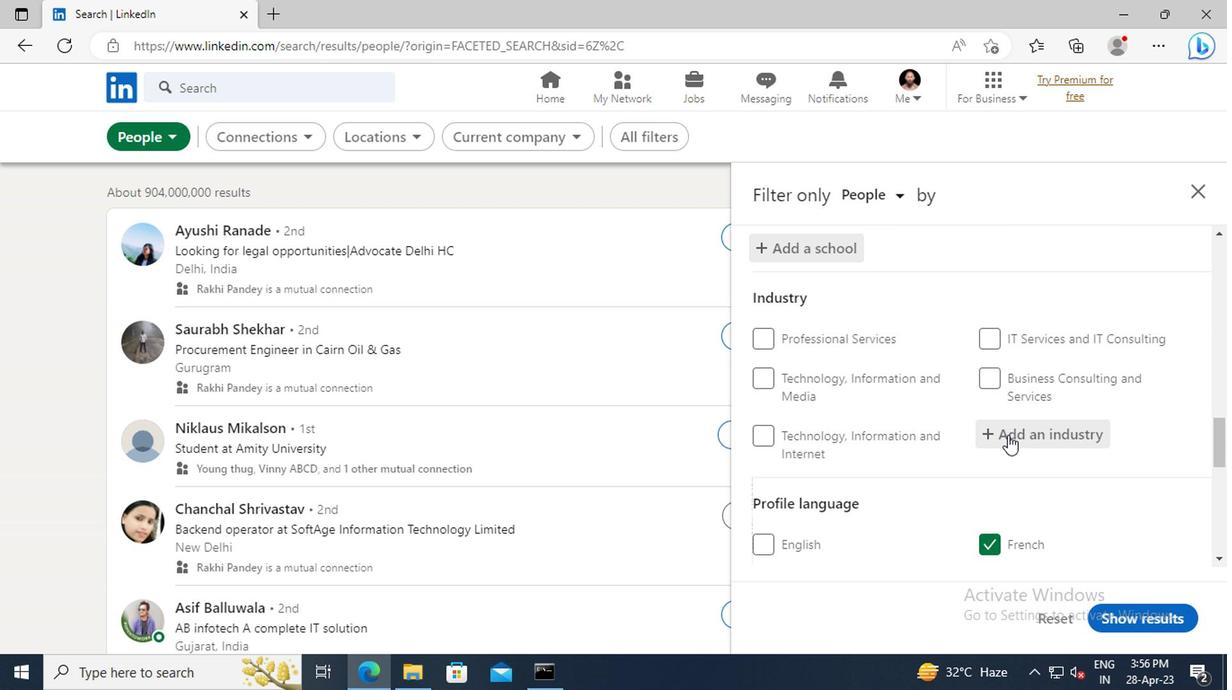 
Action: Key pressed <Key.shift>IT<Key.space><Key.shift>SYSTEM<Key.space><Key.shift>IN
Screenshot: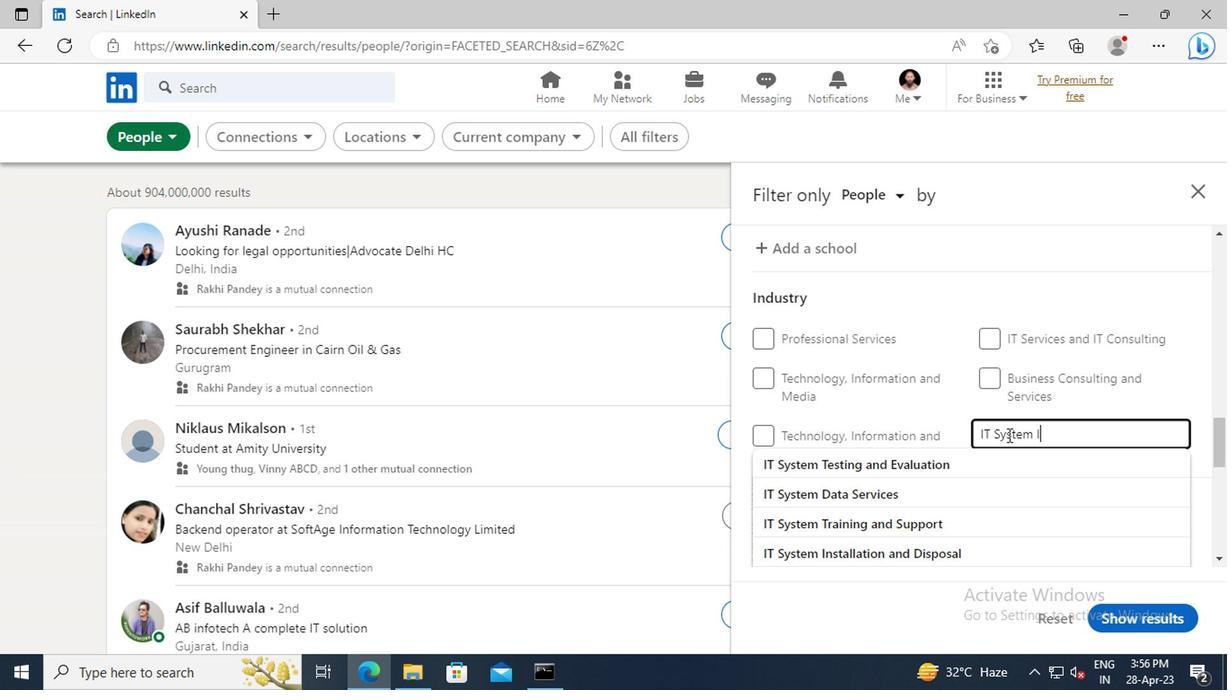
Action: Mouse moved to (987, 462)
Screenshot: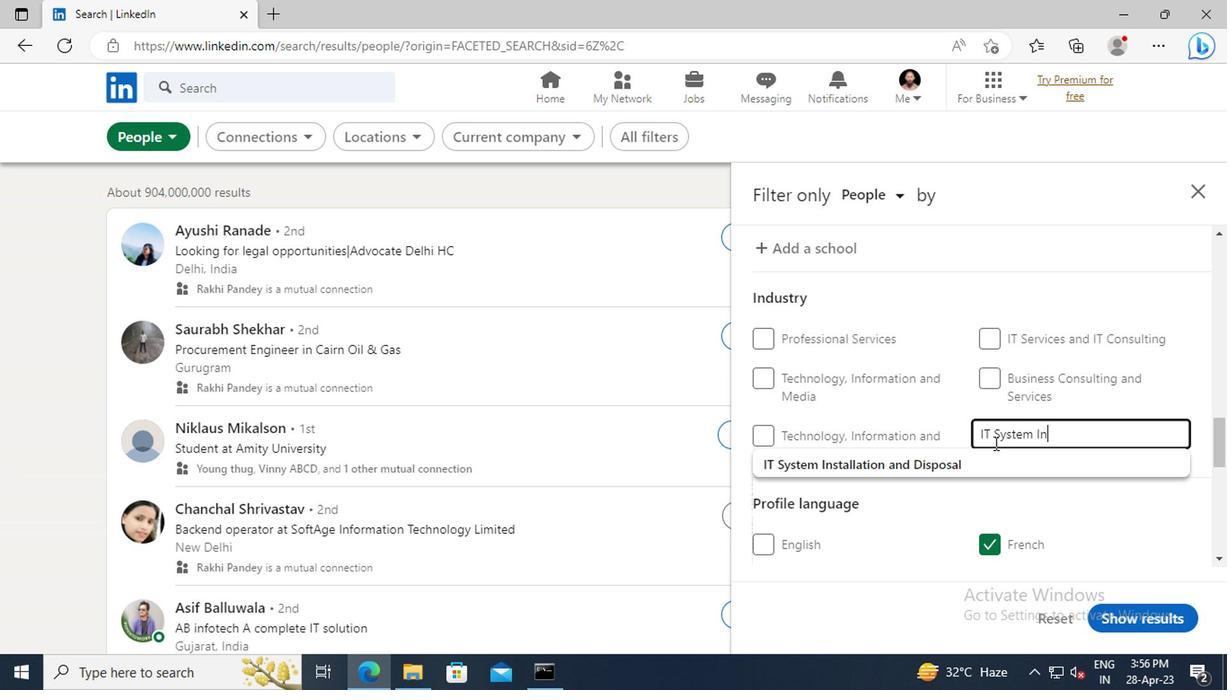 
Action: Mouse pressed left at (987, 462)
Screenshot: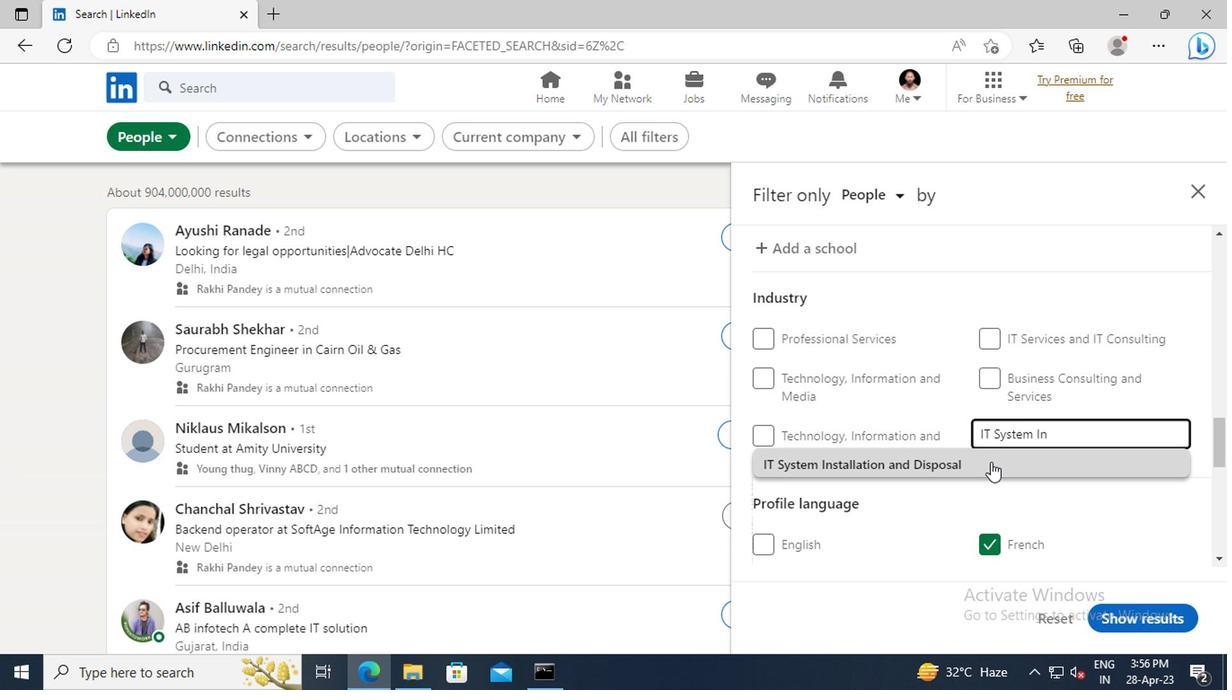 
Action: Mouse scrolled (987, 461) with delta (0, 0)
Screenshot: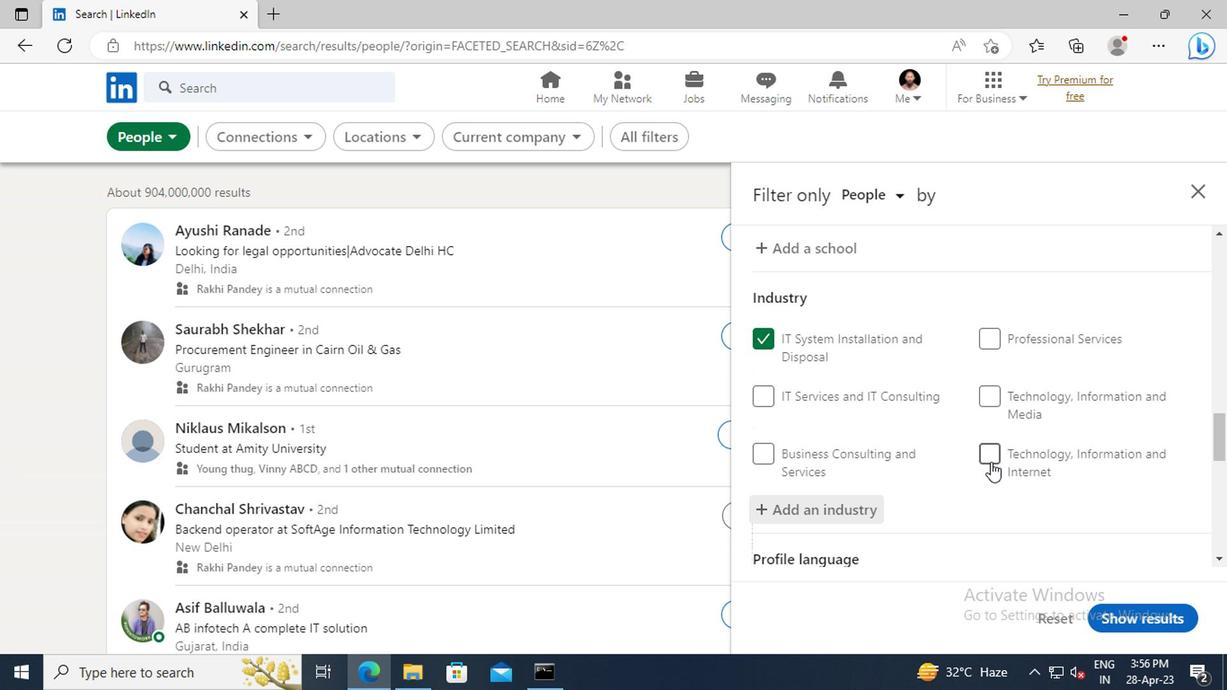 
Action: Mouse scrolled (987, 461) with delta (0, 0)
Screenshot: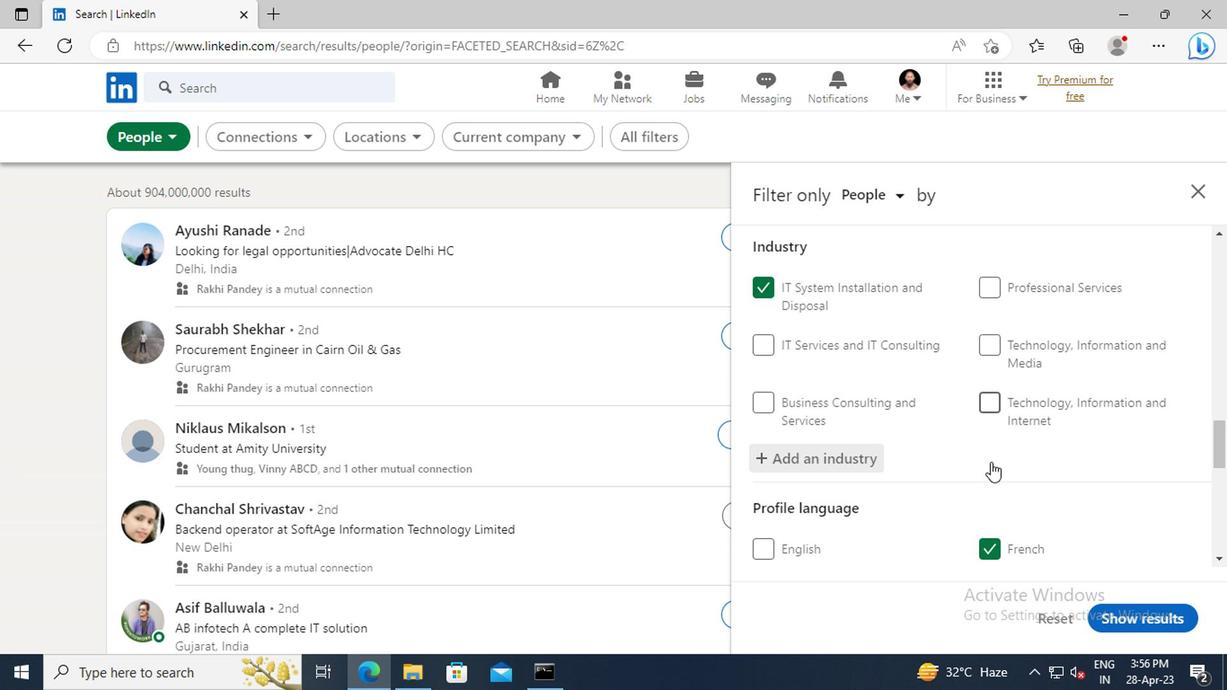 
Action: Mouse scrolled (987, 461) with delta (0, 0)
Screenshot: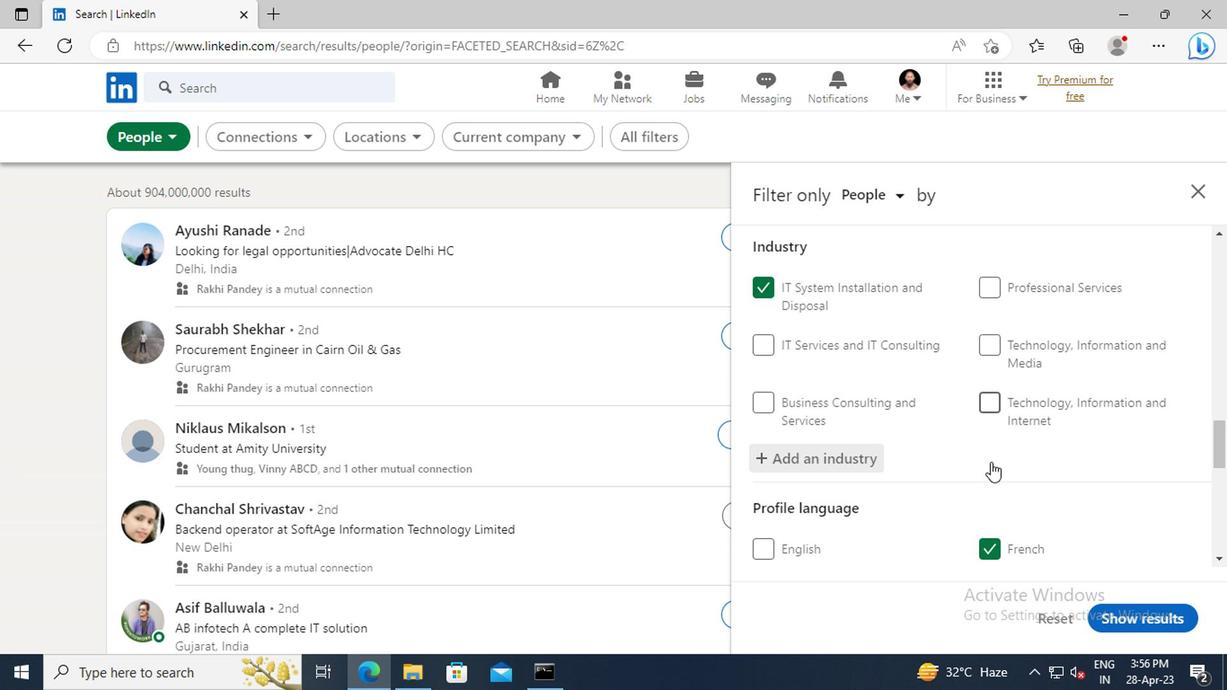 
Action: Mouse scrolled (987, 461) with delta (0, 0)
Screenshot: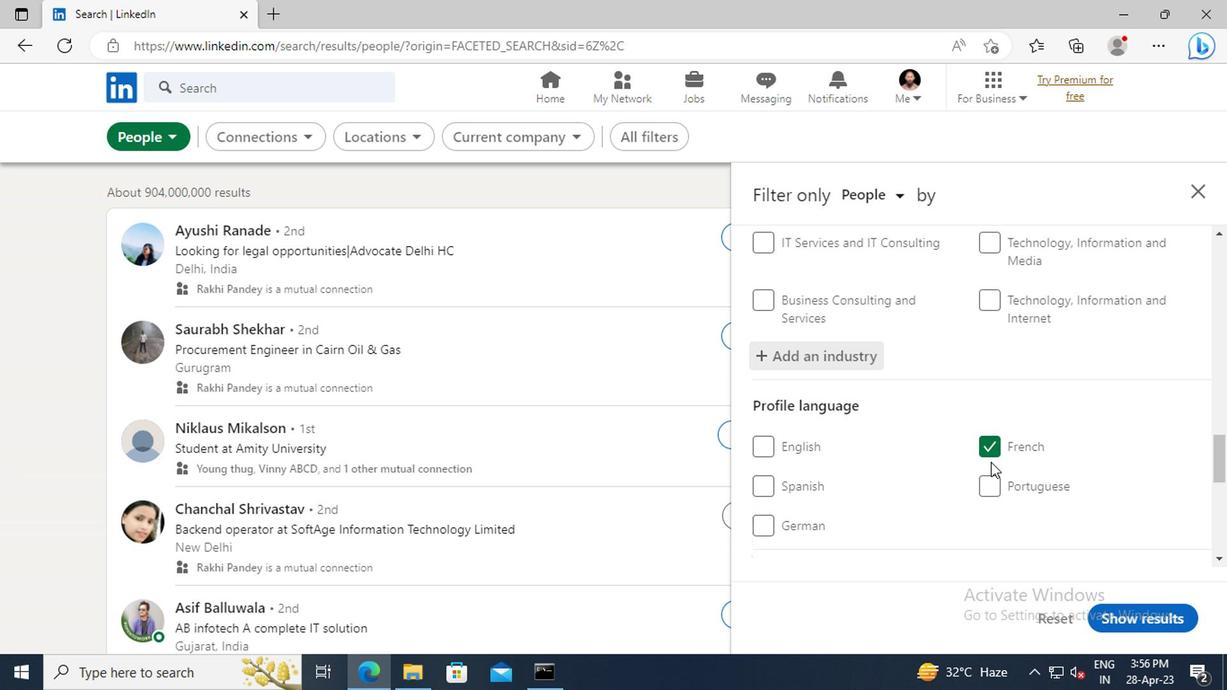 
Action: Mouse scrolled (987, 461) with delta (0, 0)
Screenshot: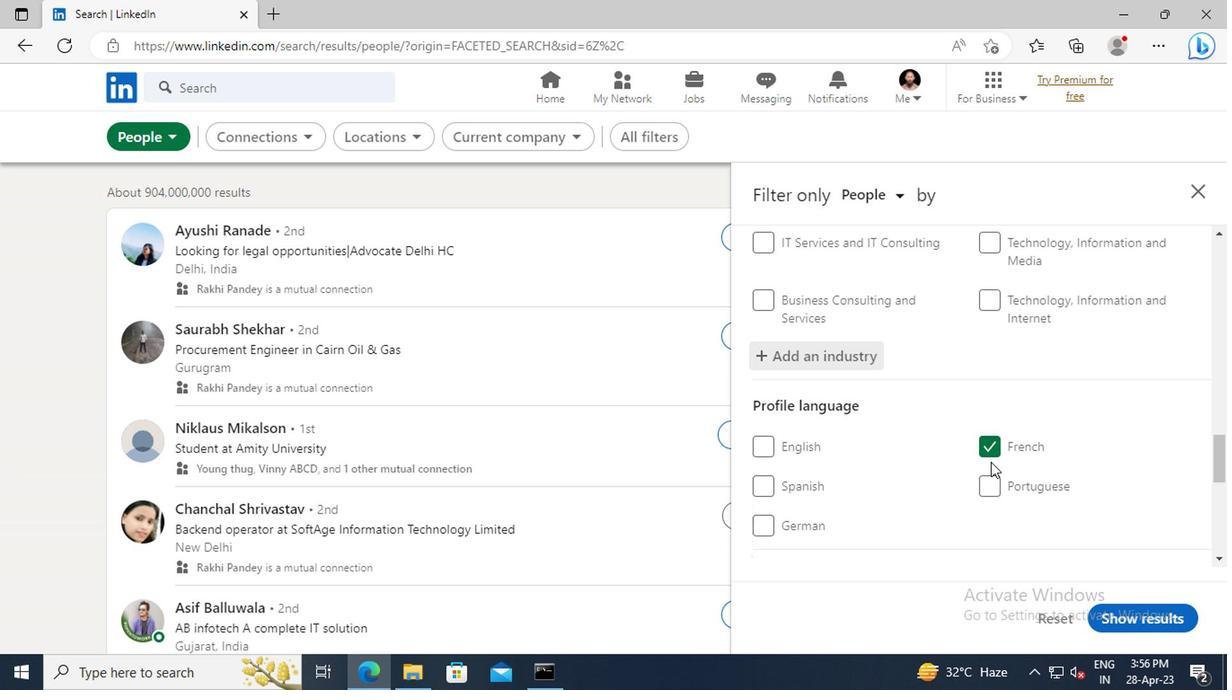 
Action: Mouse scrolled (987, 461) with delta (0, 0)
Screenshot: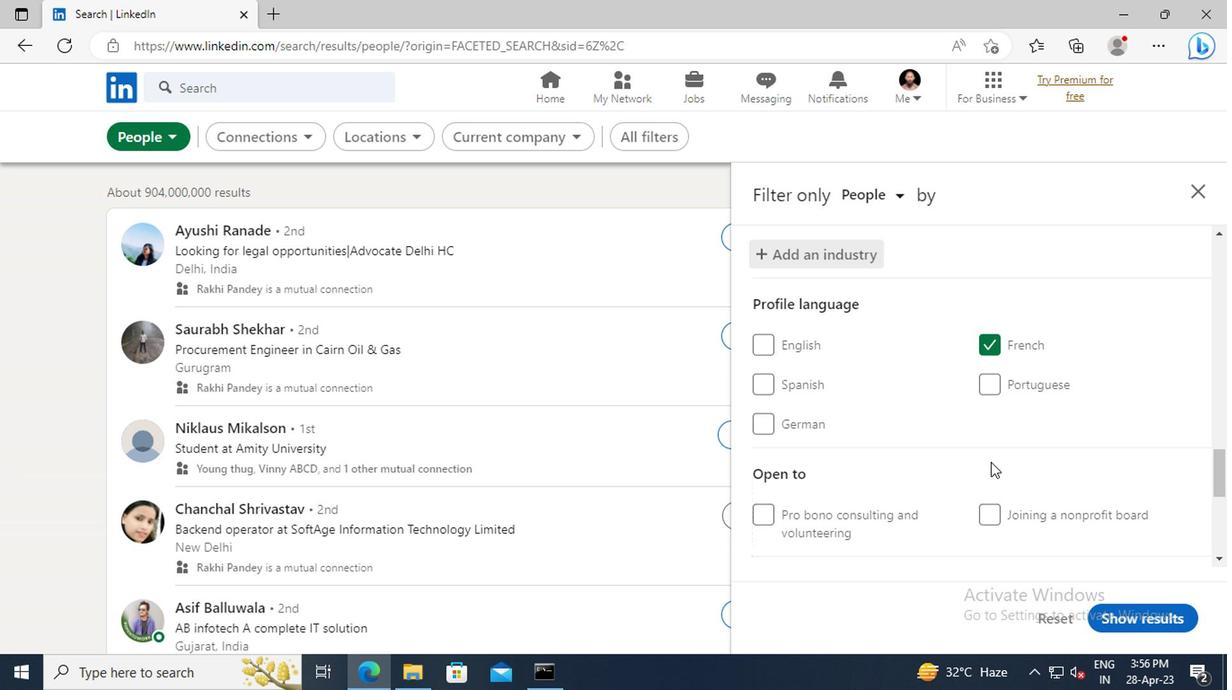 
Action: Mouse scrolled (987, 461) with delta (0, 0)
Screenshot: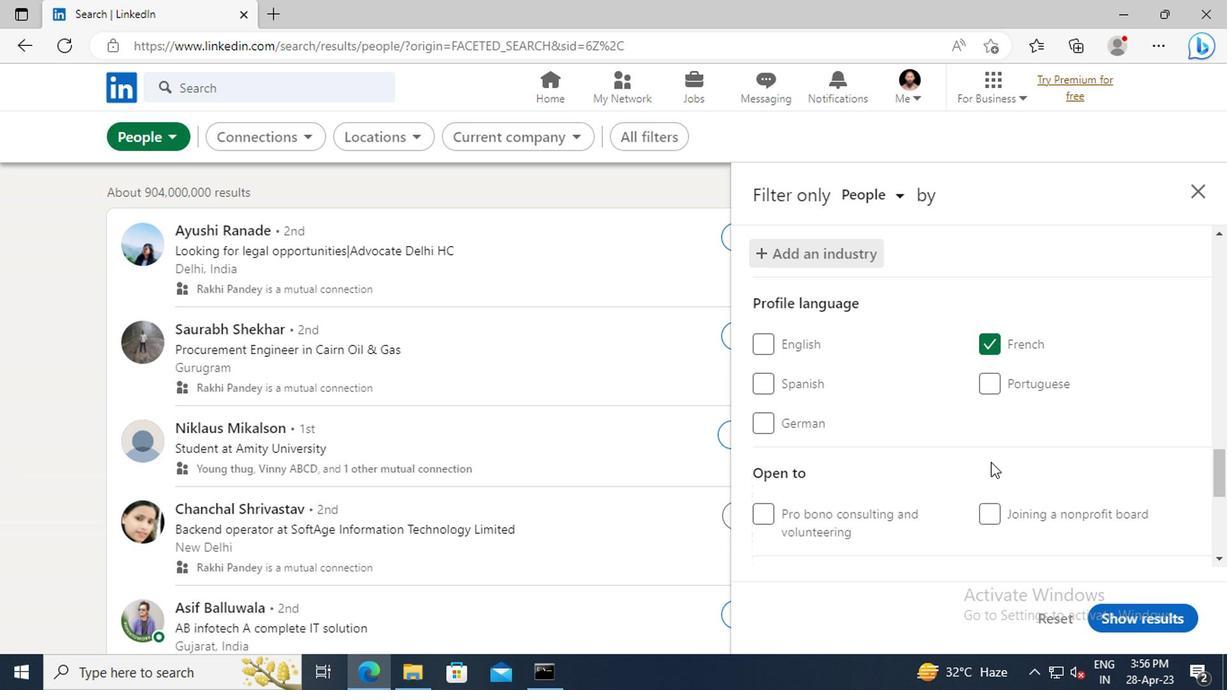
Action: Mouse scrolled (987, 461) with delta (0, 0)
Screenshot: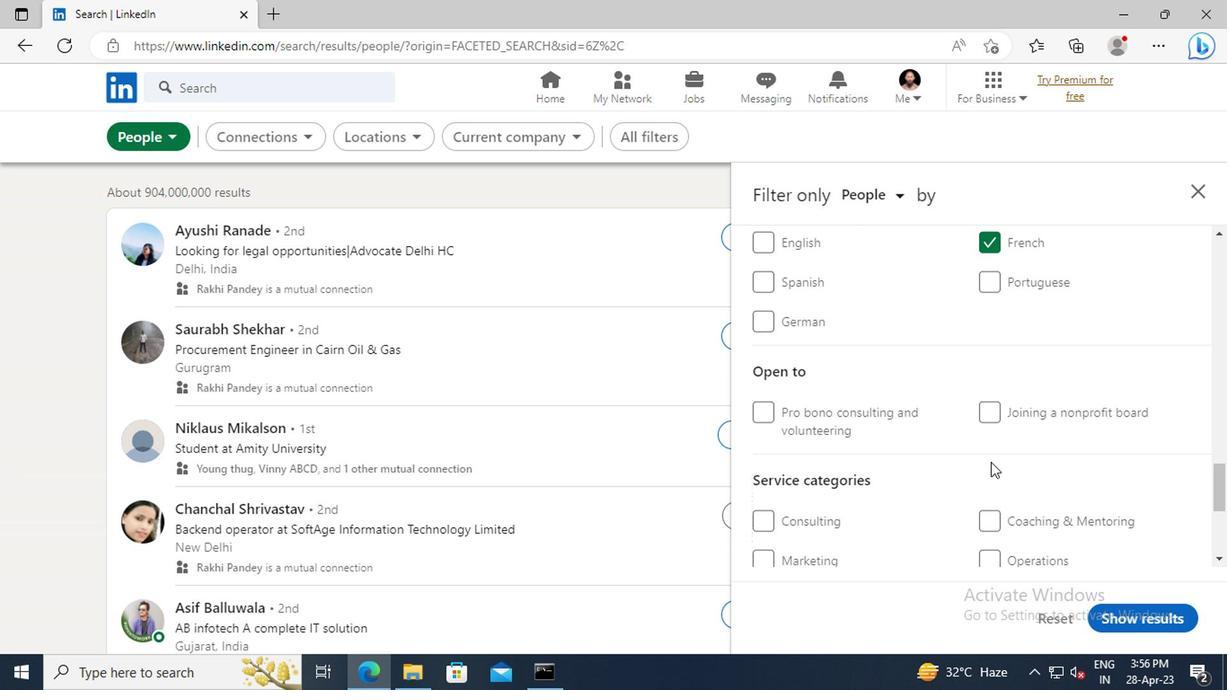
Action: Mouse scrolled (987, 461) with delta (0, 0)
Screenshot: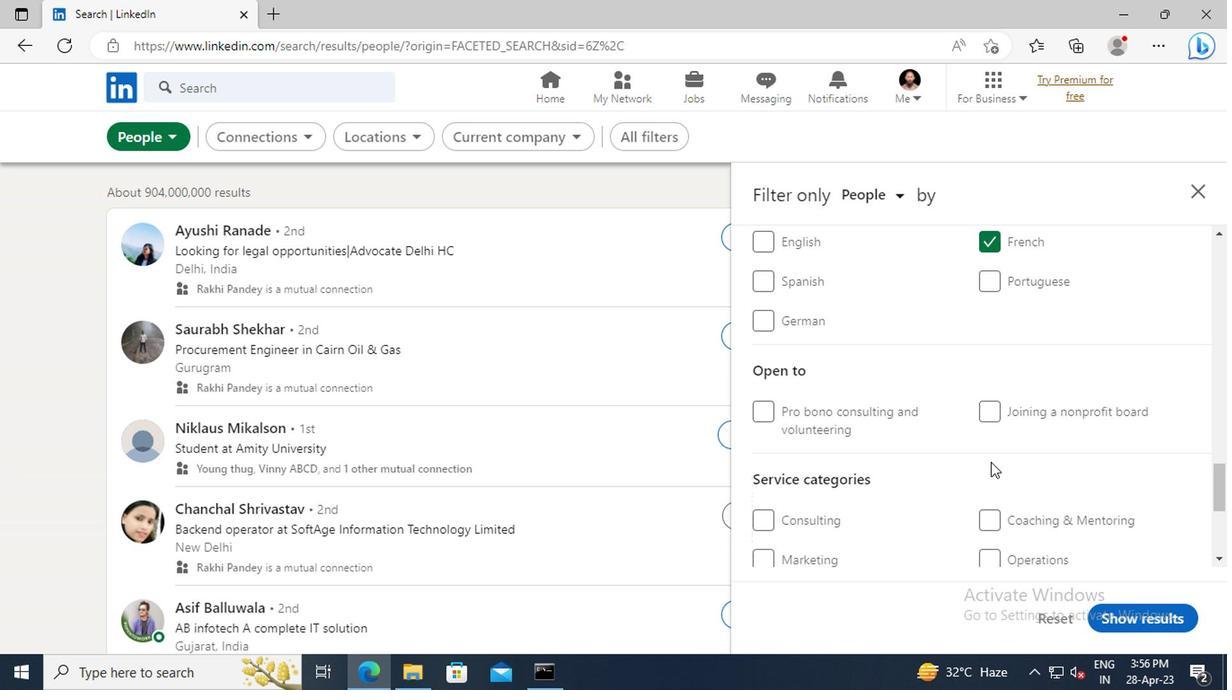 
Action: Mouse scrolled (987, 461) with delta (0, 0)
Screenshot: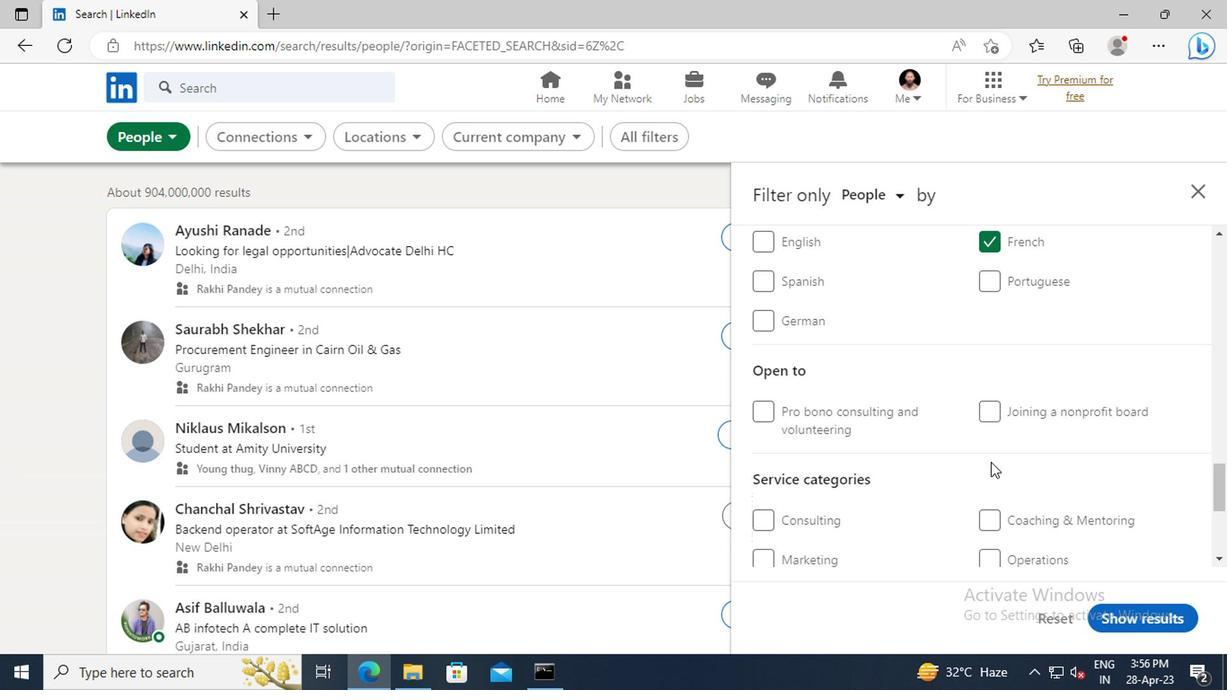 
Action: Mouse moved to (996, 448)
Screenshot: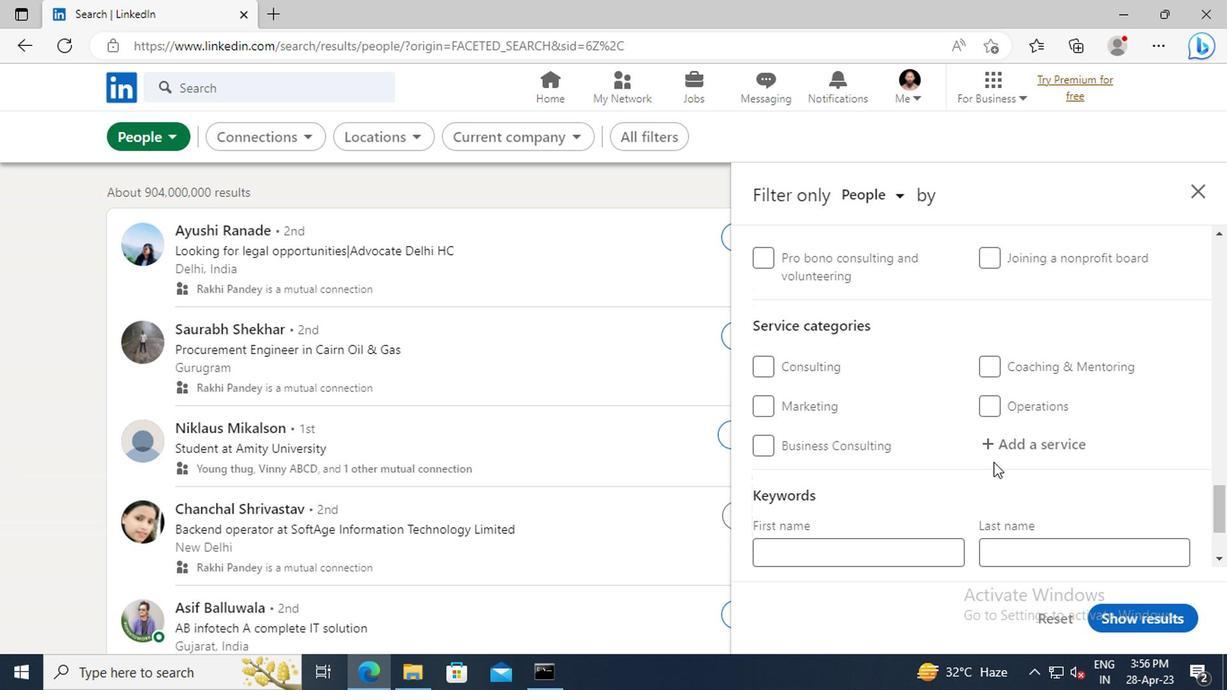 
Action: Mouse pressed left at (996, 448)
Screenshot: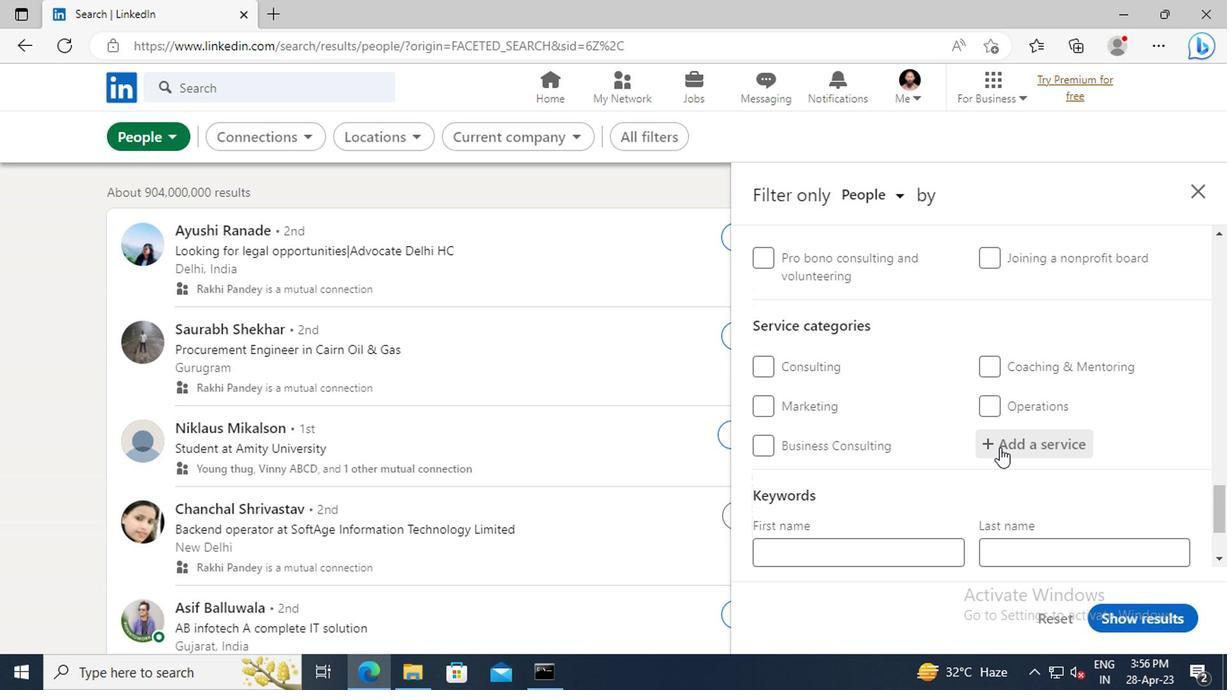 
Action: Key pressed <Key.shift>GHOSTW
Screenshot: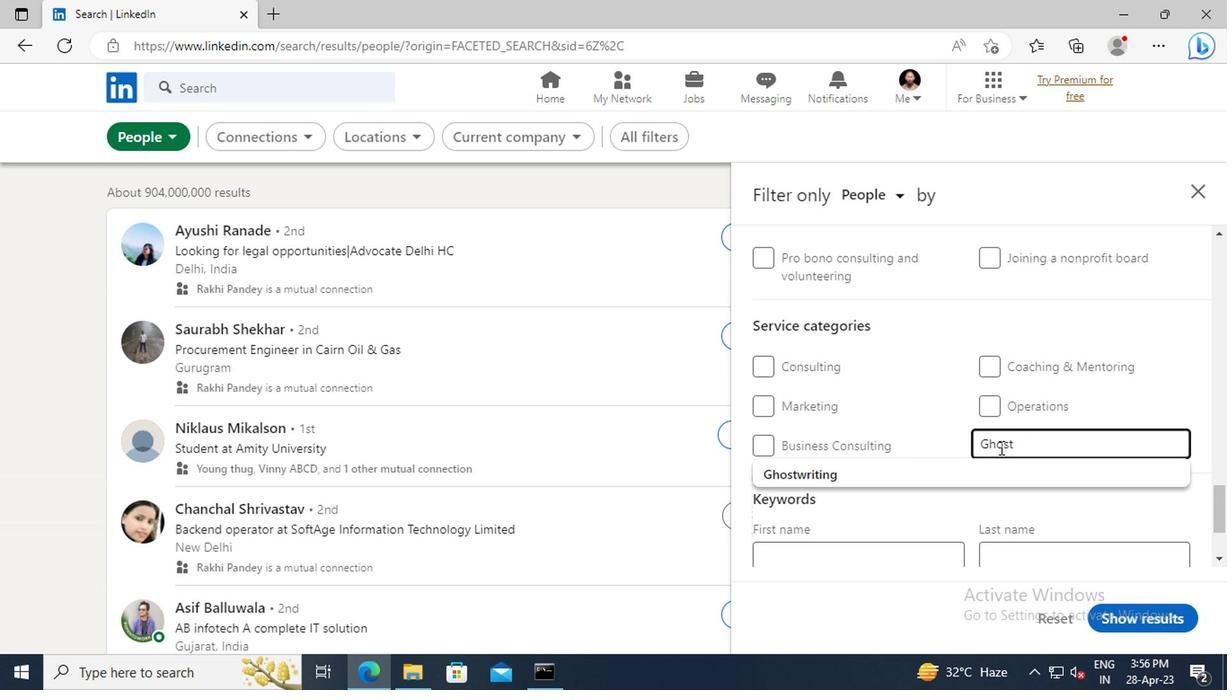 
Action: Mouse moved to (961, 468)
Screenshot: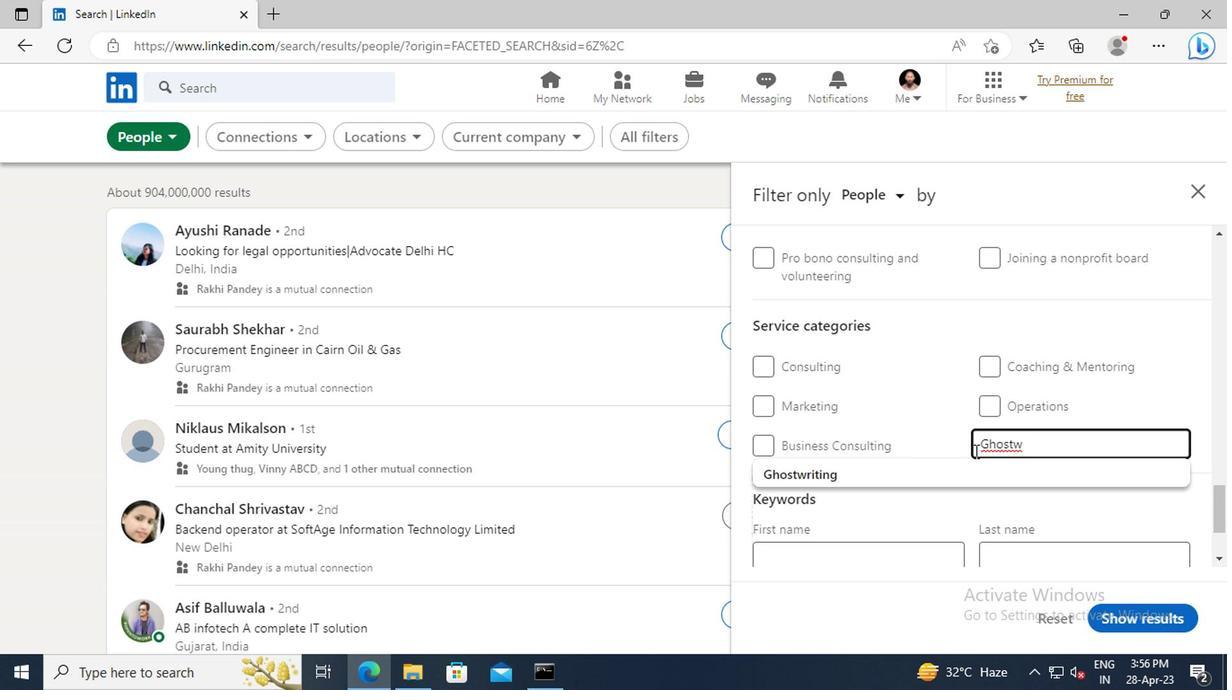 
Action: Mouse pressed left at (961, 468)
Screenshot: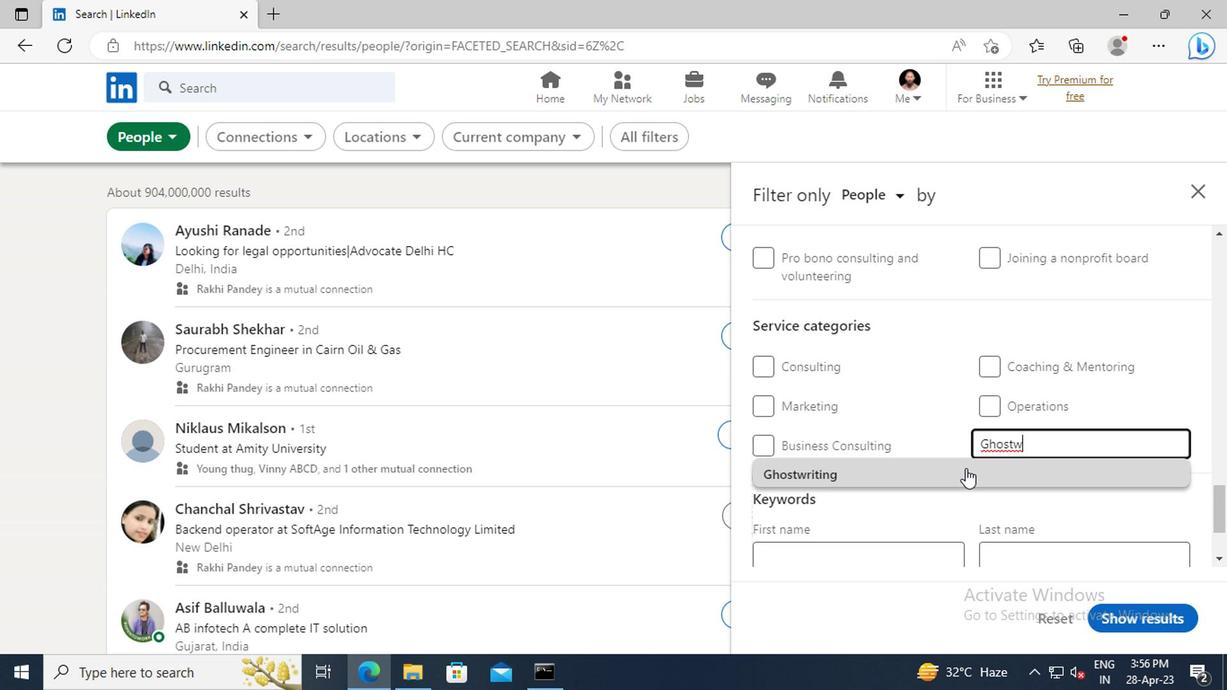 
Action: Mouse scrolled (961, 467) with delta (0, 0)
Screenshot: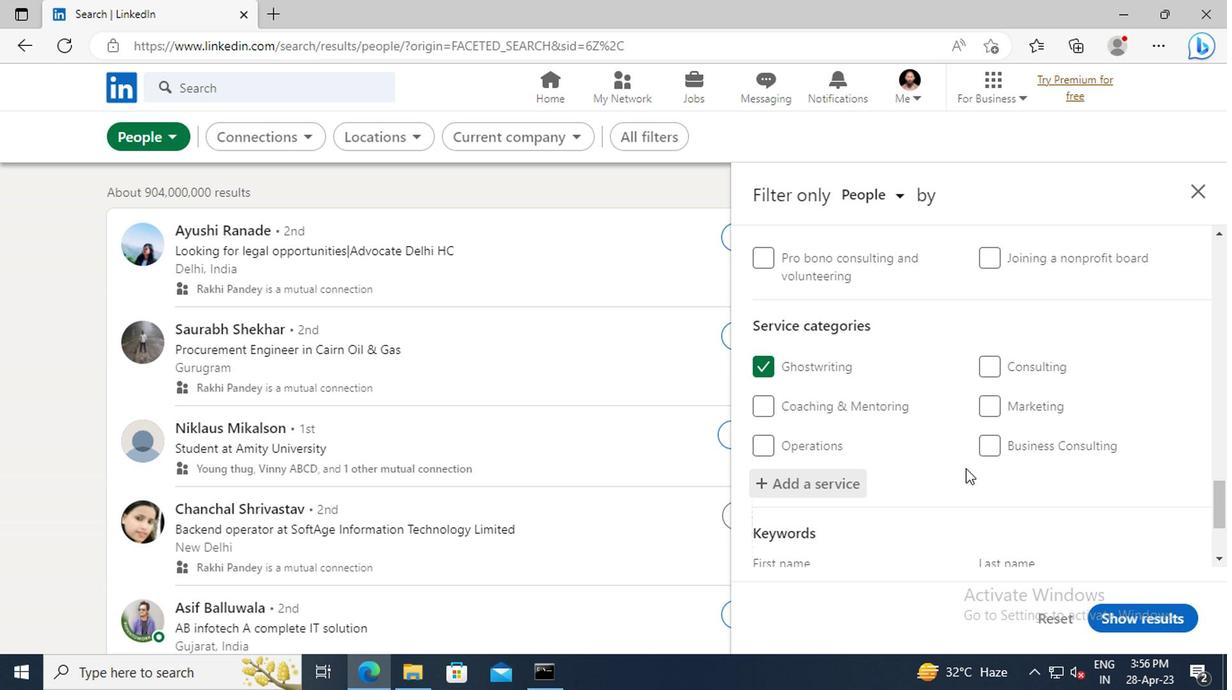 
Action: Mouse scrolled (961, 467) with delta (0, 0)
Screenshot: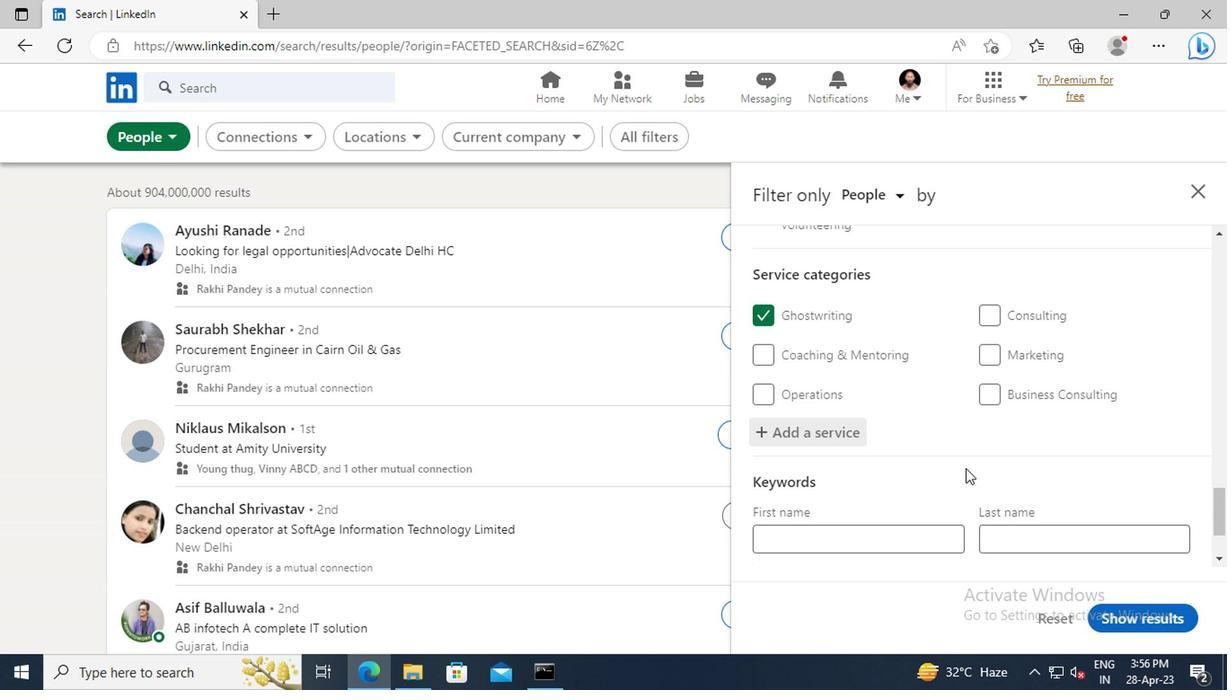 
Action: Mouse scrolled (961, 467) with delta (0, 0)
Screenshot: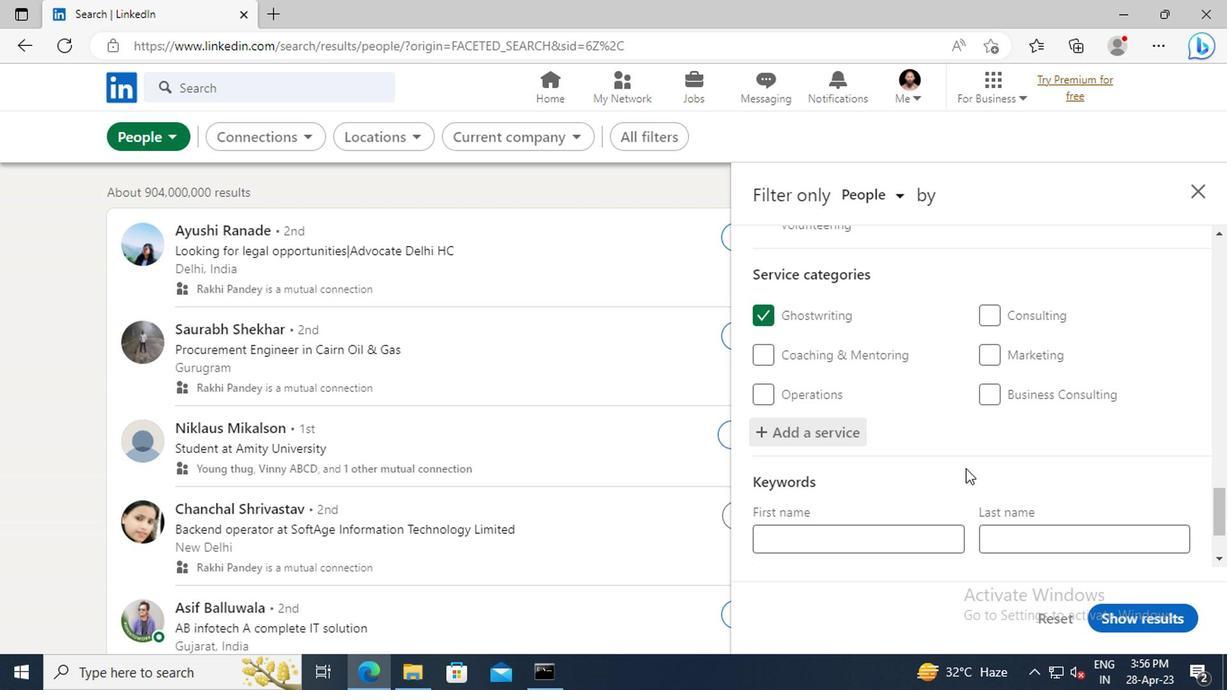 
Action: Mouse scrolled (961, 467) with delta (0, 0)
Screenshot: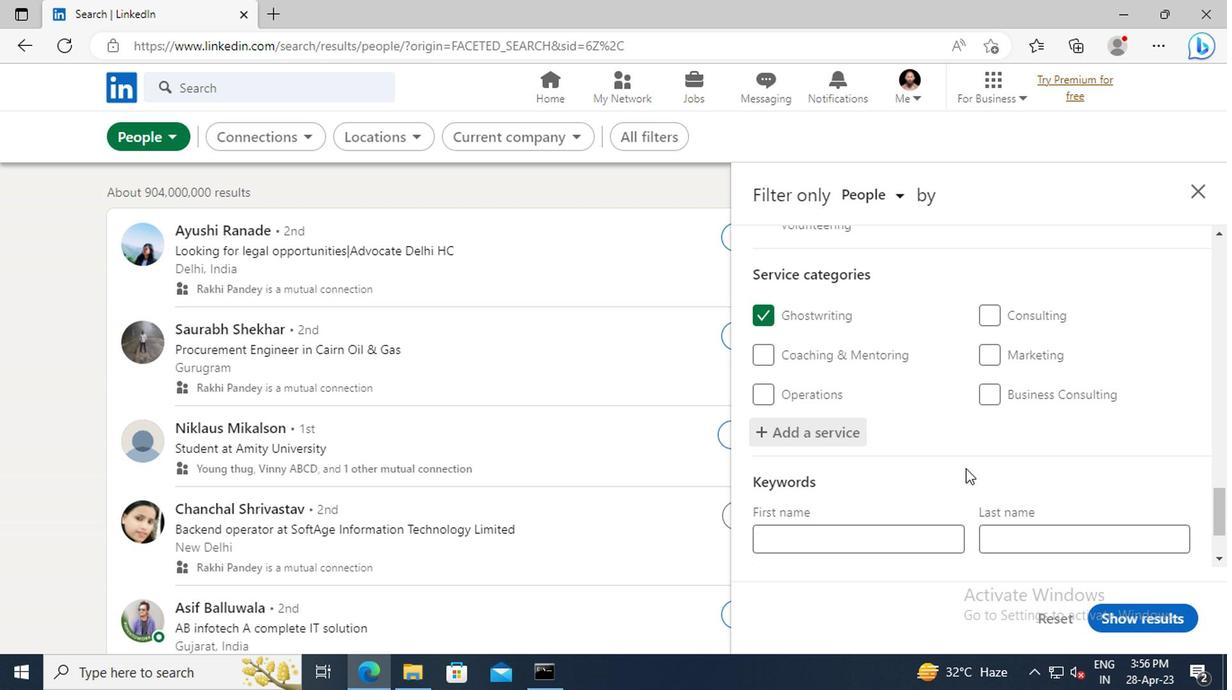 
Action: Mouse moved to (879, 492)
Screenshot: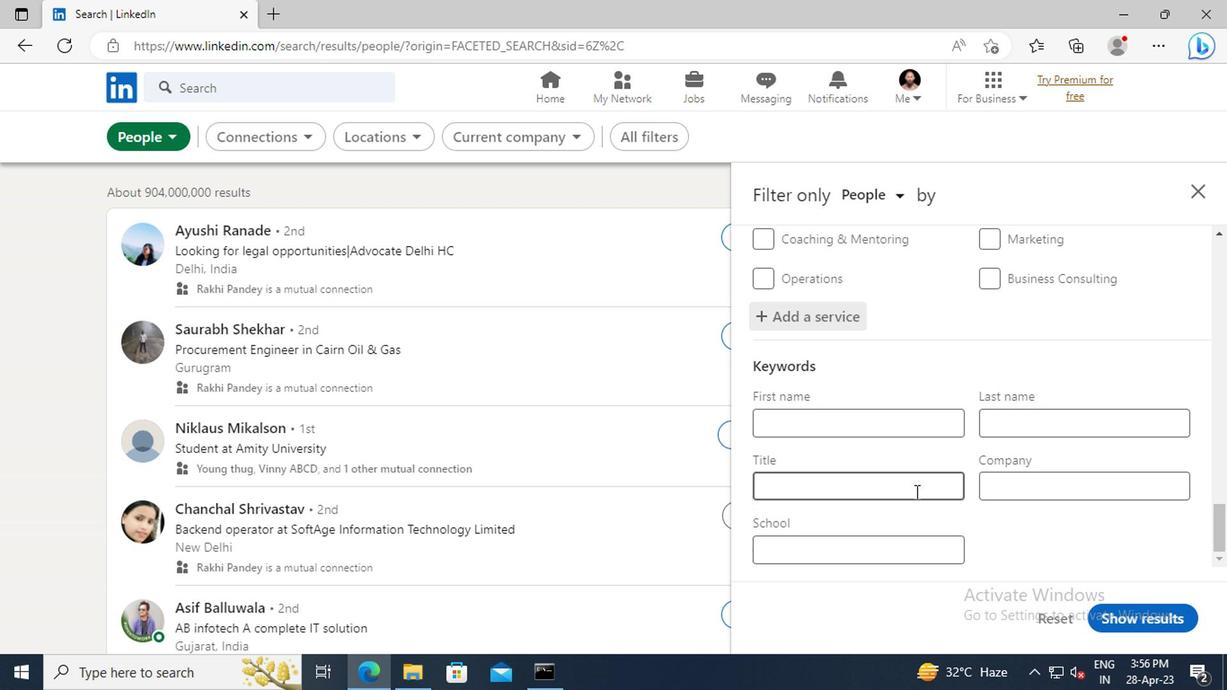 
Action: Mouse pressed left at (879, 492)
Screenshot: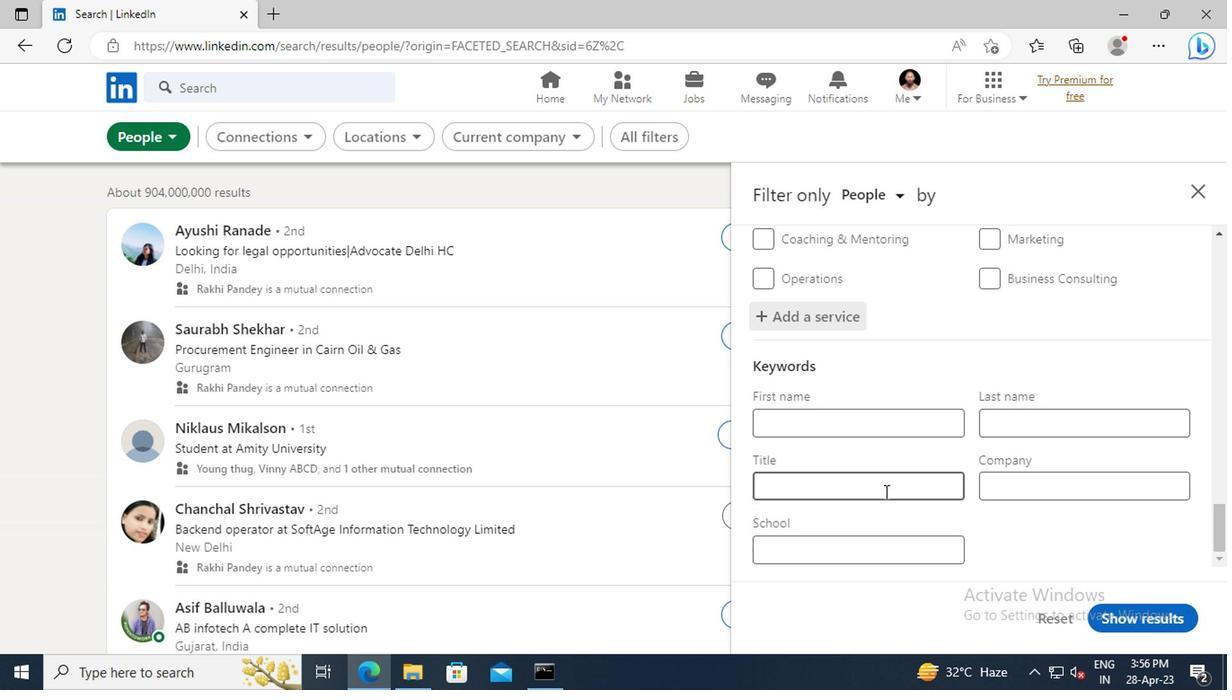 
Action: Key pressed <Key.shift>PAYROLL<Key.space><Key.shift>CLERK<Key.enter>
Screenshot: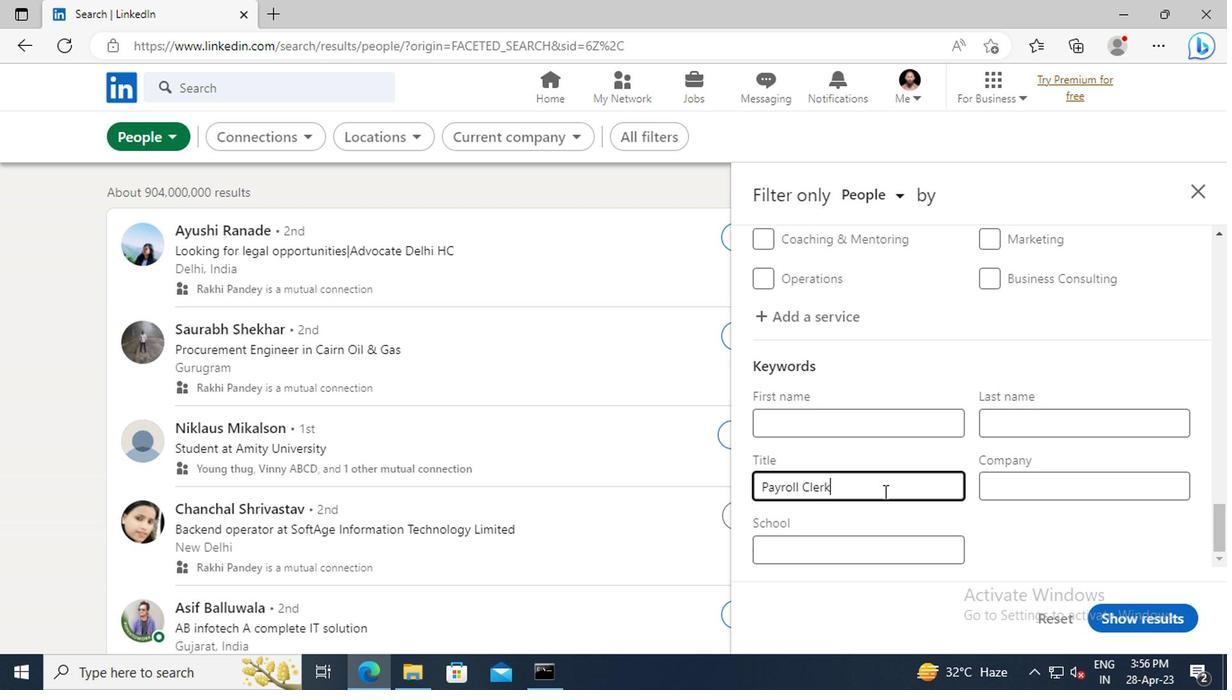 
Action: Mouse moved to (1129, 614)
Screenshot: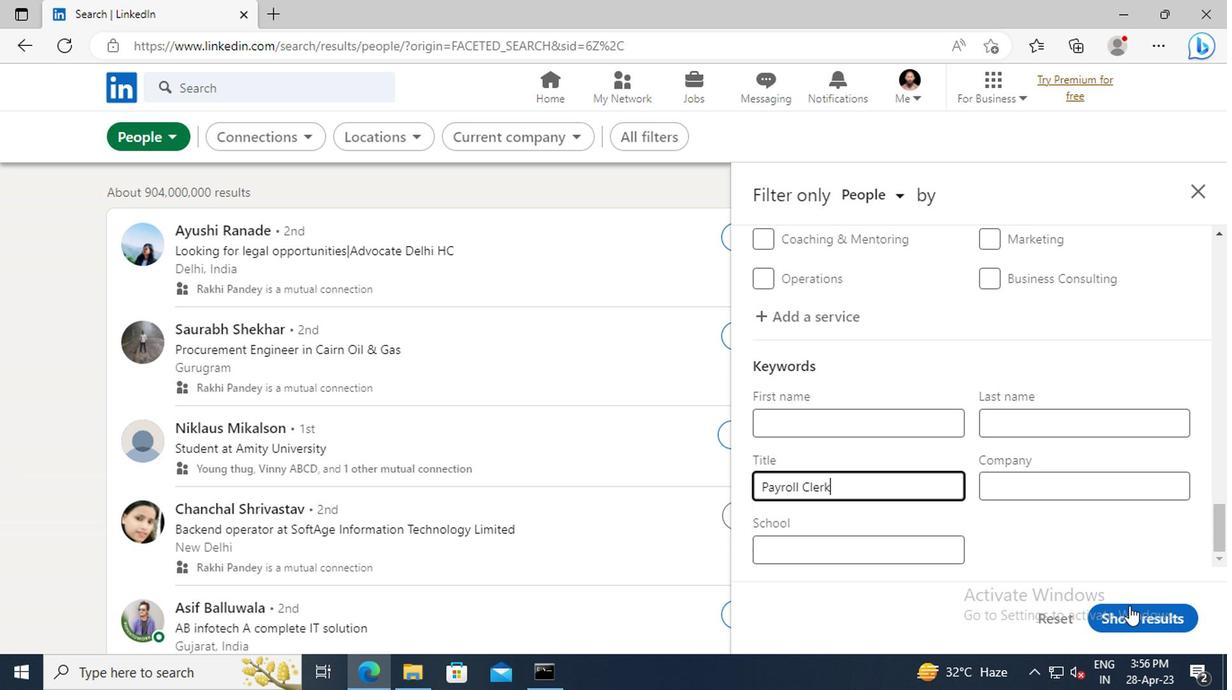 
Action: Mouse pressed left at (1129, 614)
Screenshot: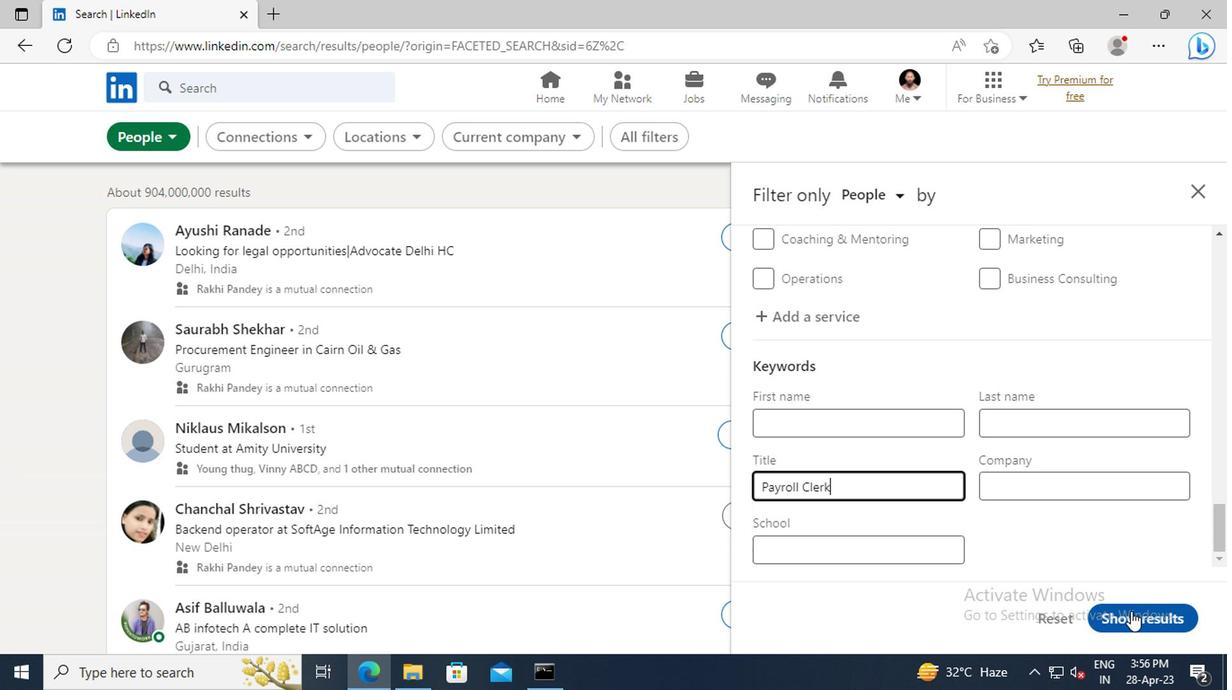 
